Task: Look for Airbnb options in Dondo, Mozambique from 10th December, 2023 to 15th December, 2023 for 7 adults.4 bedrooms having 7 beds and 4 bathrooms. Property type can be house. Amenities needed are: wifi, TV, free parkinig on premises, gym, breakfast. Look for 3 properties as per requirement.
Action: Mouse moved to (532, 159)
Screenshot: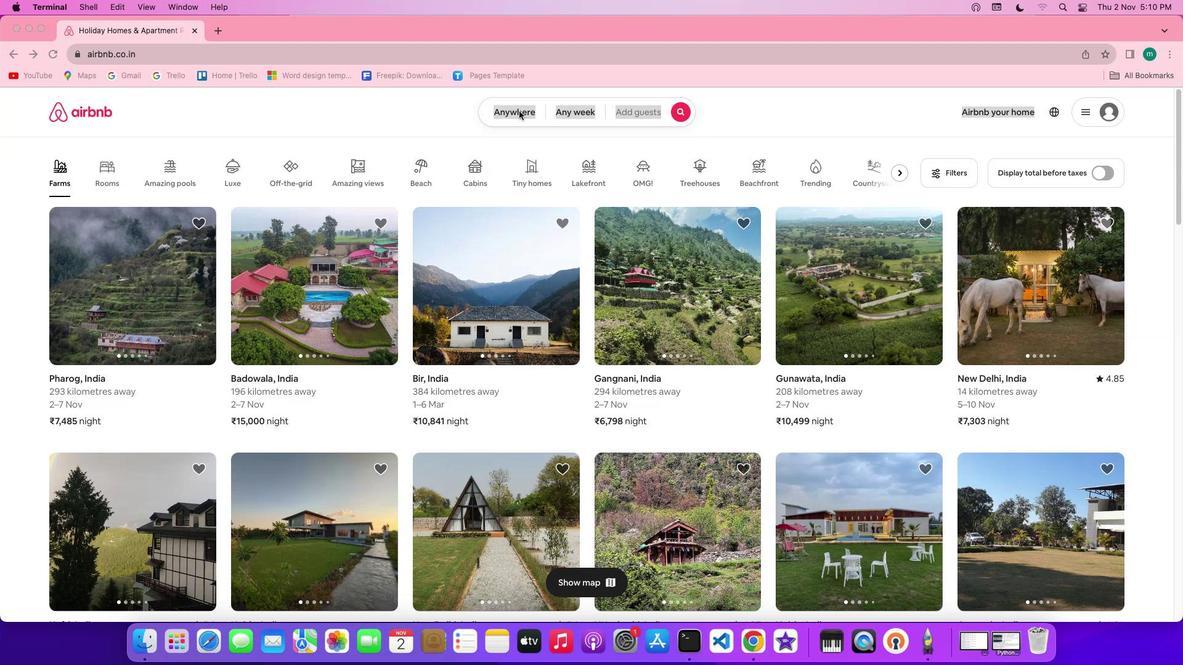 
Action: Mouse pressed left at (532, 159)
Screenshot: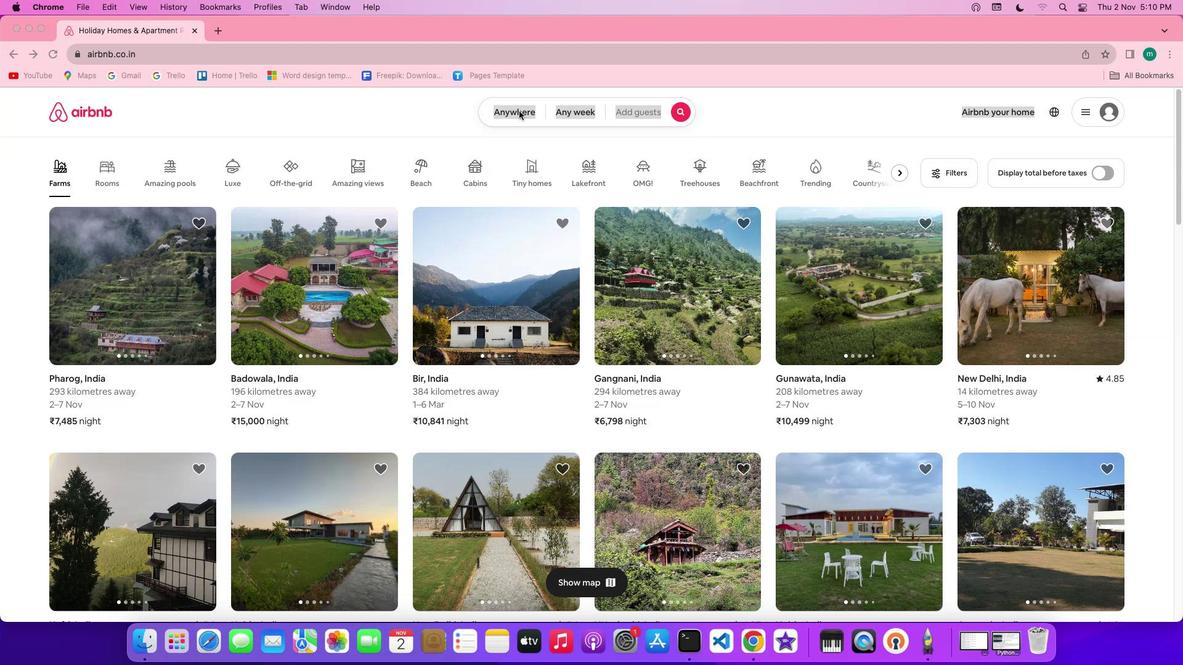
Action: Mouse pressed left at (532, 159)
Screenshot: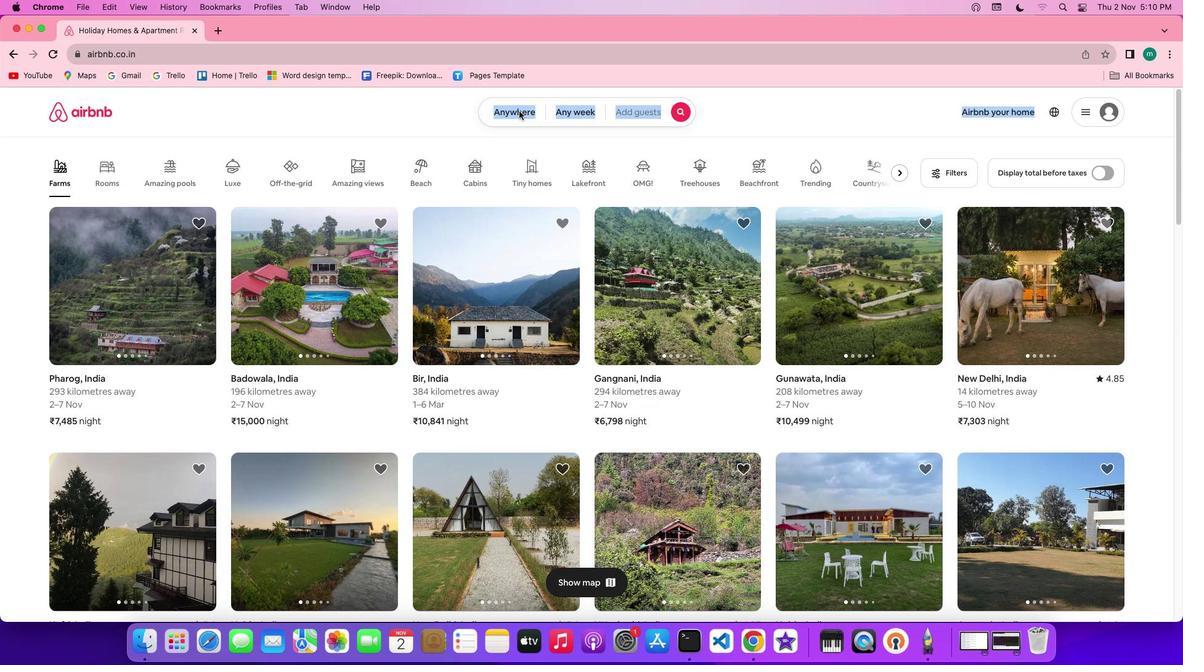 
Action: Key pressed Key.shift'D''O''N'Key.backspaceKey.backspace'o''n''d''o'','Key.spaceKey.shift'M''o''z''a''m''b''i''q''u''e'
Screenshot: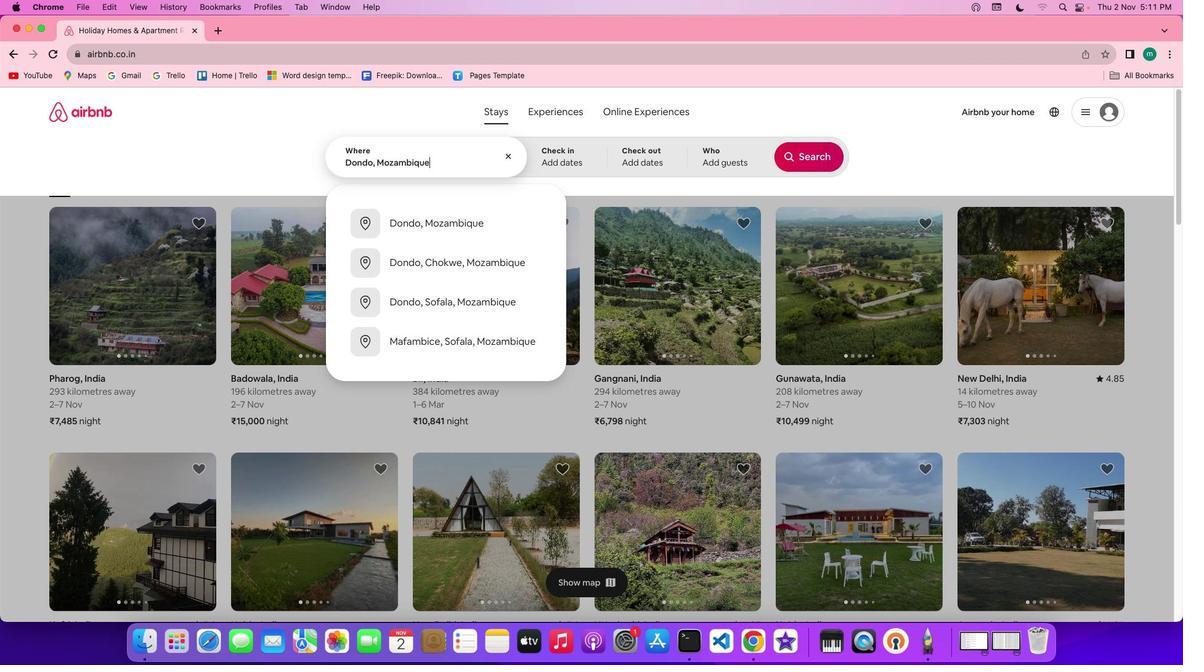 
Action: Mouse moved to (584, 207)
Screenshot: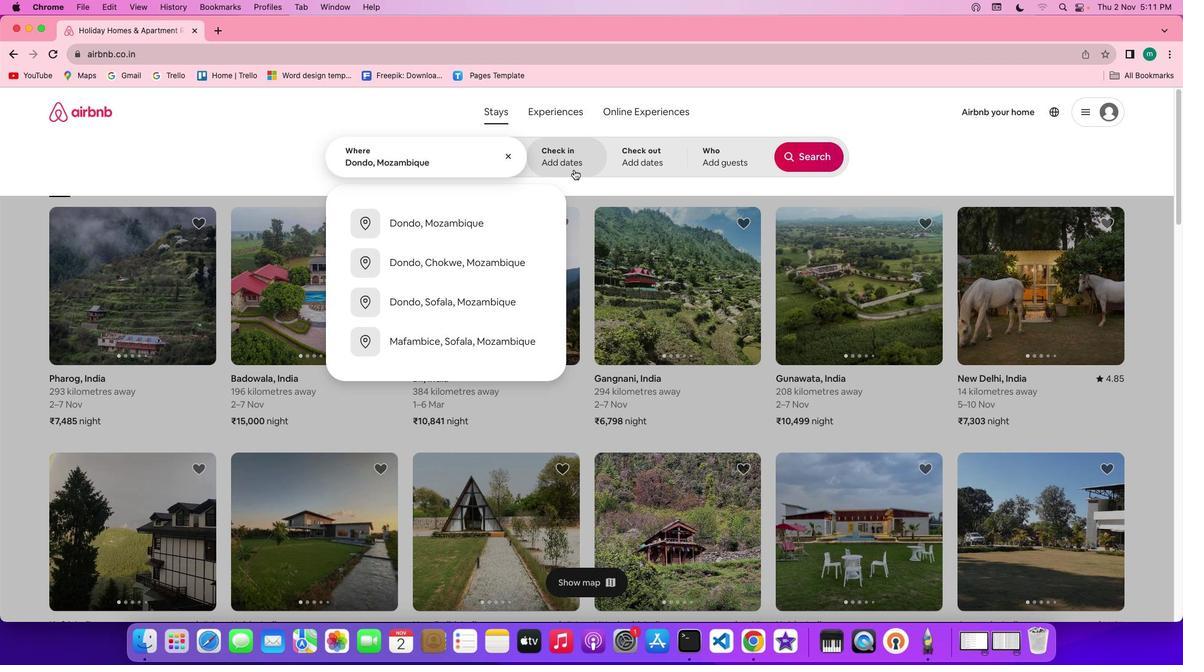 
Action: Mouse pressed left at (584, 207)
Screenshot: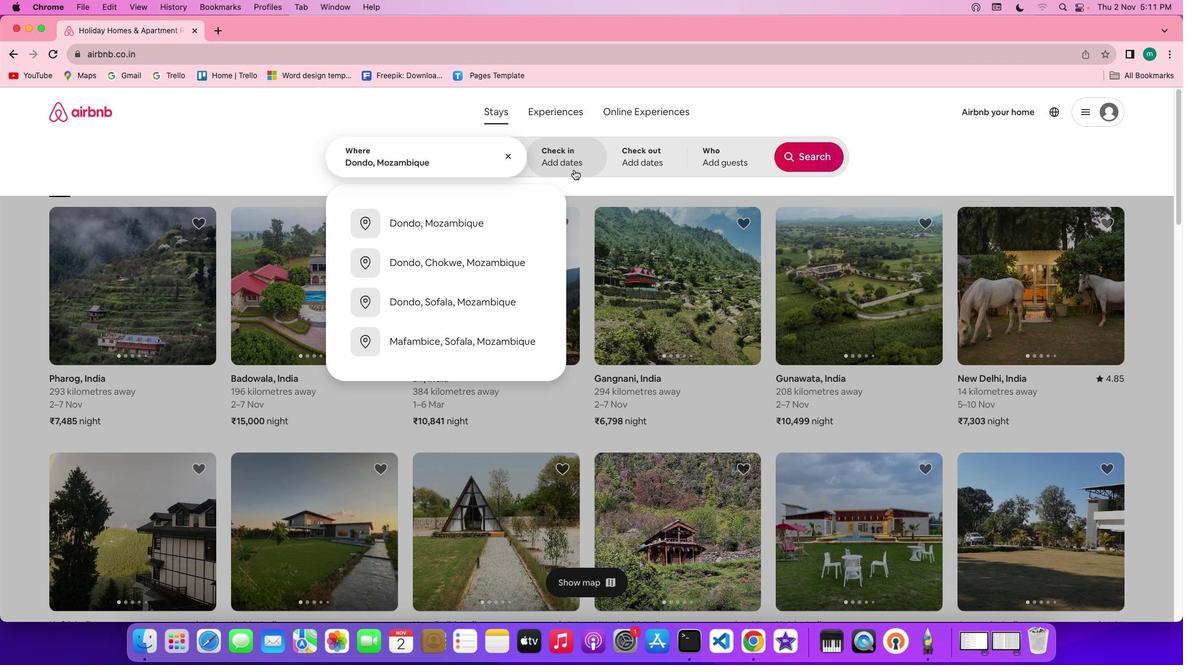 
Action: Mouse moved to (629, 361)
Screenshot: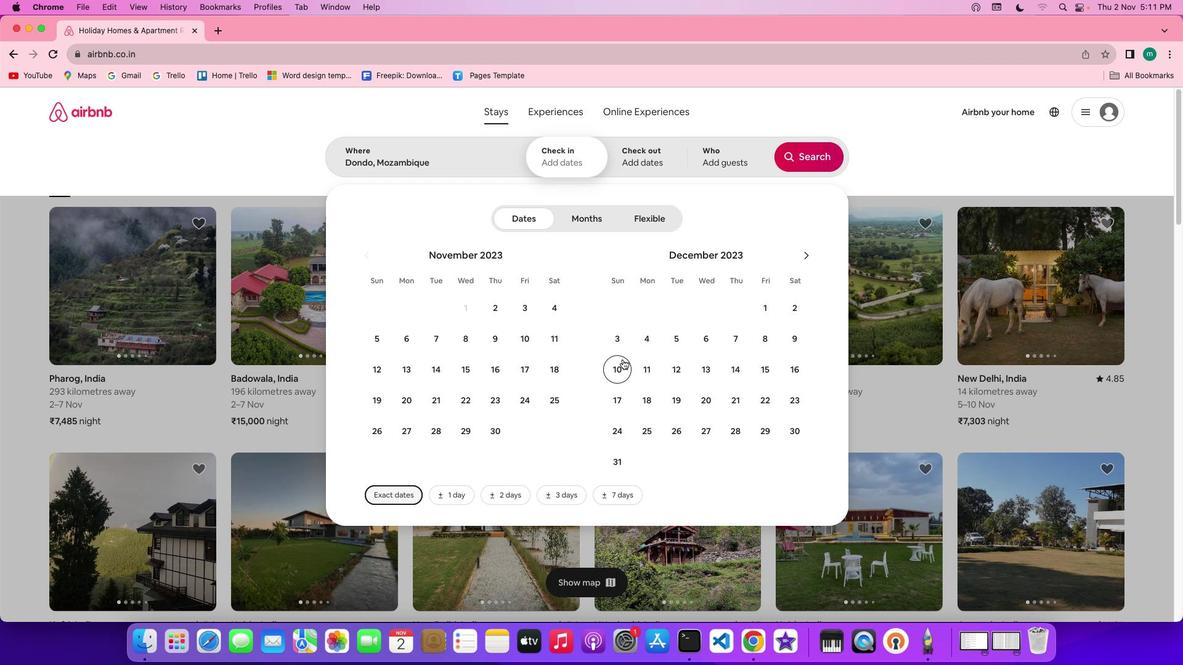 
Action: Mouse pressed left at (629, 361)
Screenshot: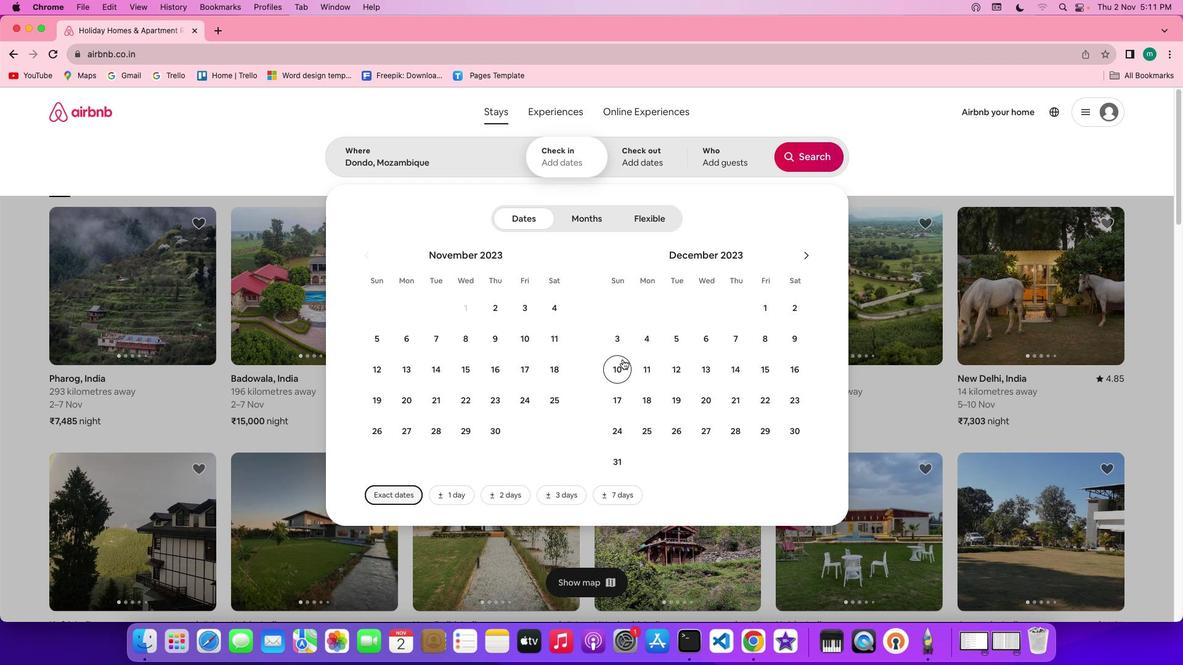 
Action: Mouse moved to (764, 366)
Screenshot: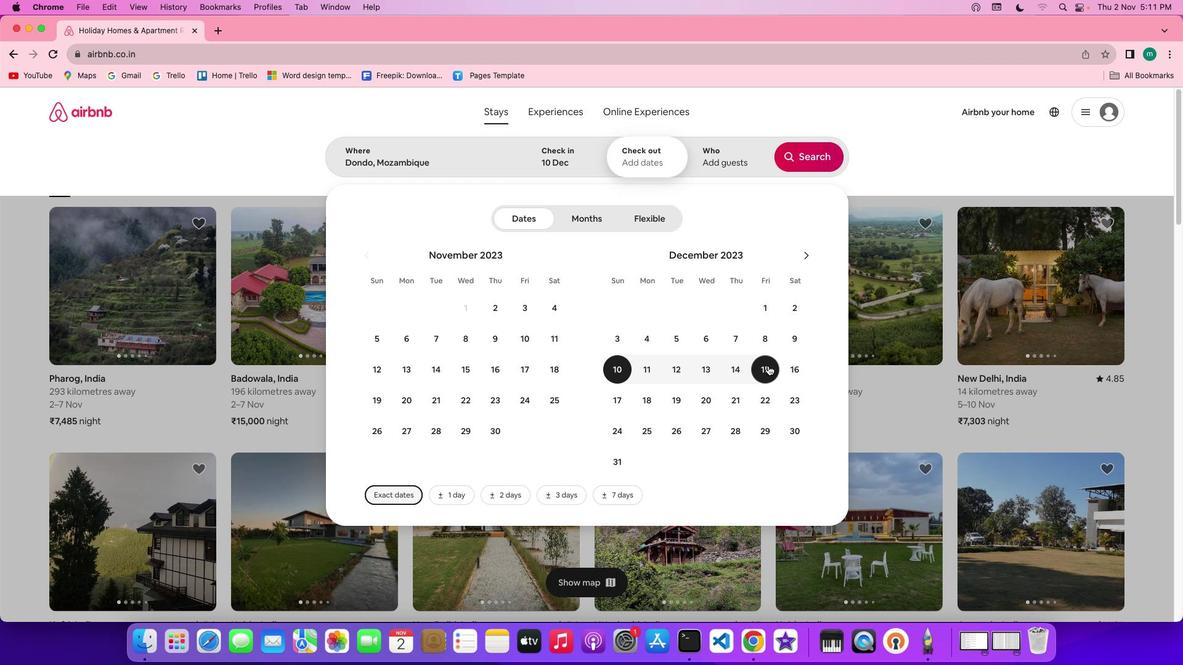 
Action: Mouse pressed left at (764, 366)
Screenshot: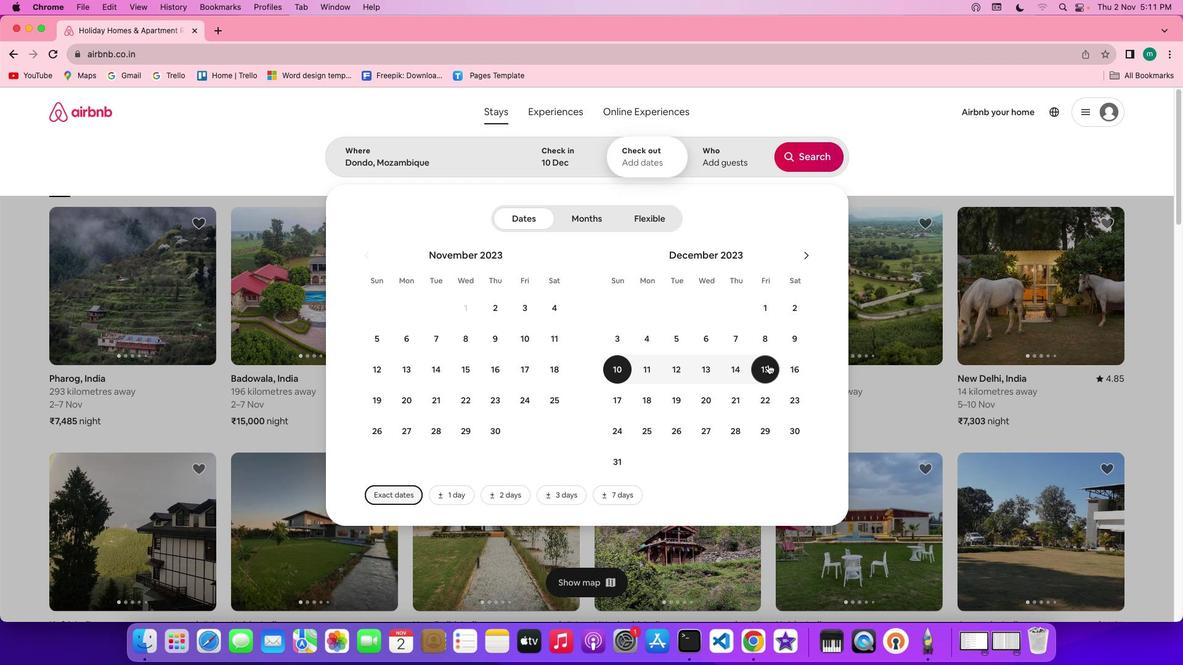 
Action: Mouse moved to (748, 202)
Screenshot: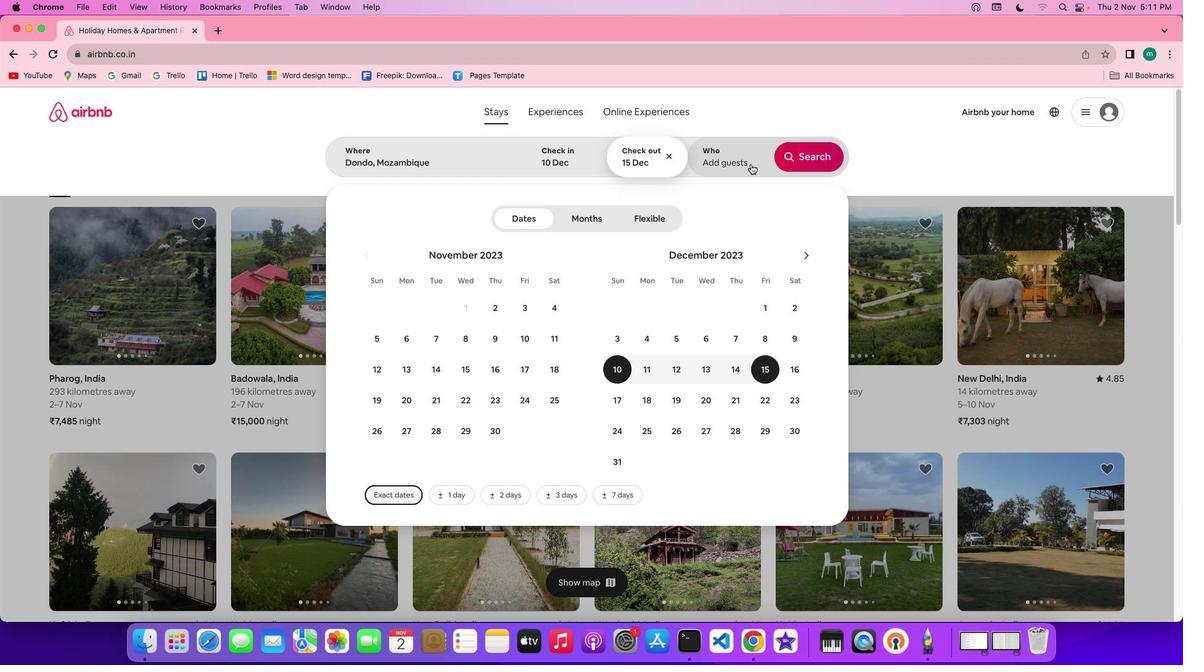 
Action: Mouse pressed left at (748, 202)
Screenshot: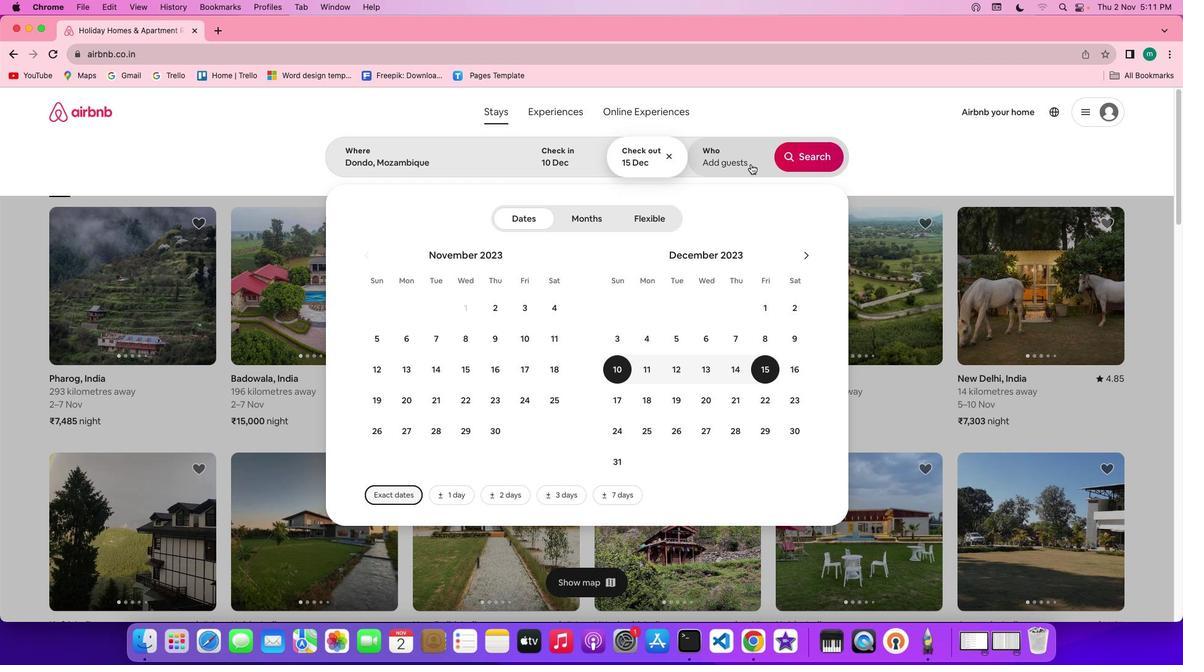 
Action: Mouse moved to (807, 251)
Screenshot: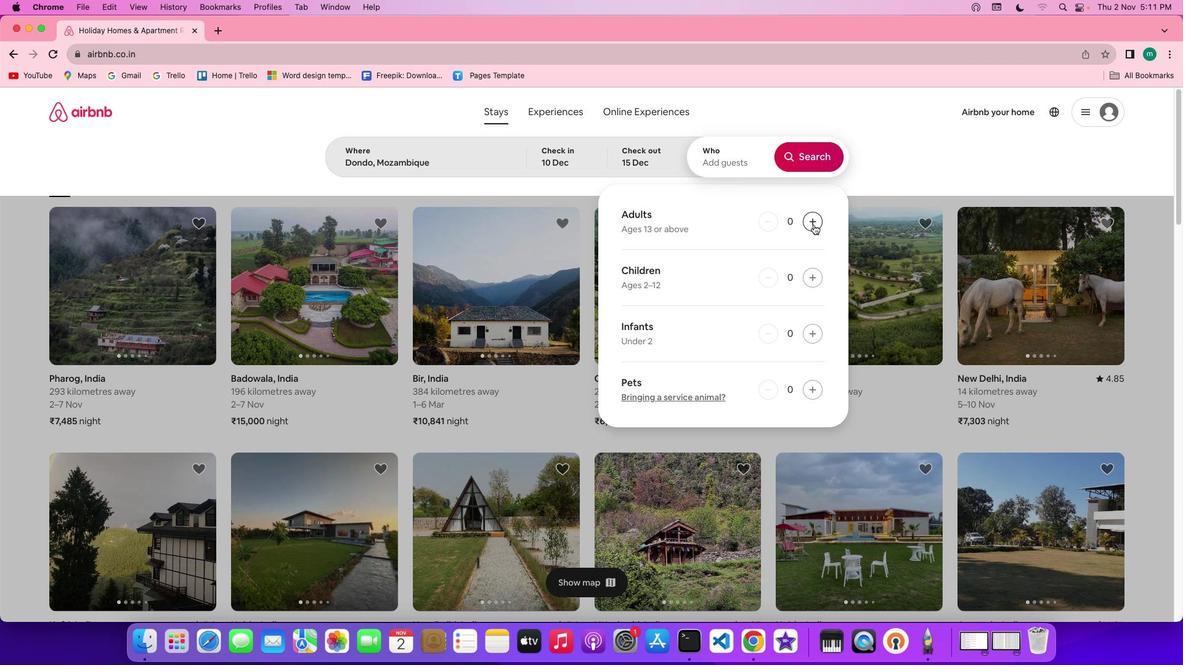 
Action: Mouse pressed left at (807, 251)
Screenshot: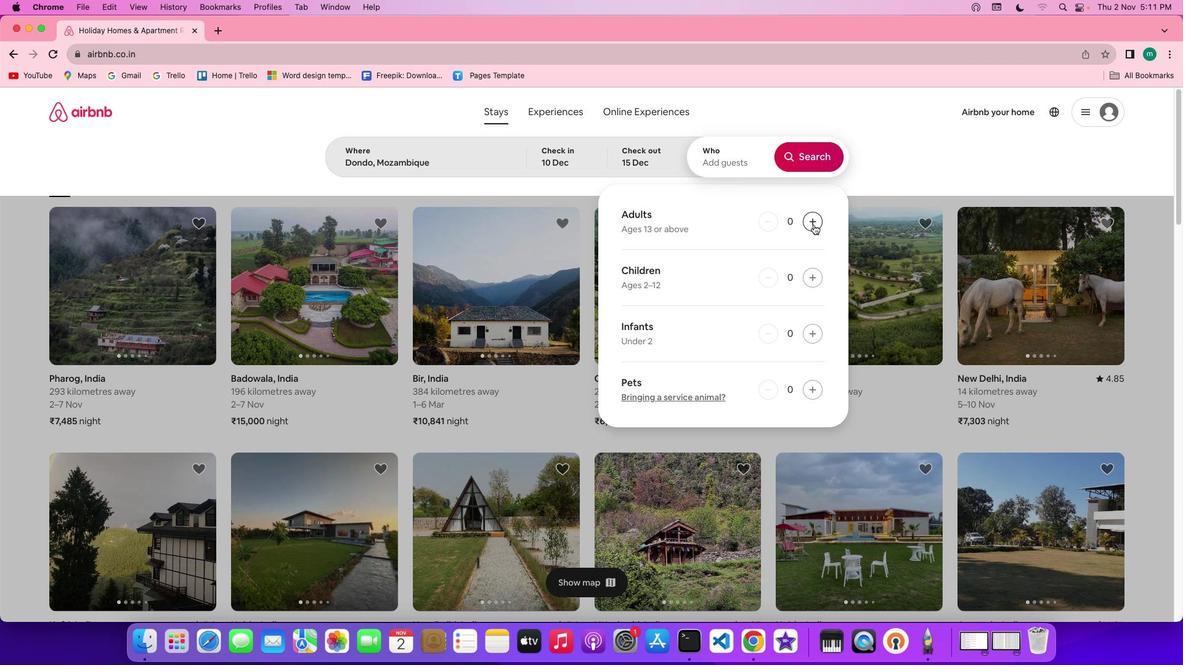 
Action: Mouse pressed left at (807, 251)
Screenshot: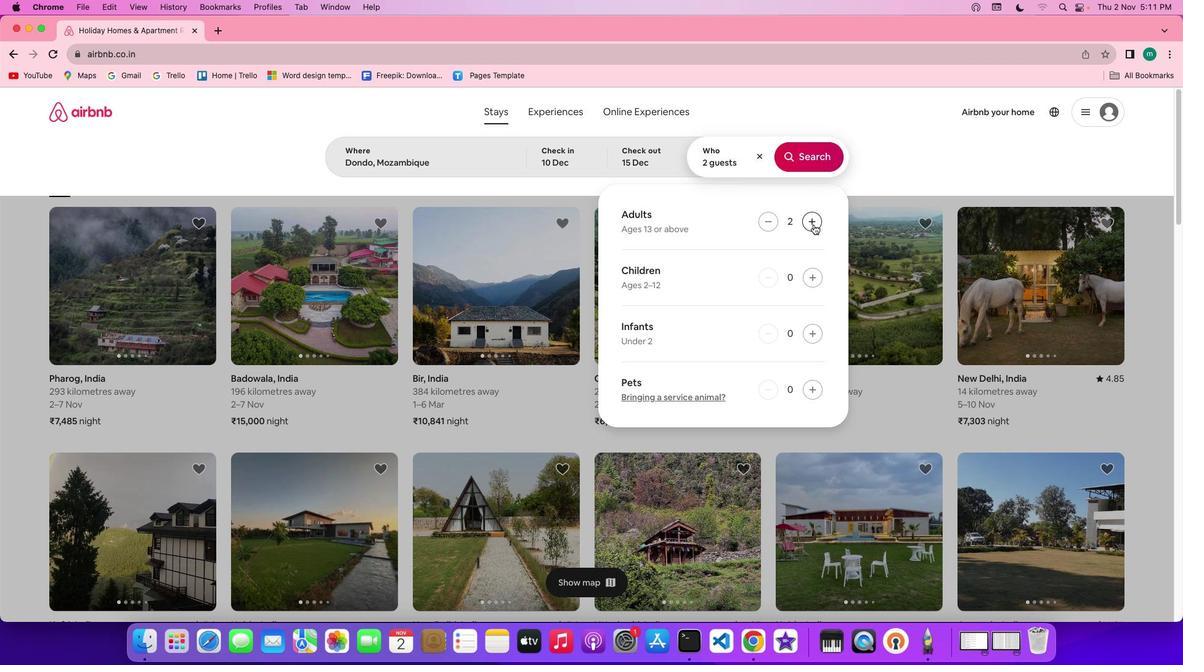 
Action: Mouse pressed left at (807, 251)
Screenshot: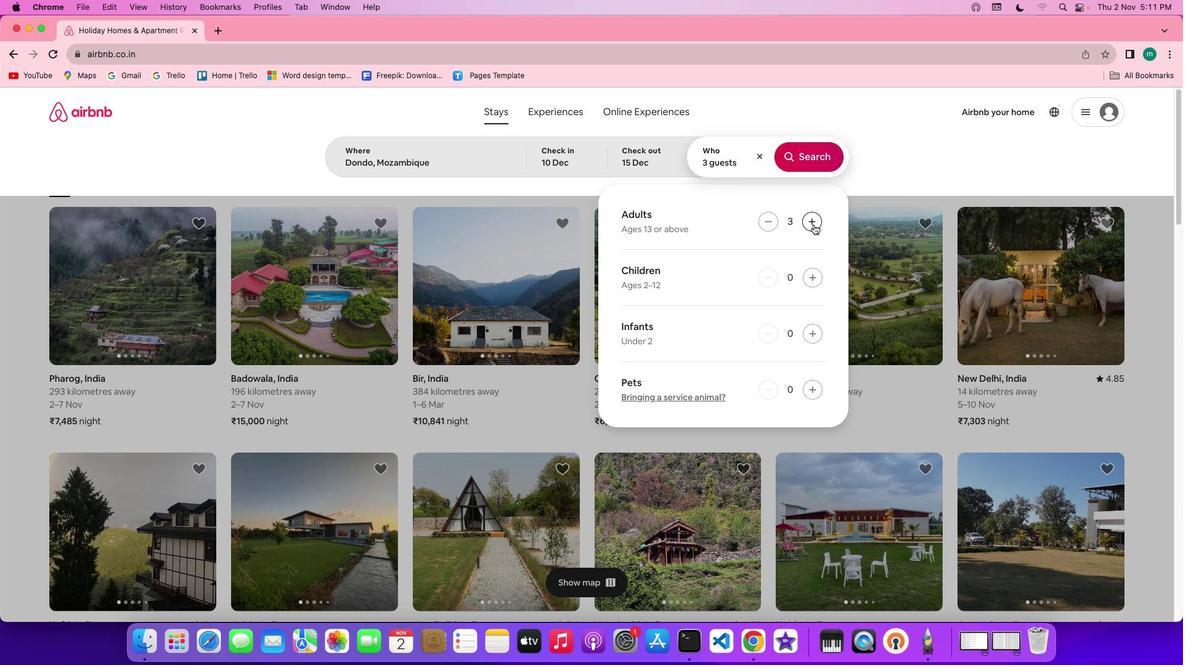 
Action: Mouse pressed left at (807, 251)
Screenshot: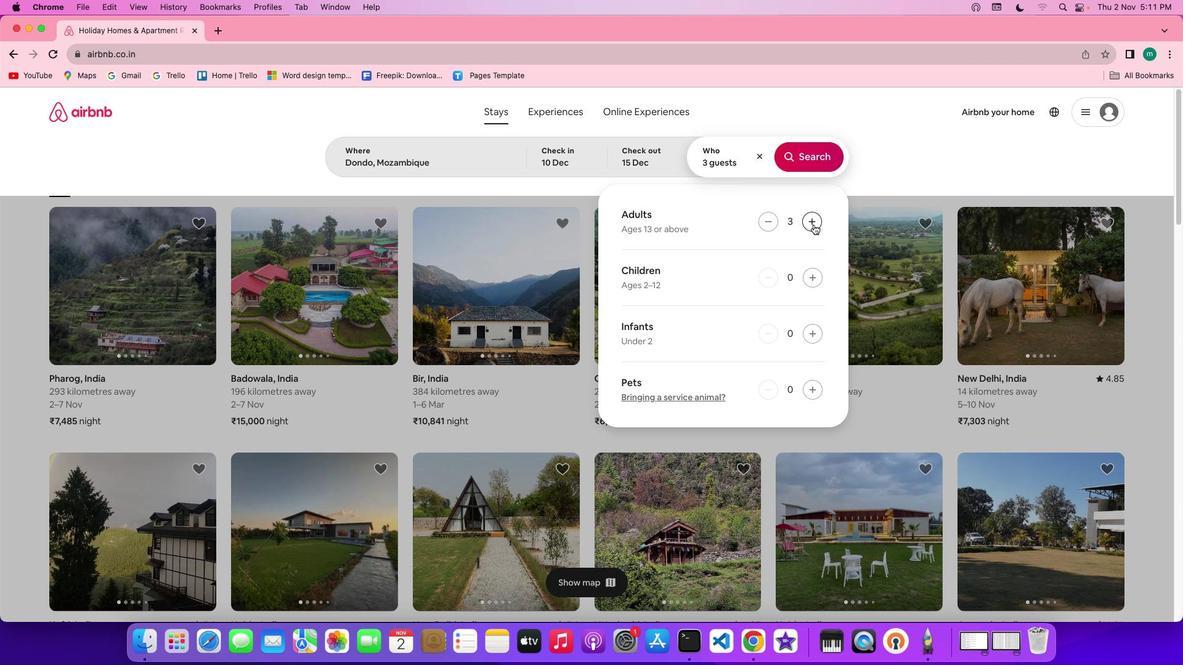 
Action: Mouse pressed left at (807, 251)
Screenshot: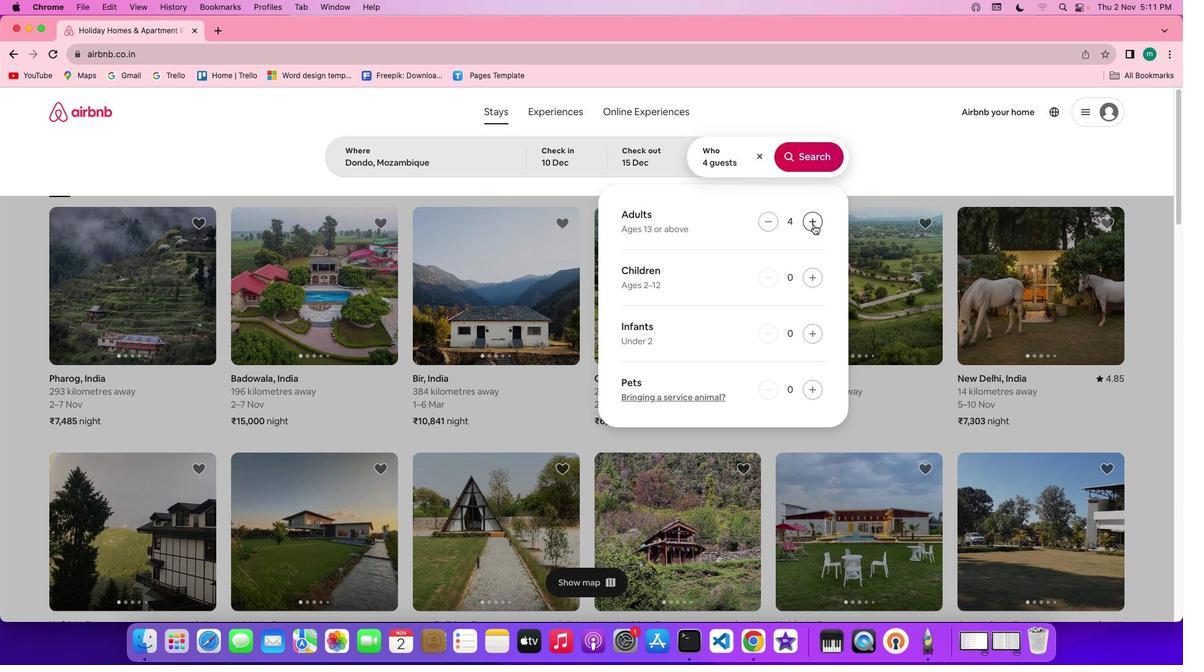 
Action: Mouse pressed left at (807, 251)
Screenshot: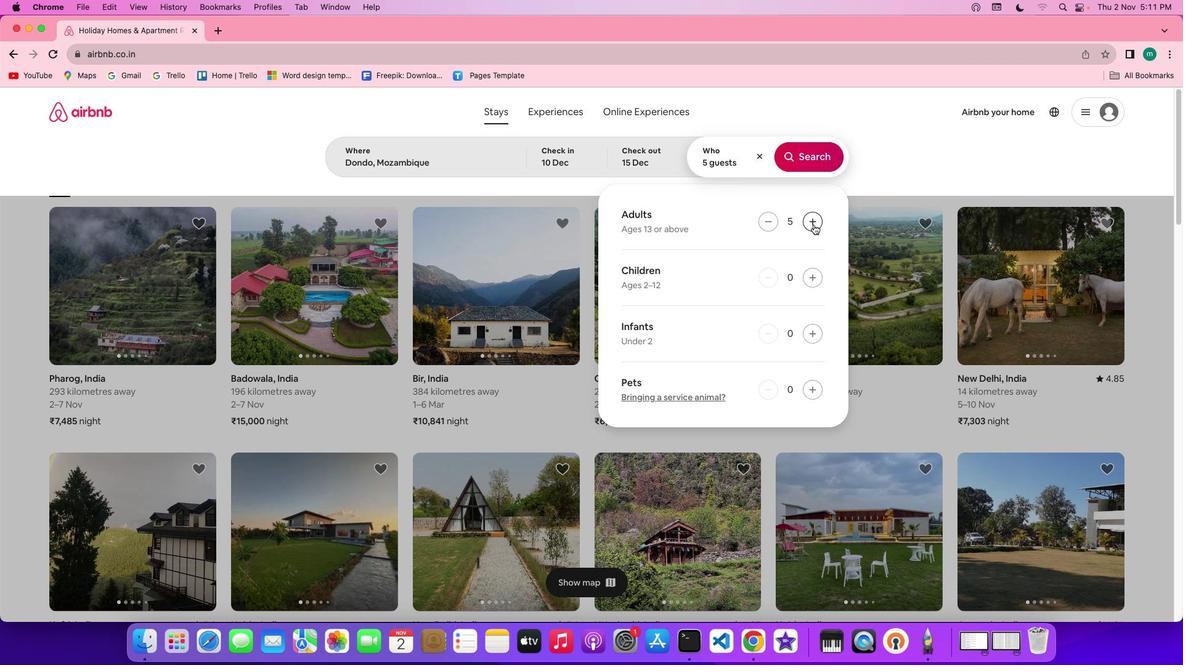 
Action: Mouse moved to (806, 253)
Screenshot: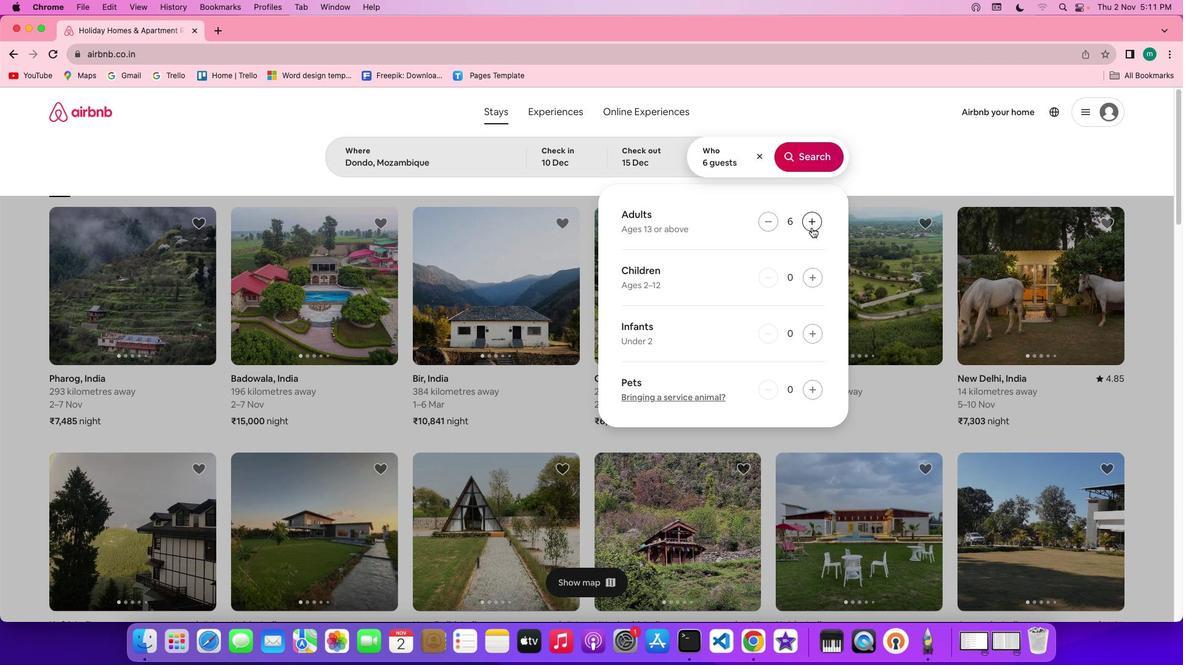 
Action: Mouse pressed left at (806, 253)
Screenshot: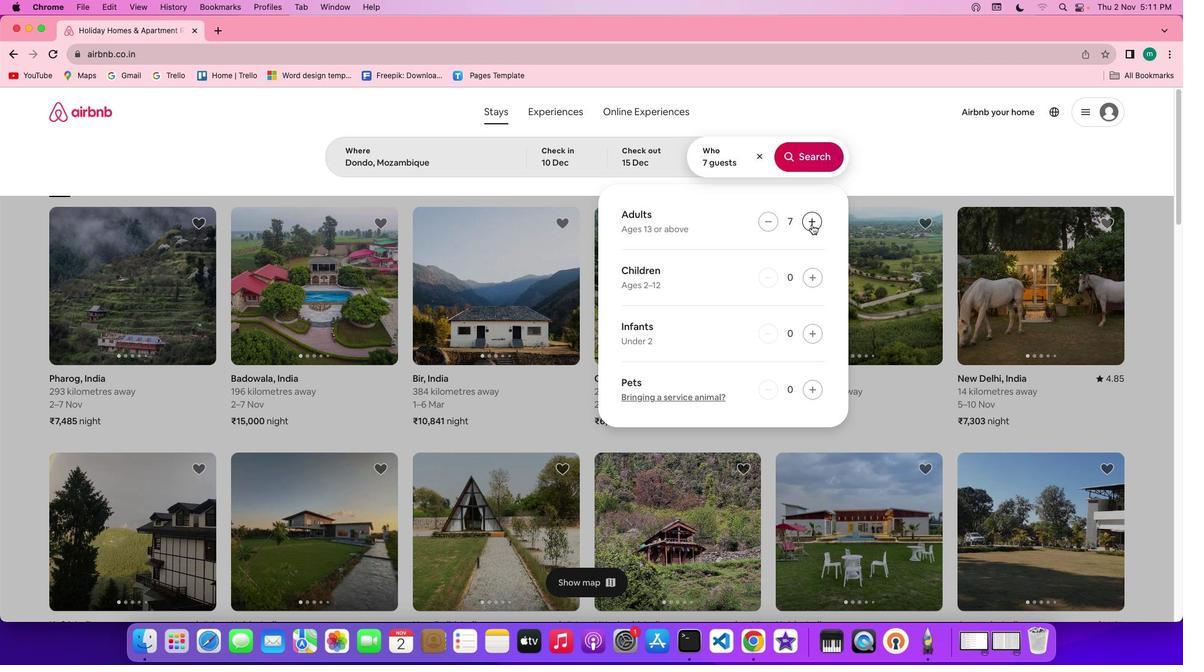
Action: Mouse moved to (801, 193)
Screenshot: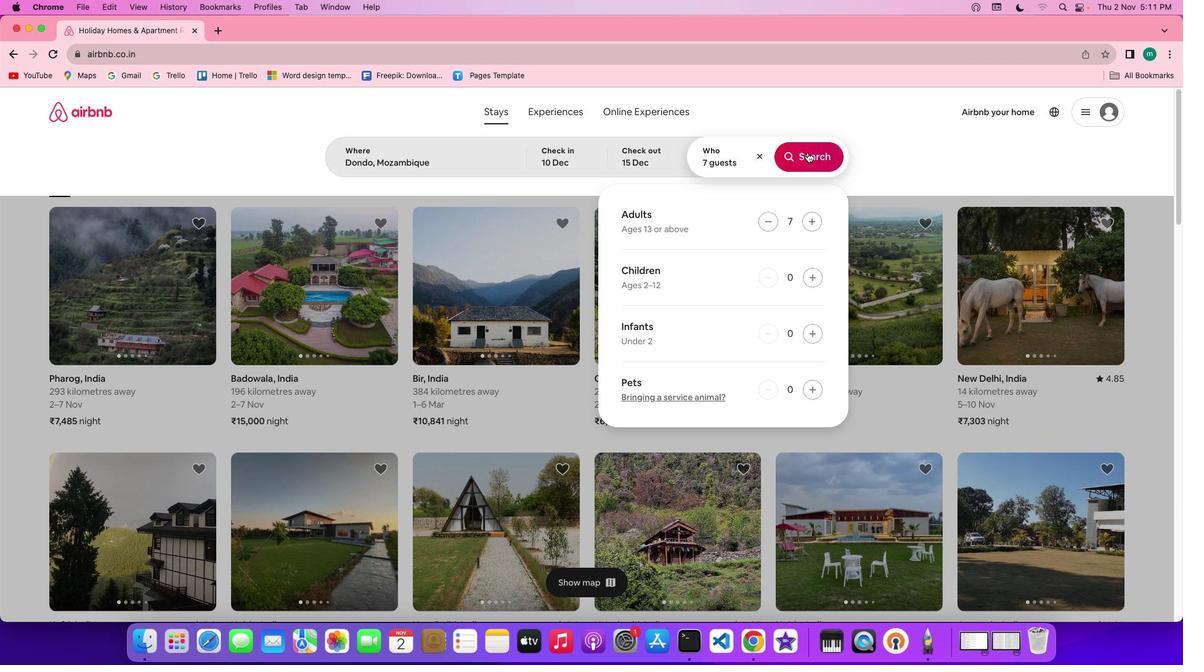 
Action: Mouse pressed left at (801, 193)
Screenshot: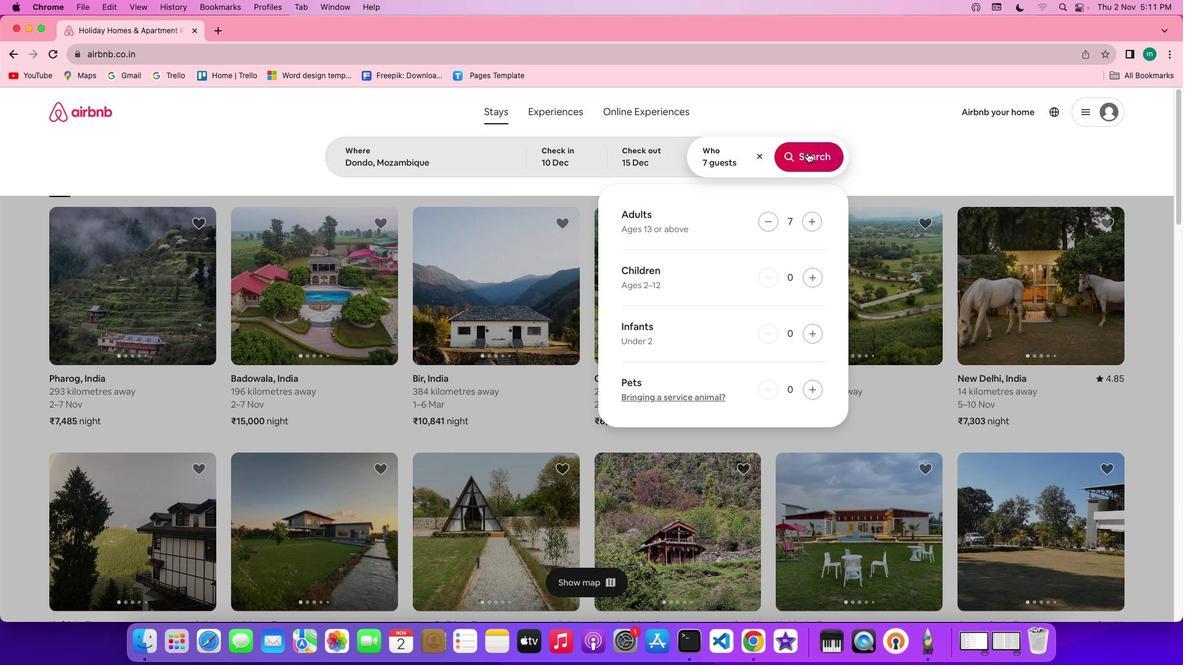 
Action: Mouse moved to (968, 202)
Screenshot: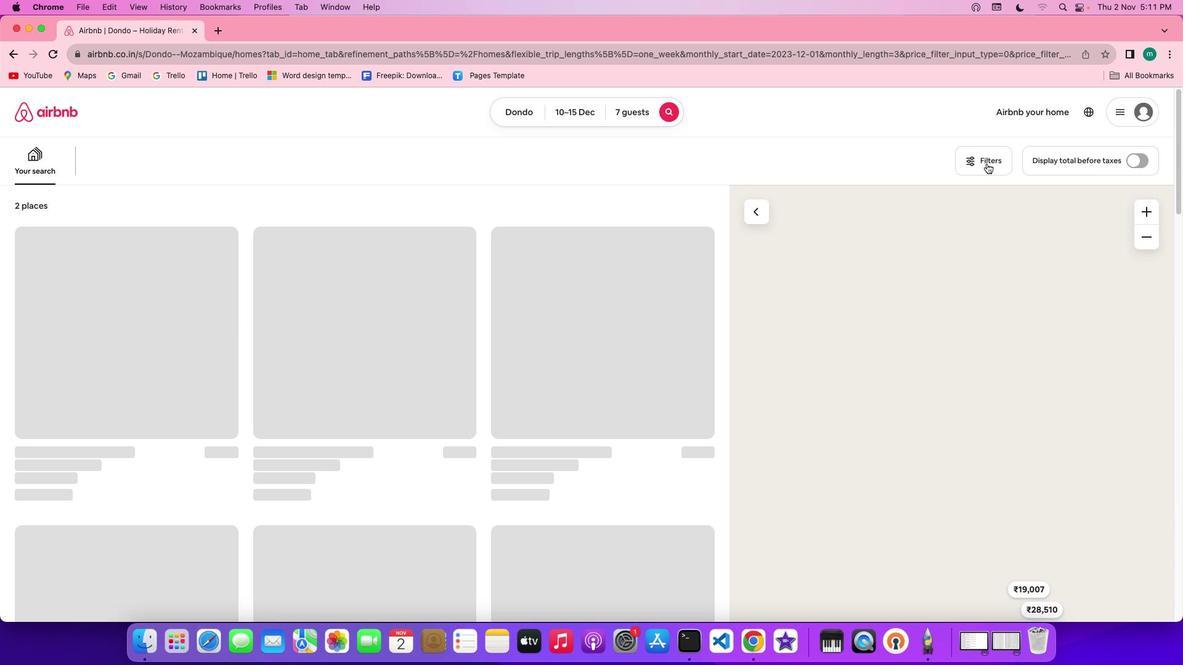 
Action: Mouse pressed left at (968, 202)
Screenshot: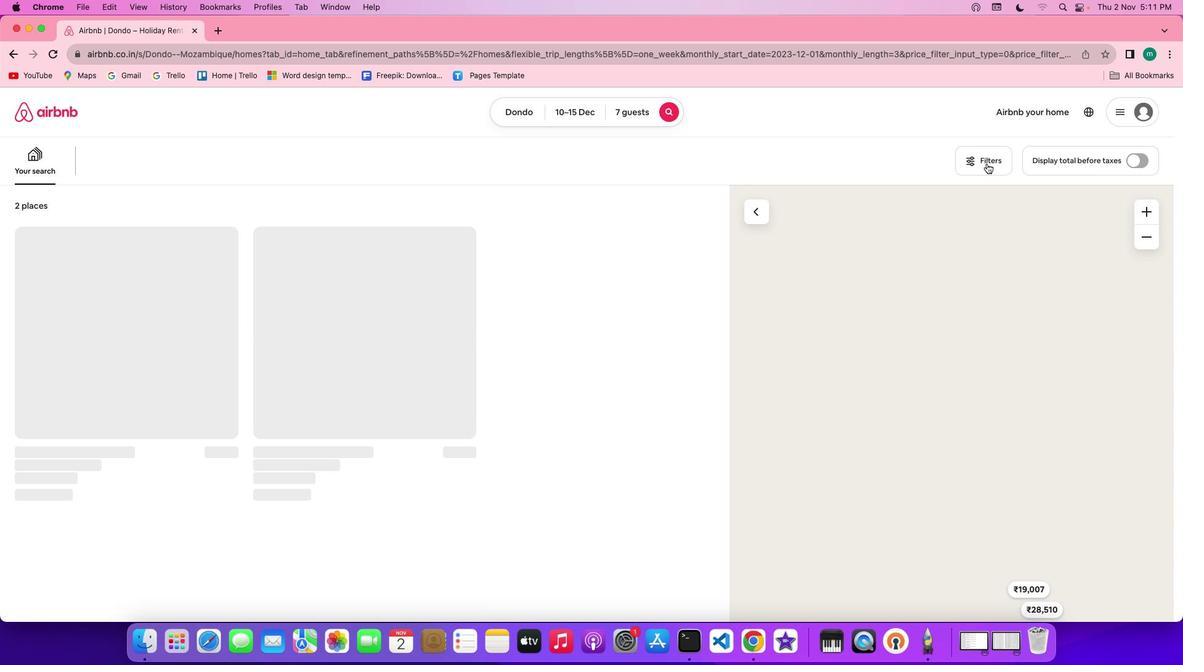 
Action: Mouse moved to (955, 198)
Screenshot: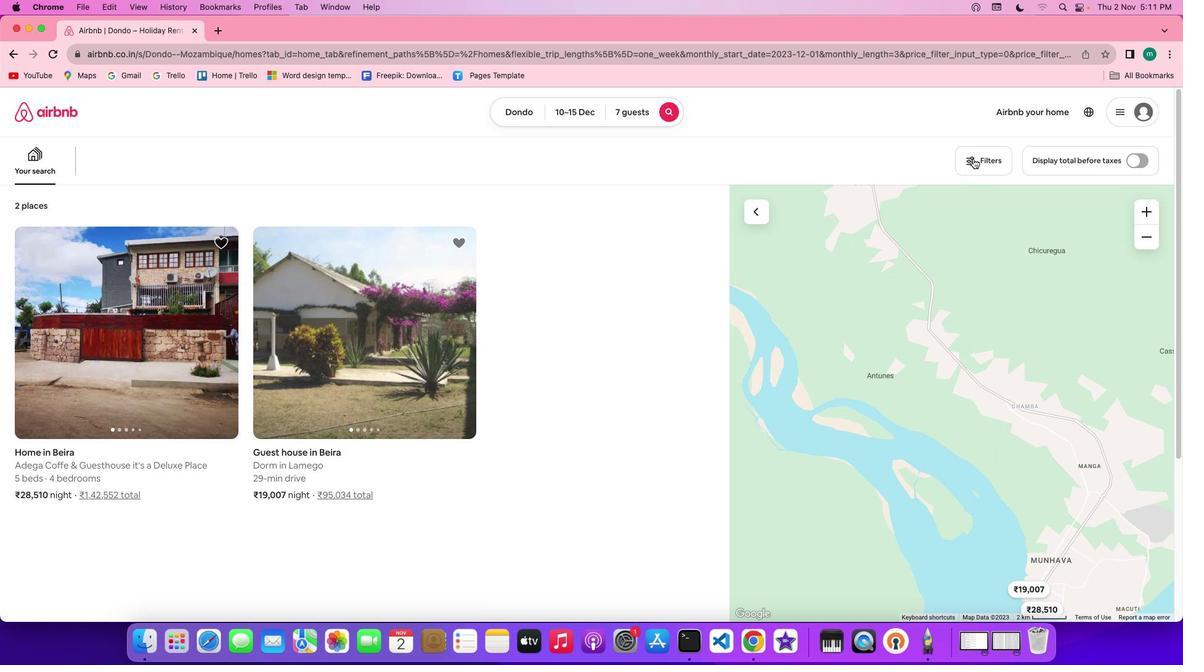 
Action: Mouse pressed left at (955, 198)
Screenshot: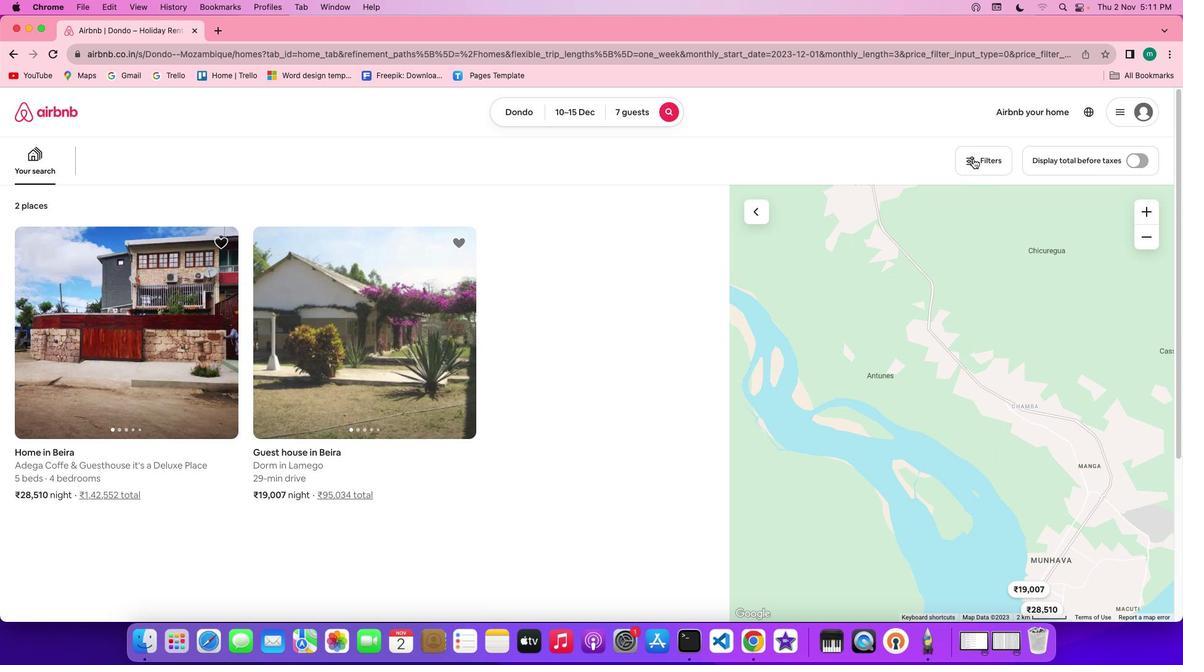 
Action: Mouse moved to (698, 409)
Screenshot: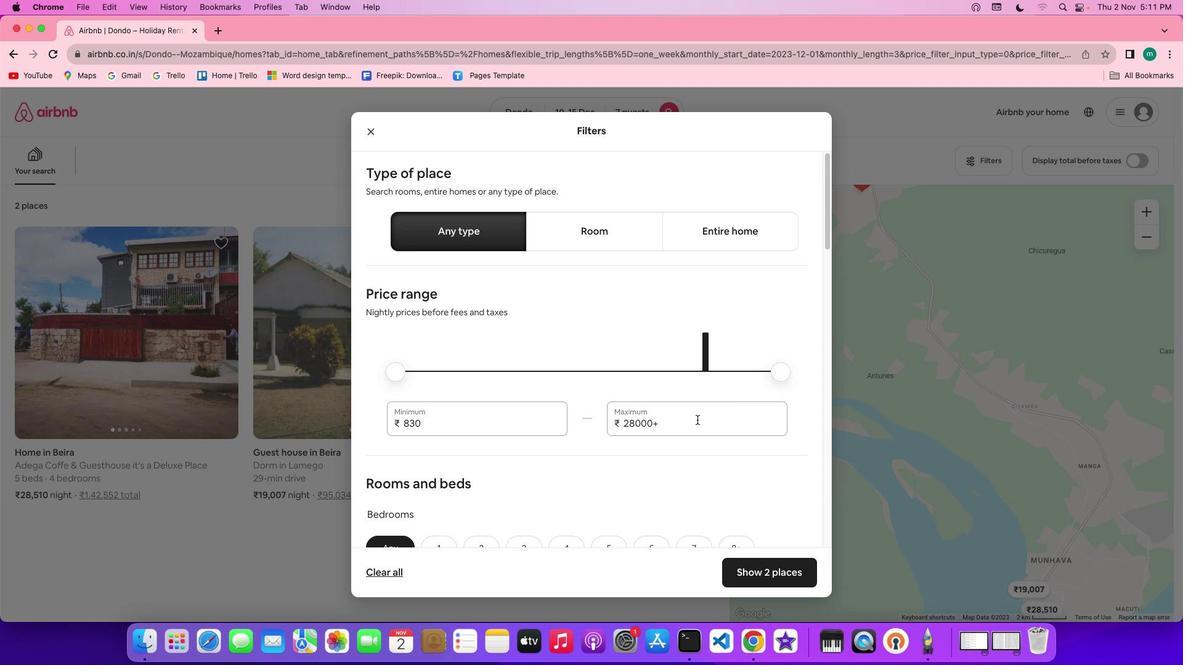 
Action: Mouse scrolled (698, 409) with delta (48, 69)
Screenshot: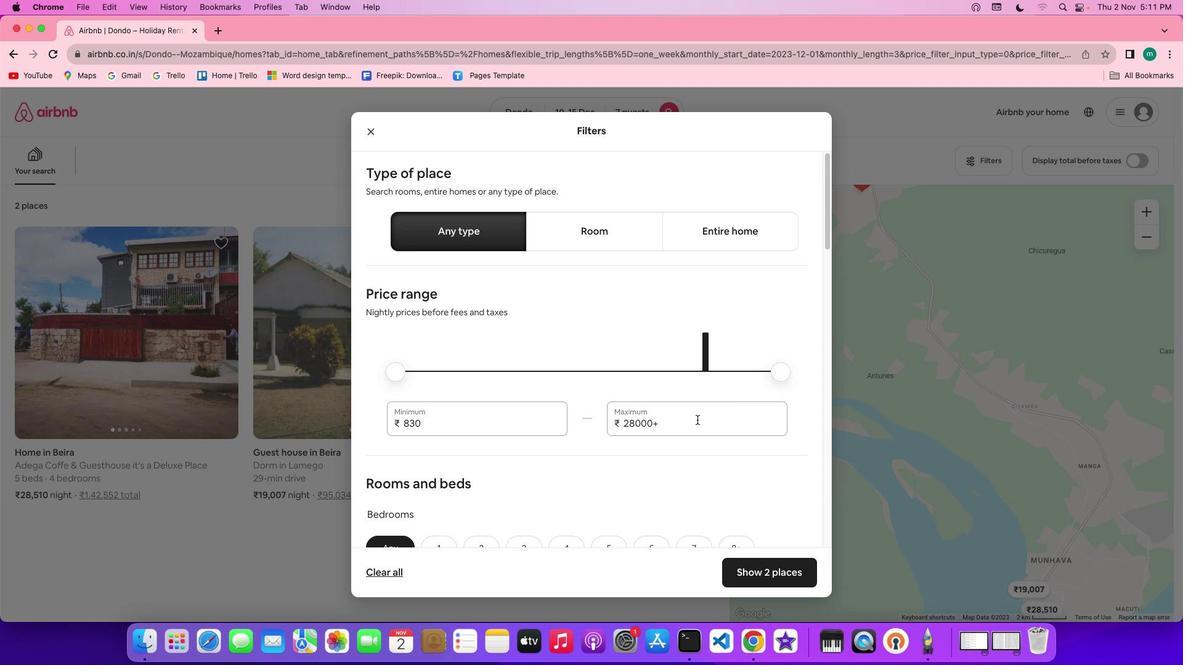 
Action: Mouse scrolled (698, 409) with delta (48, 69)
Screenshot: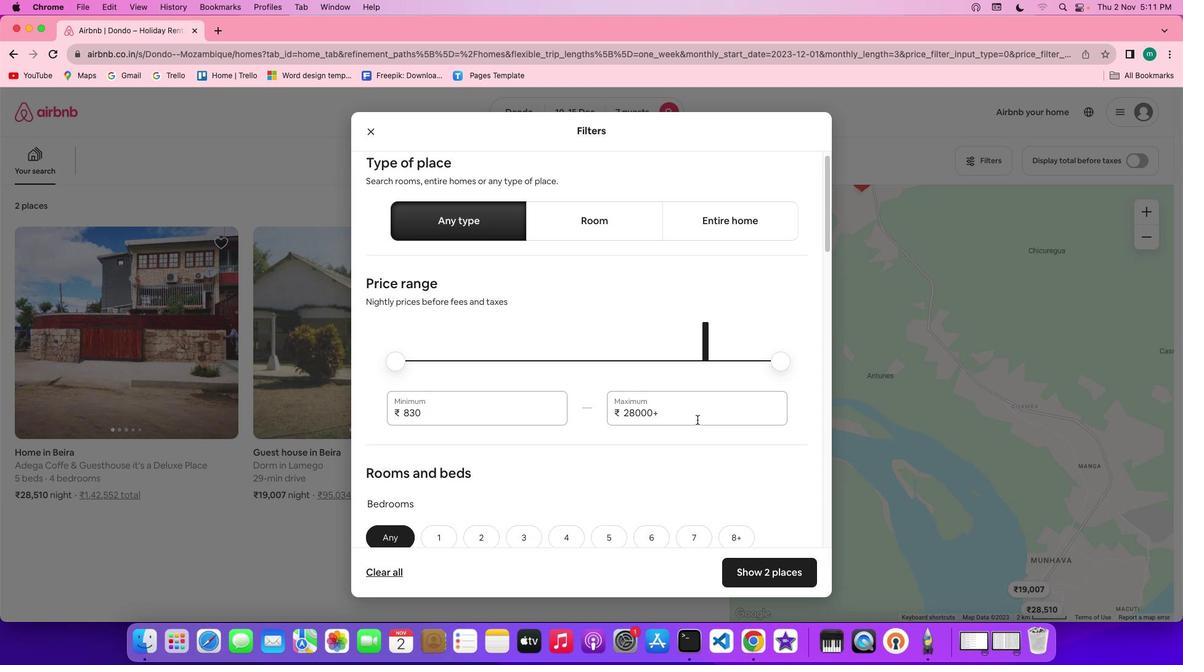 
Action: Mouse scrolled (698, 409) with delta (48, 68)
Screenshot: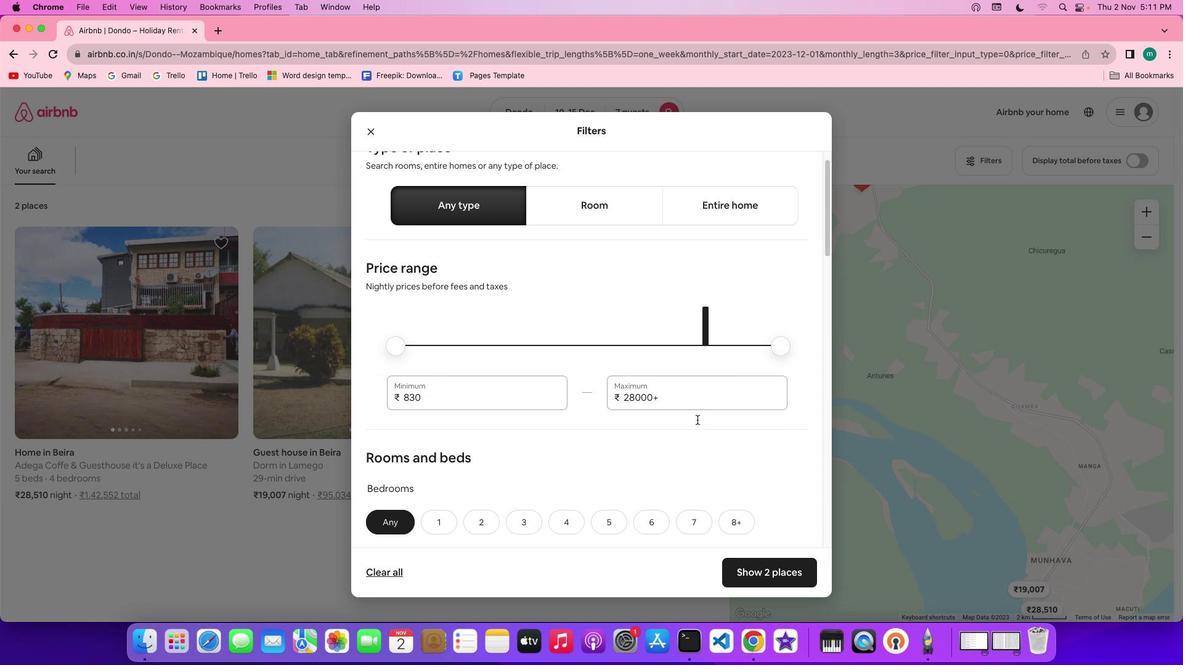 
Action: Mouse scrolled (698, 409) with delta (48, 67)
Screenshot: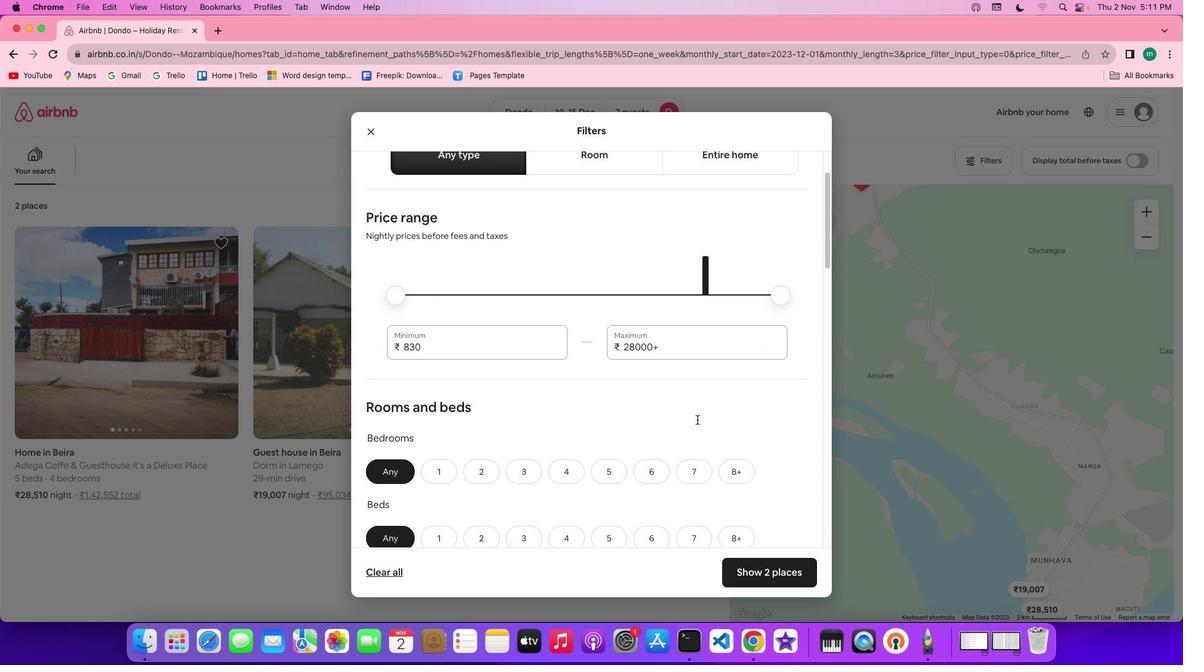 
Action: Mouse scrolled (698, 409) with delta (48, 69)
Screenshot: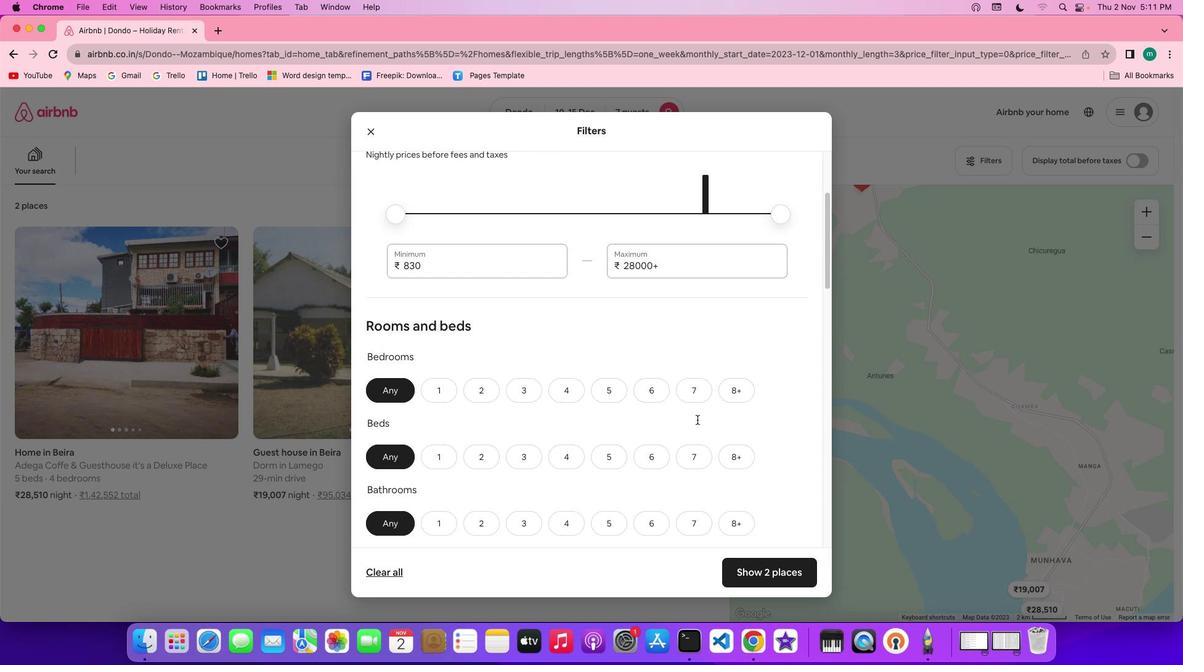 
Action: Mouse scrolled (698, 409) with delta (48, 69)
Screenshot: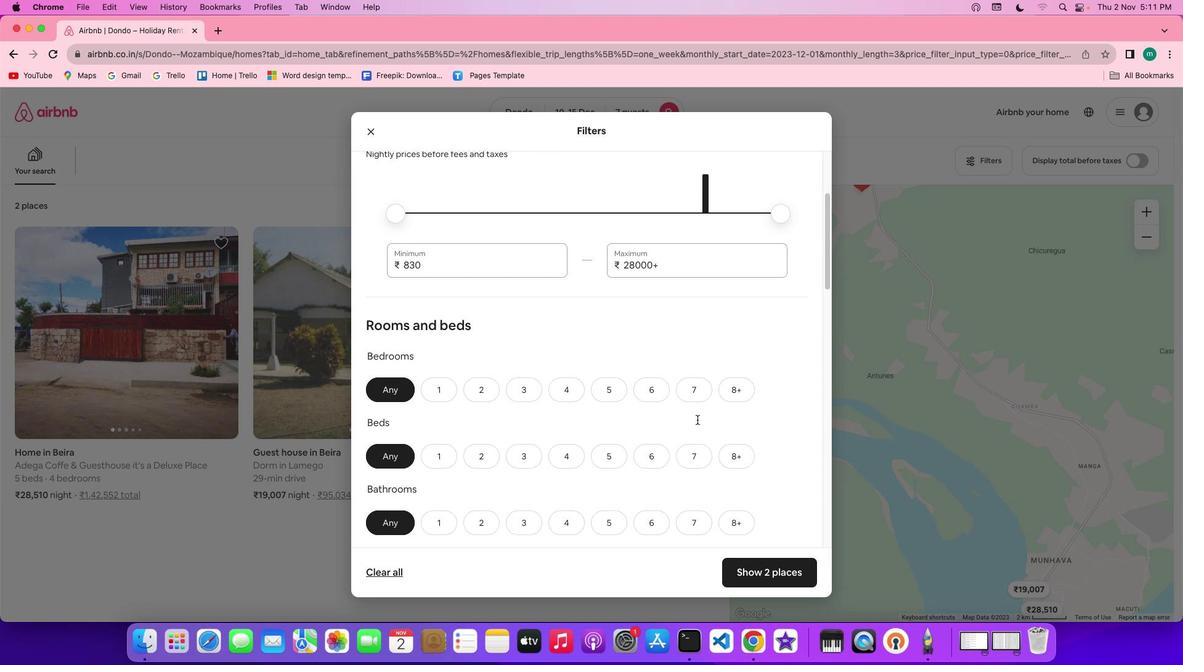 
Action: Mouse scrolled (698, 409) with delta (48, 69)
Screenshot: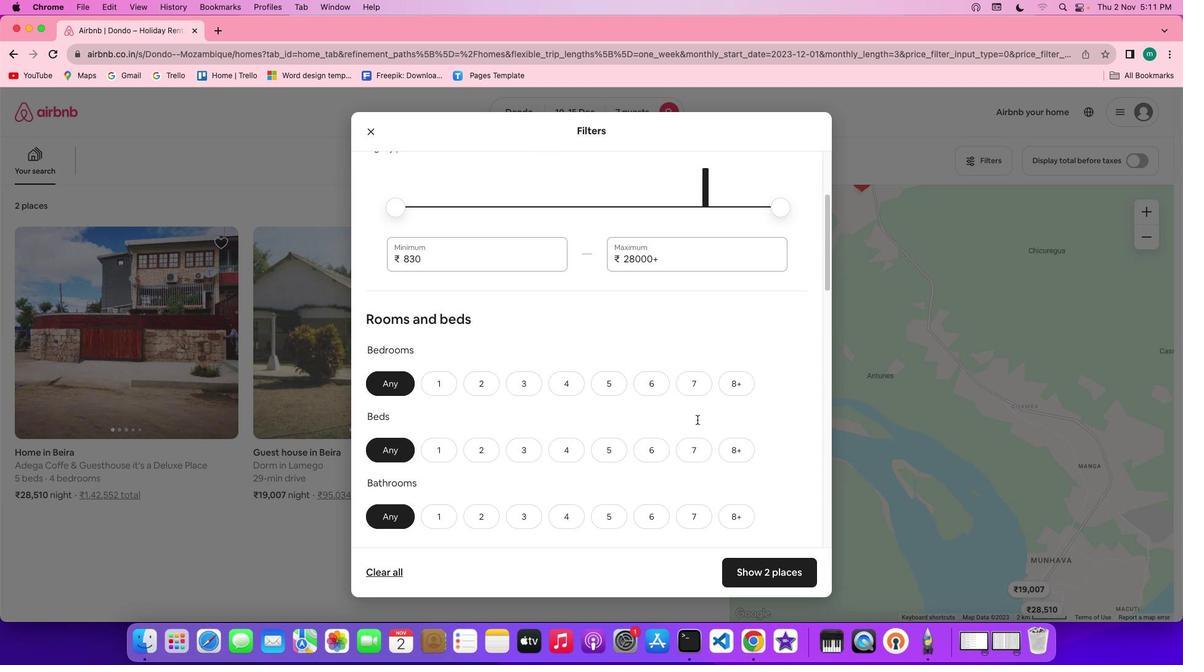 
Action: Mouse scrolled (698, 409) with delta (48, 69)
Screenshot: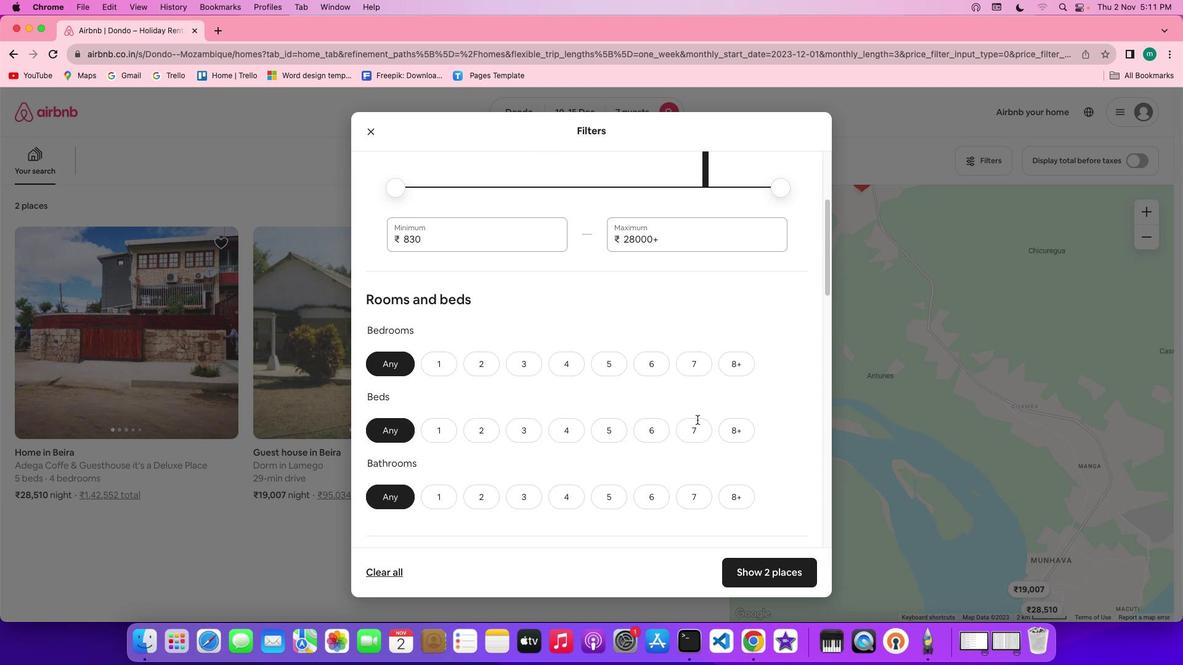 
Action: Mouse scrolled (698, 409) with delta (48, 69)
Screenshot: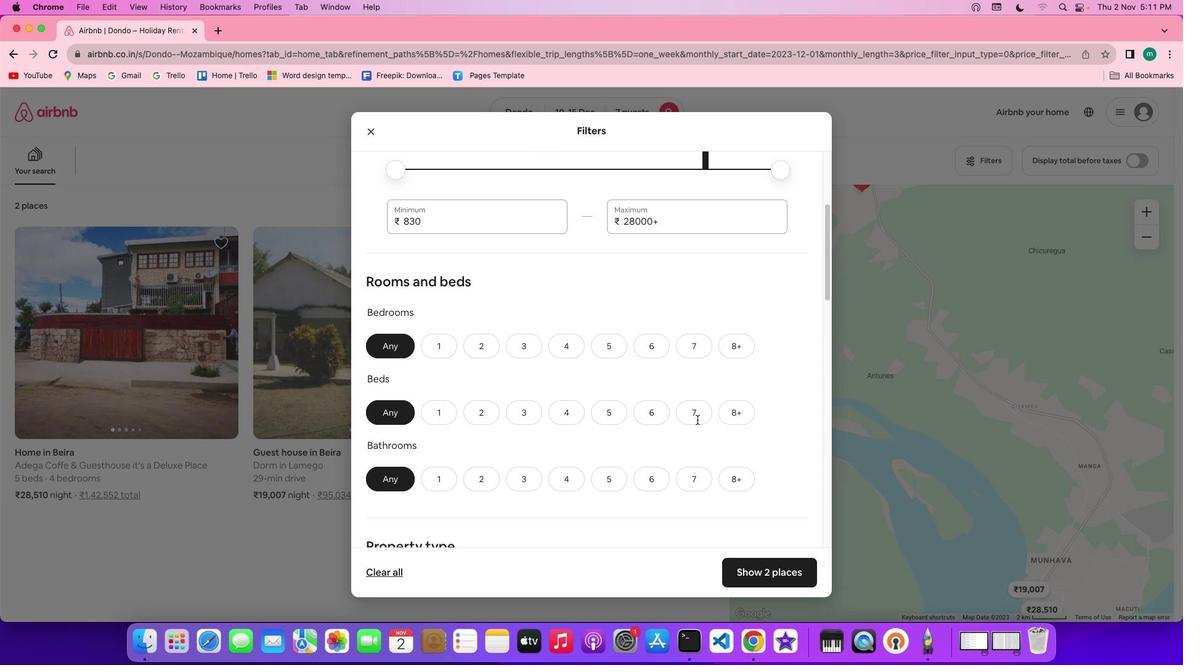 
Action: Mouse scrolled (698, 409) with delta (48, 69)
Screenshot: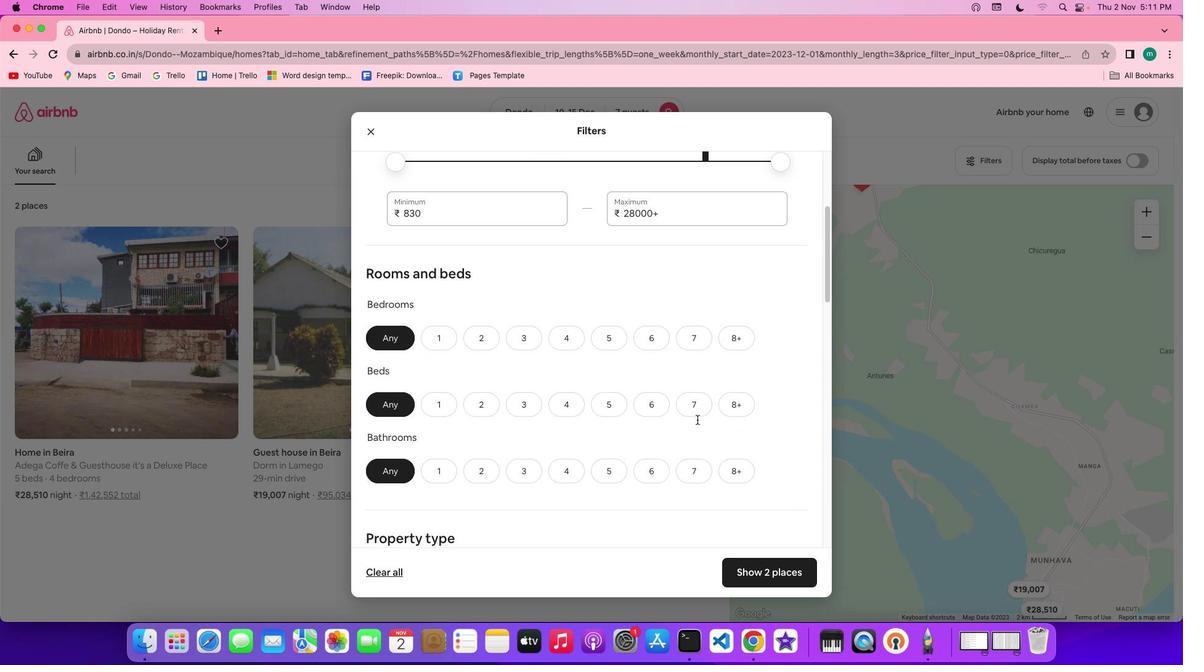 
Action: Mouse scrolled (698, 409) with delta (48, 68)
Screenshot: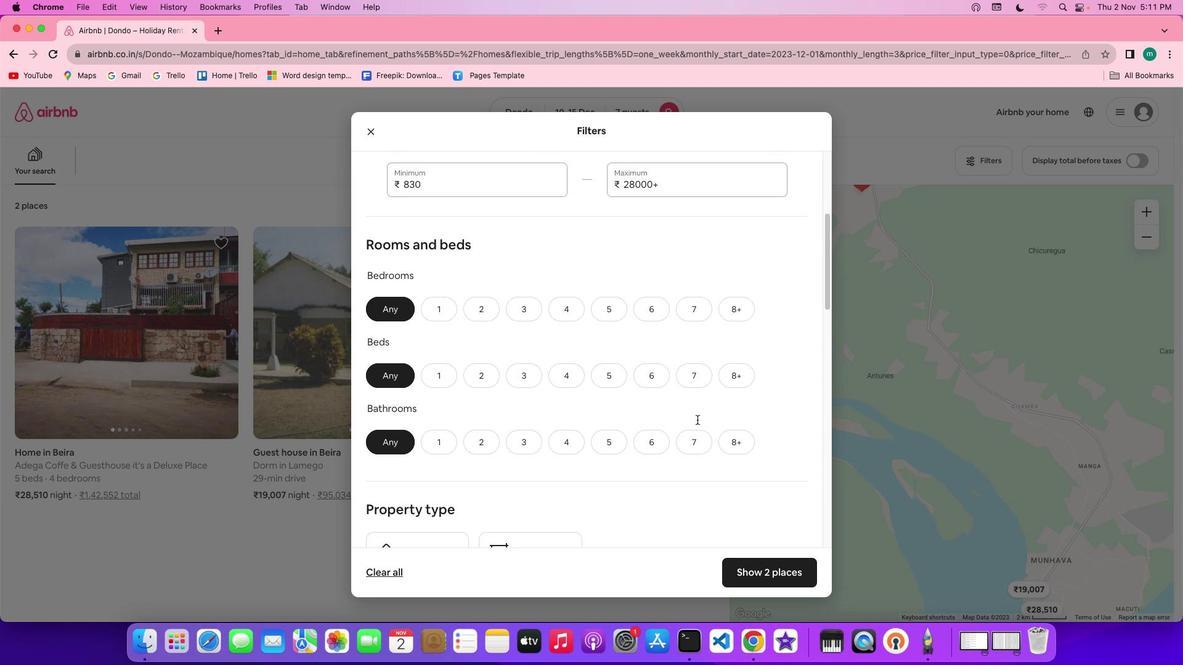 
Action: Mouse scrolled (698, 409) with delta (48, 69)
Screenshot: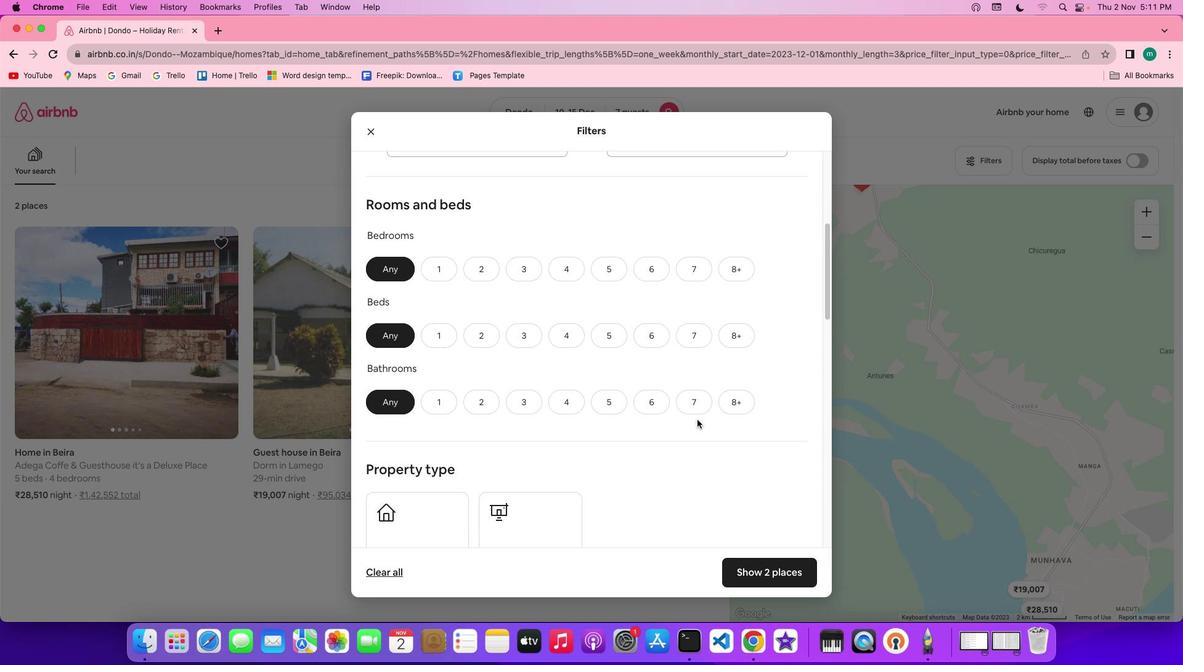 
Action: Mouse scrolled (698, 409) with delta (48, 69)
Screenshot: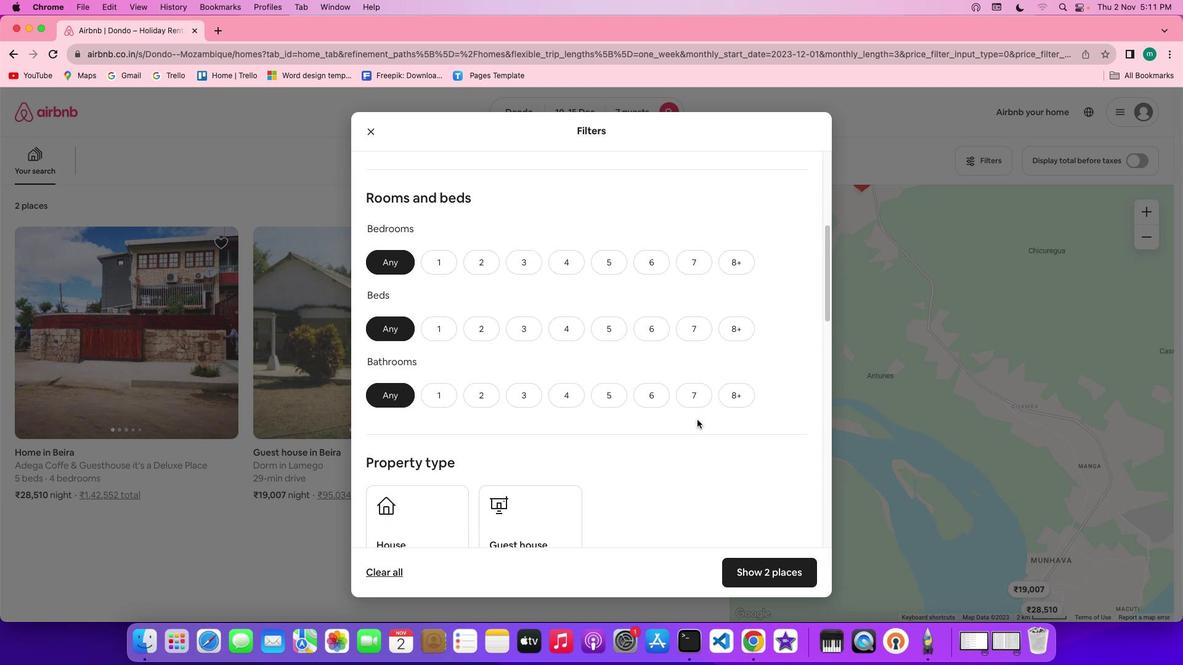 
Action: Mouse scrolled (698, 409) with delta (48, 69)
Screenshot: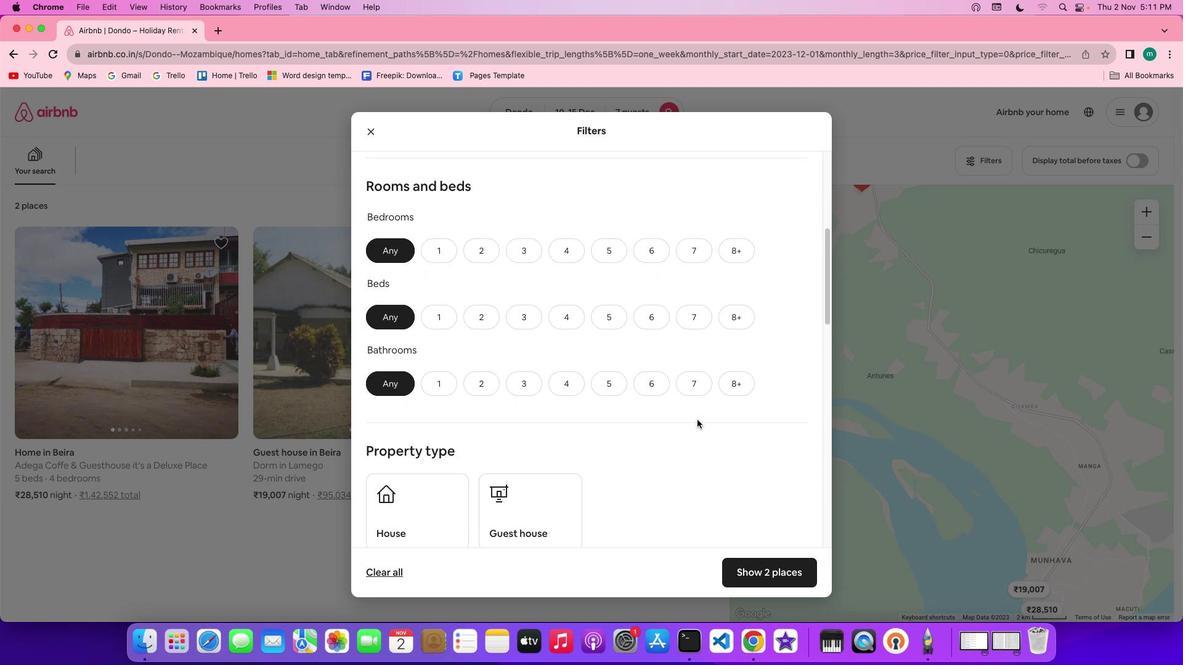 
Action: Mouse scrolled (698, 409) with delta (48, 69)
Screenshot: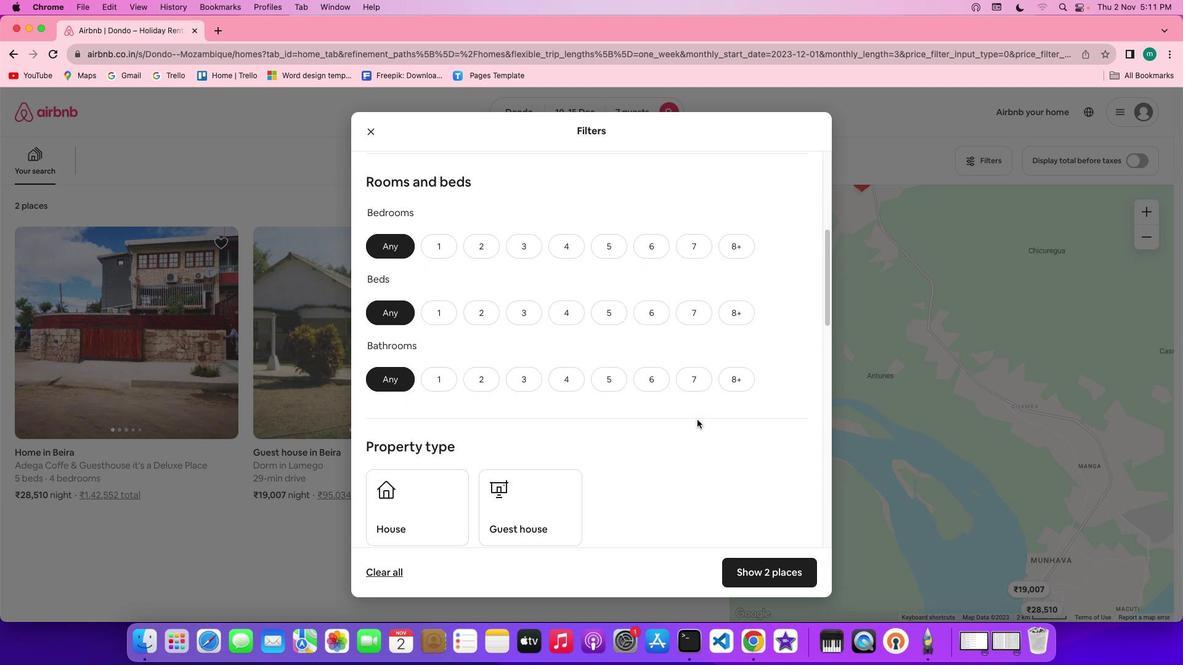 
Action: Mouse scrolled (698, 409) with delta (48, 69)
Screenshot: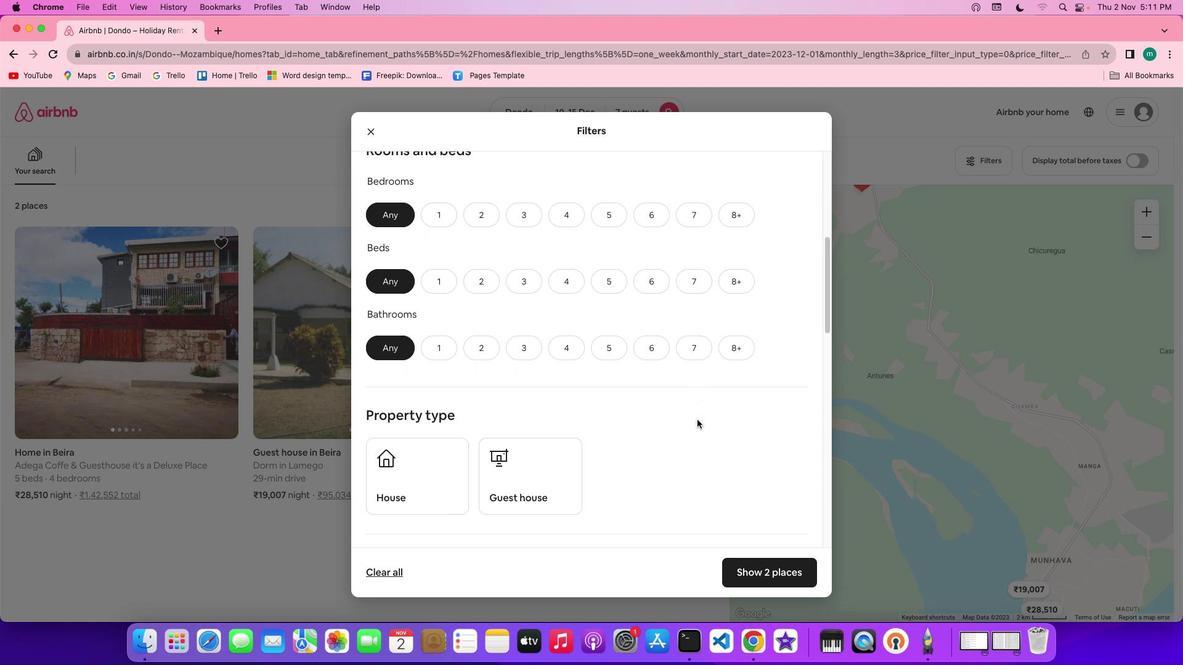
Action: Mouse moved to (581, 216)
Screenshot: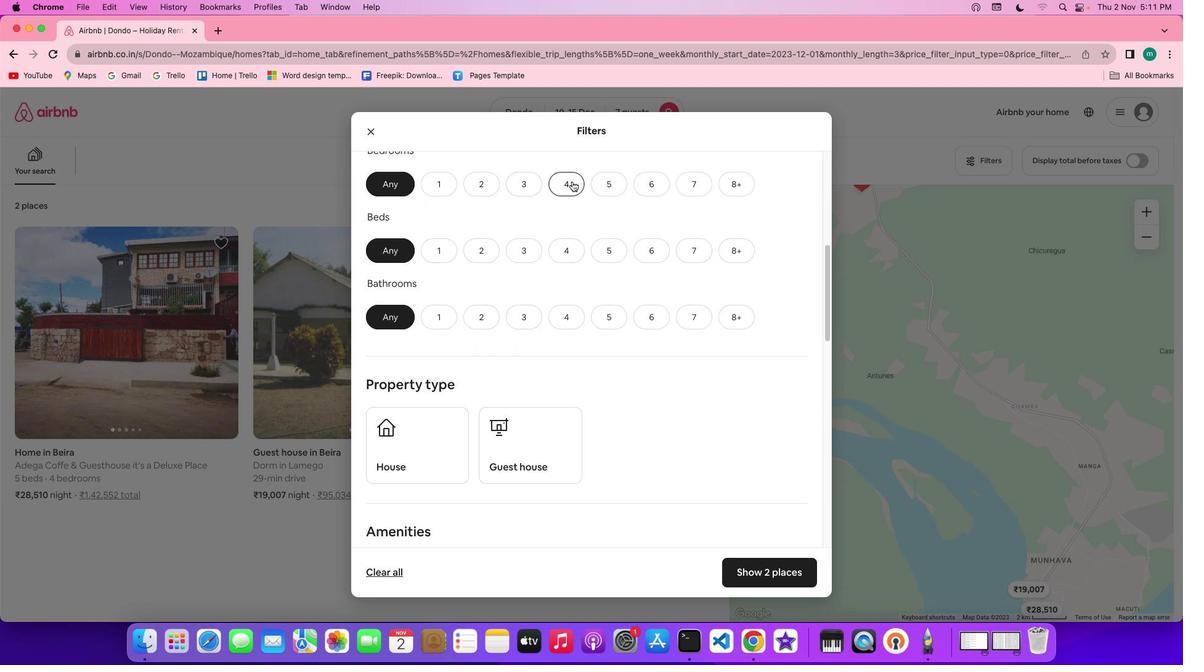 
Action: Mouse pressed left at (581, 216)
Screenshot: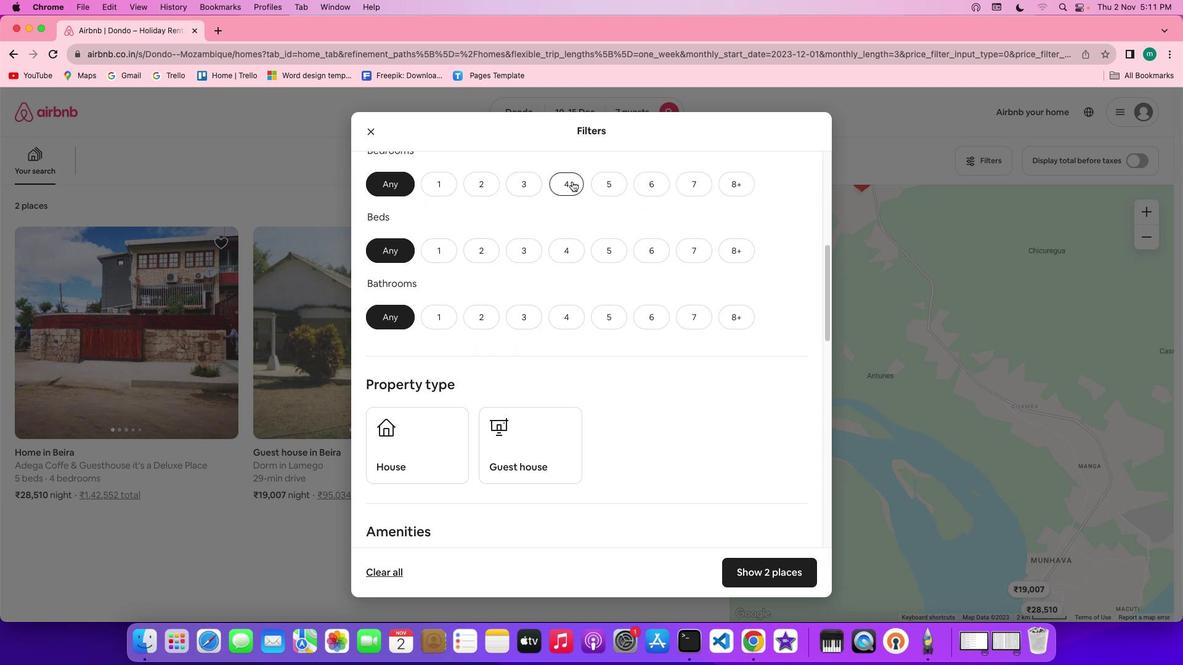 
Action: Mouse moved to (703, 268)
Screenshot: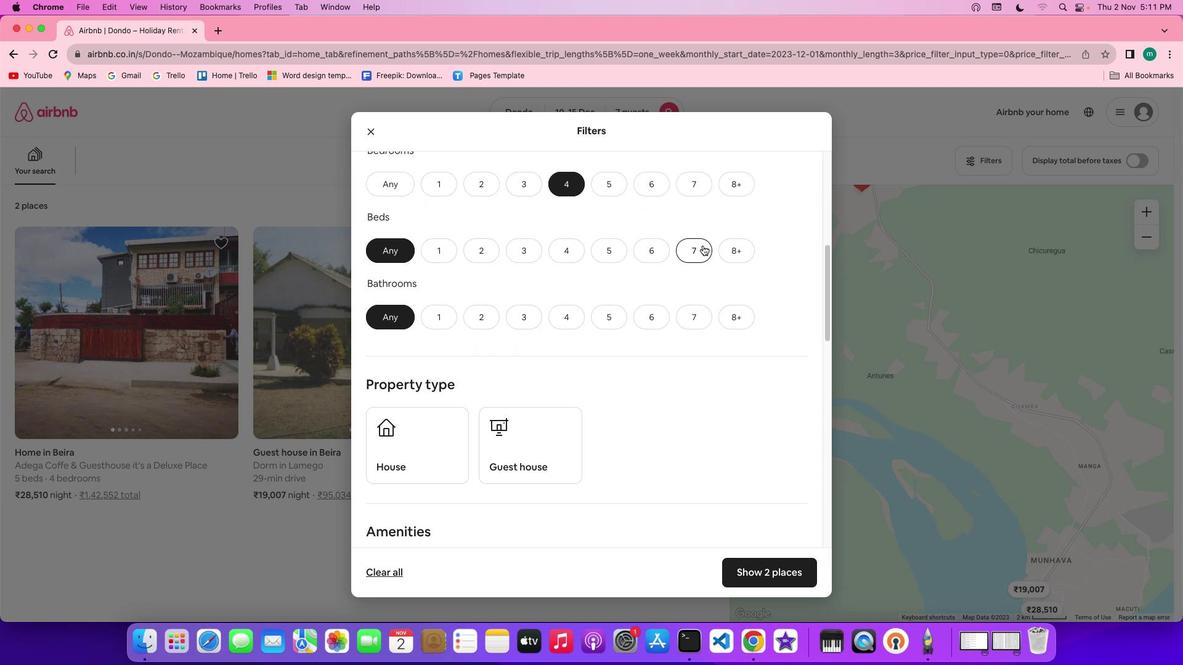 
Action: Mouse pressed left at (703, 268)
Screenshot: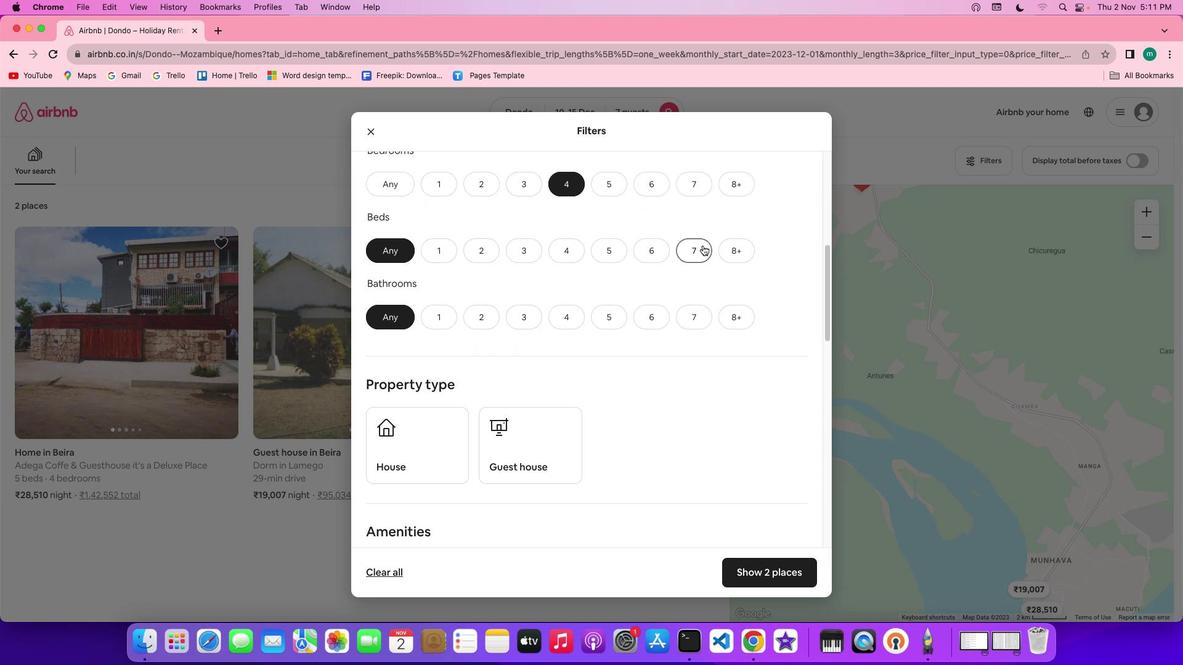 
Action: Mouse moved to (569, 323)
Screenshot: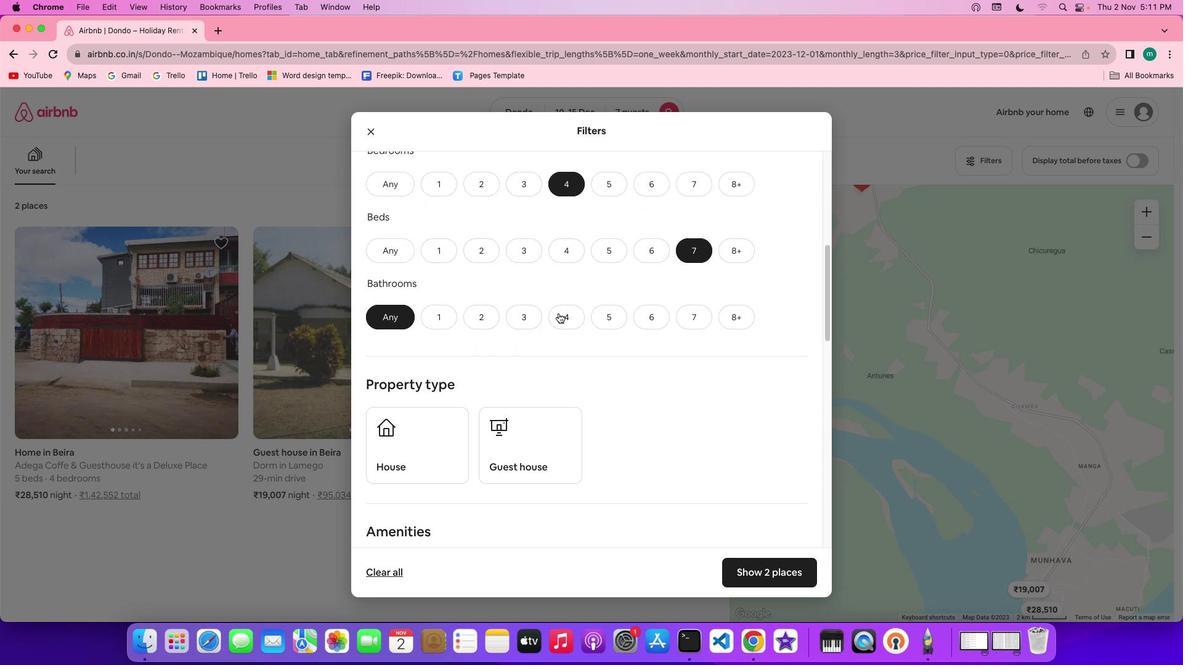 
Action: Mouse pressed left at (569, 323)
Screenshot: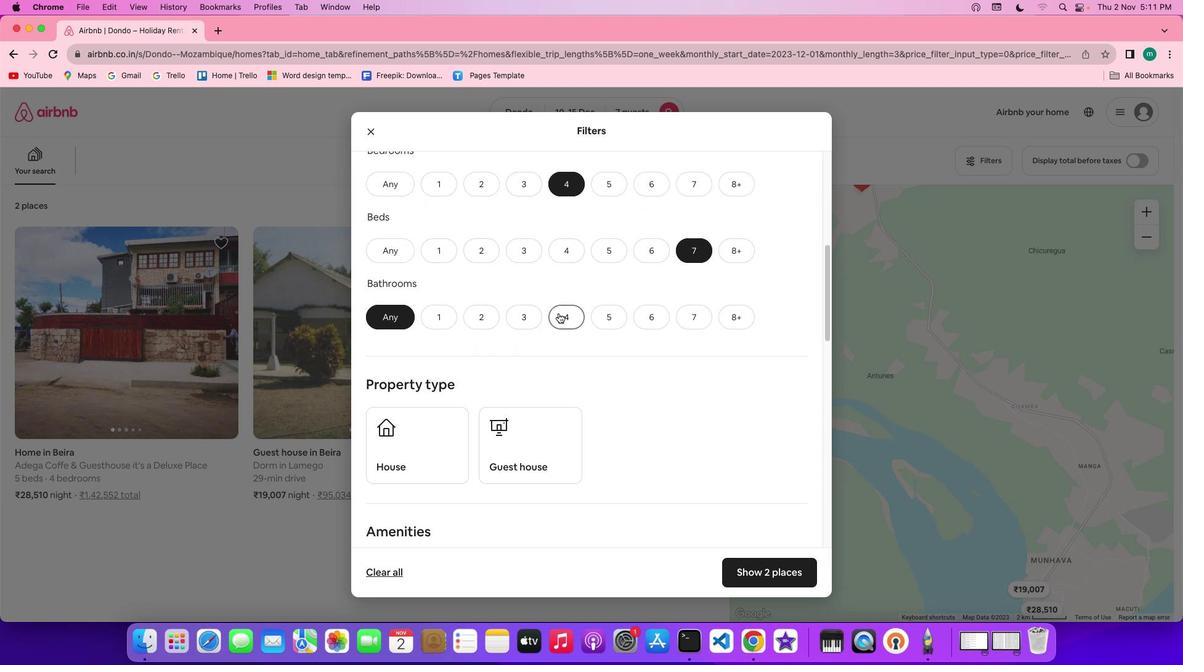 
Action: Mouse moved to (667, 350)
Screenshot: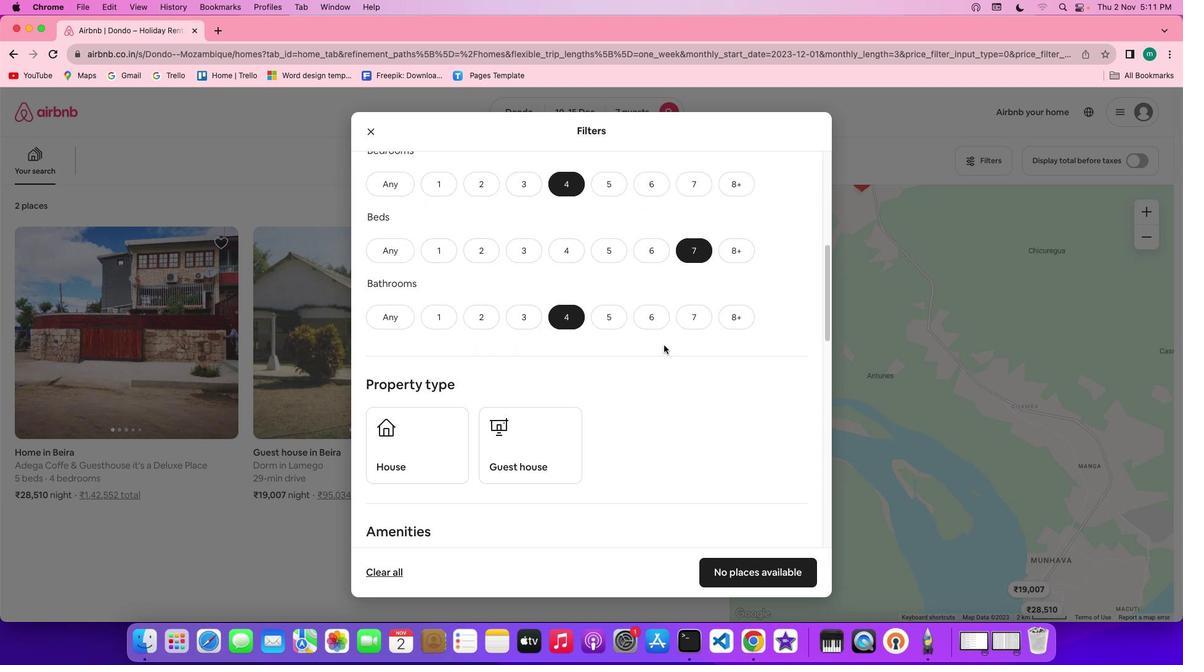 
Action: Mouse scrolled (667, 350) with delta (48, 69)
Screenshot: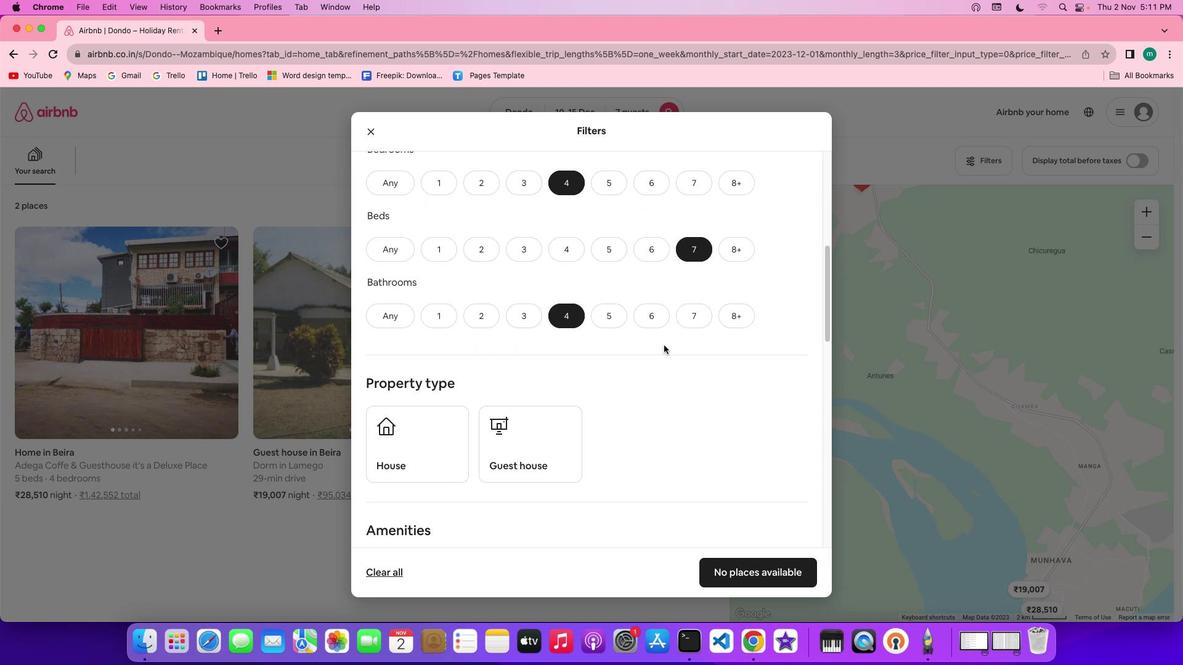 
Action: Mouse moved to (667, 350)
Screenshot: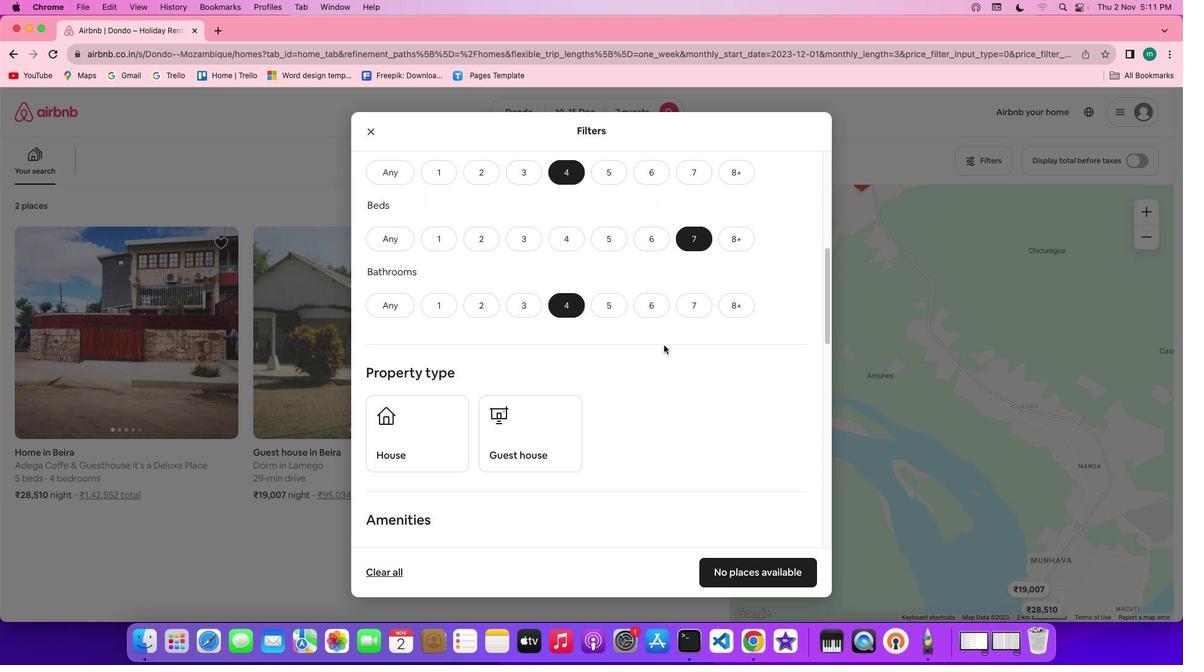 
Action: Mouse scrolled (667, 350) with delta (48, 69)
Screenshot: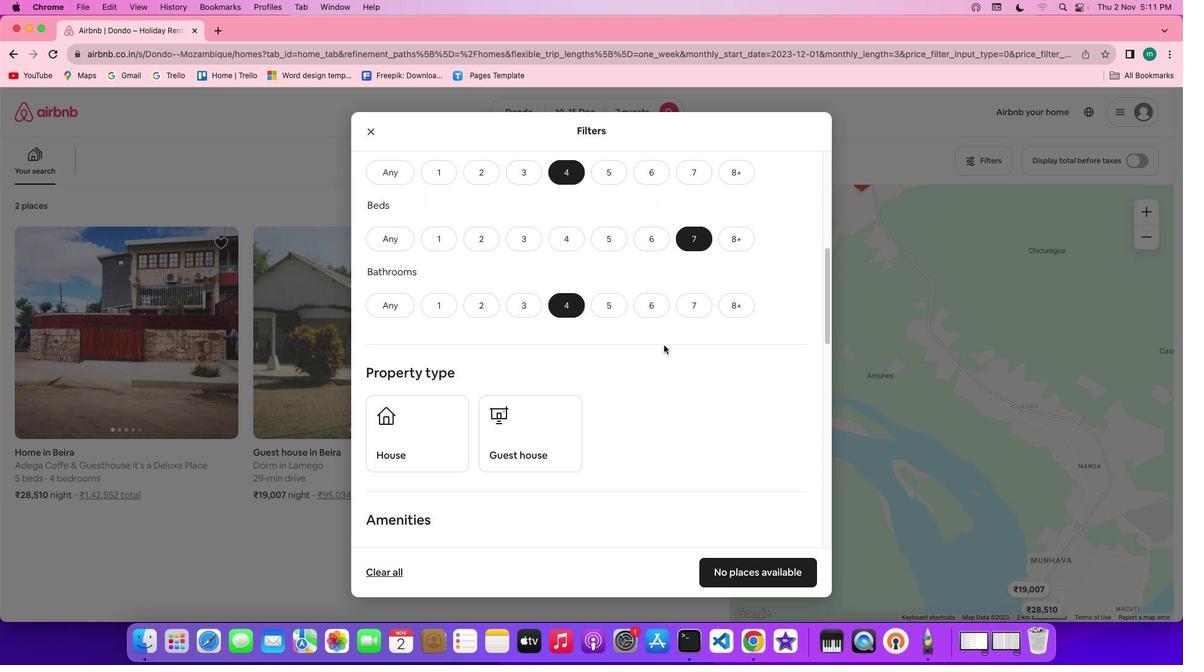 
Action: Mouse scrolled (667, 350) with delta (48, 68)
Screenshot: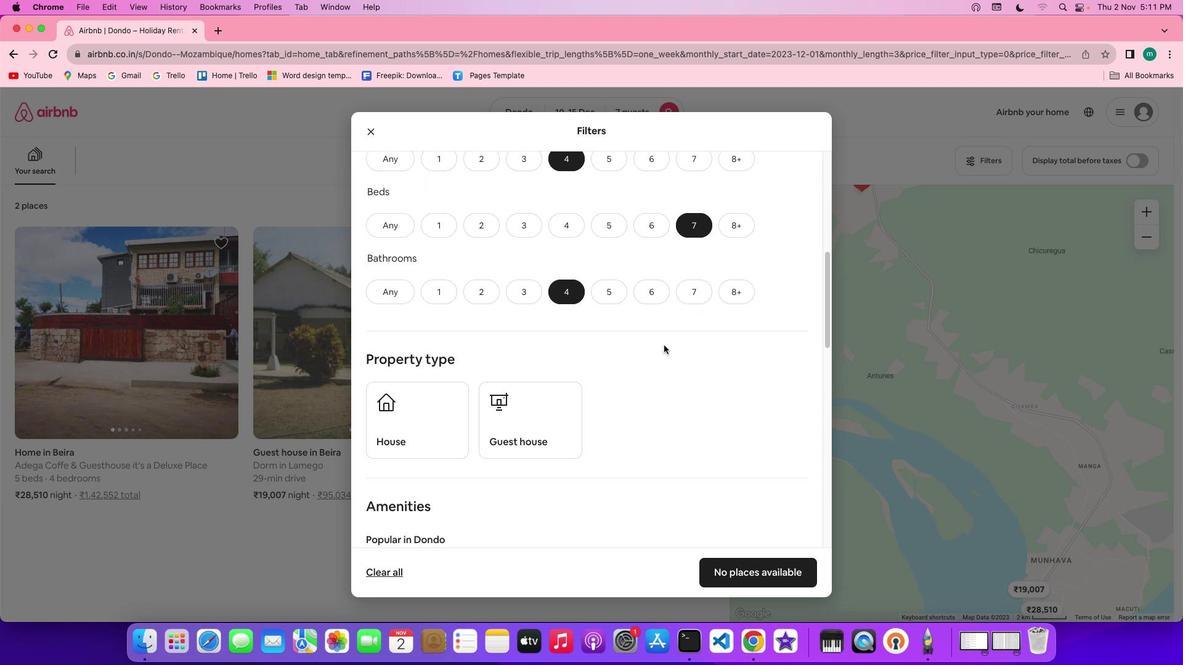 
Action: Mouse scrolled (667, 350) with delta (48, 68)
Screenshot: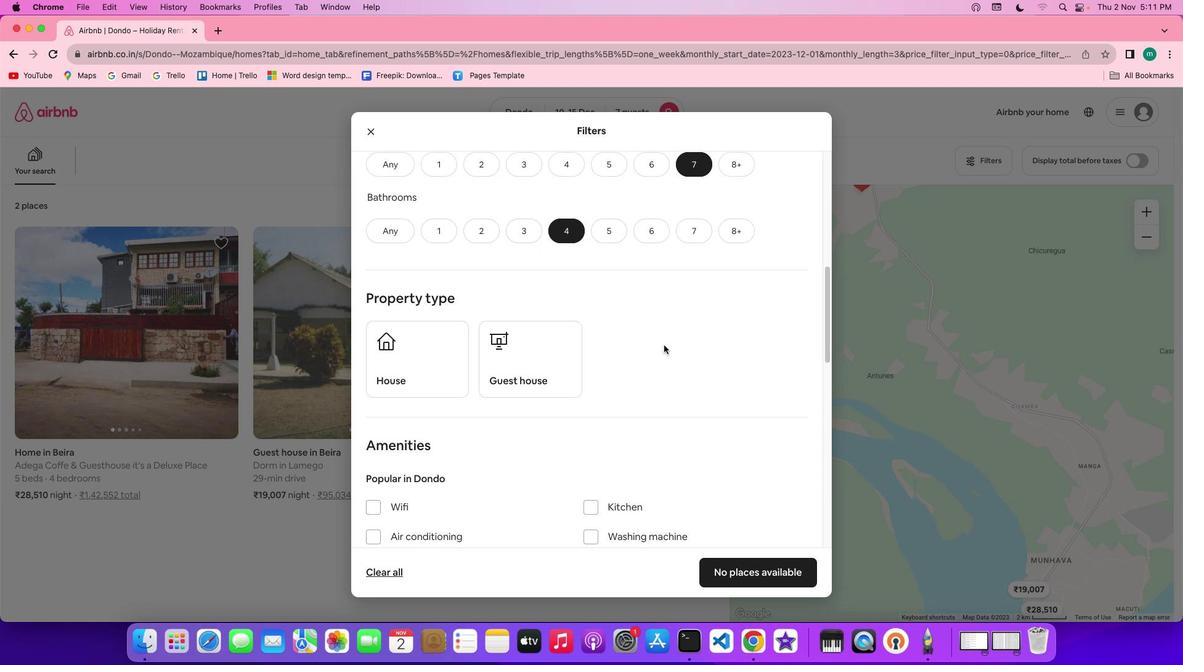 
Action: Mouse scrolled (667, 350) with delta (48, 69)
Screenshot: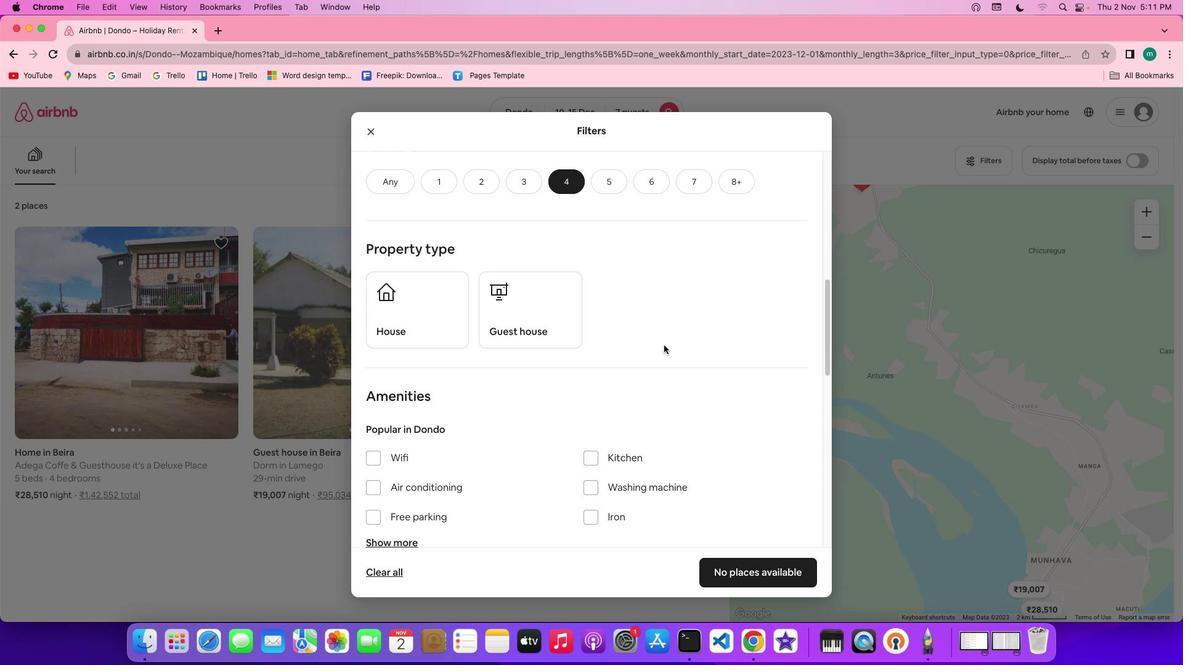 
Action: Mouse scrolled (667, 350) with delta (48, 69)
Screenshot: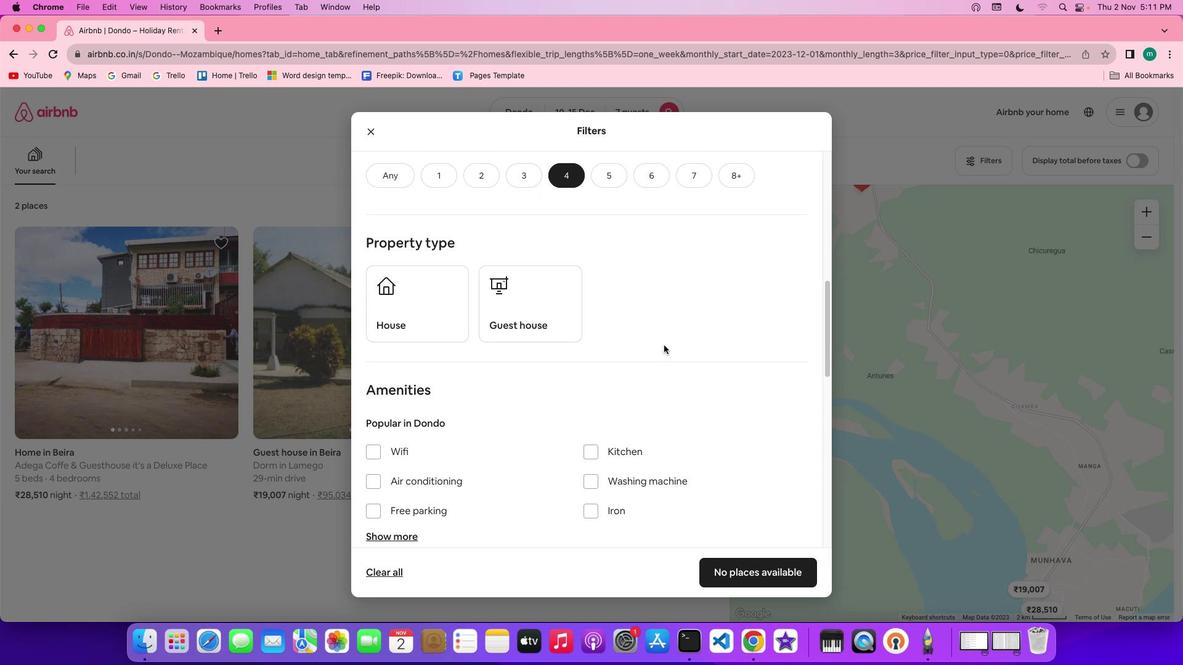
Action: Mouse scrolled (667, 350) with delta (48, 69)
Screenshot: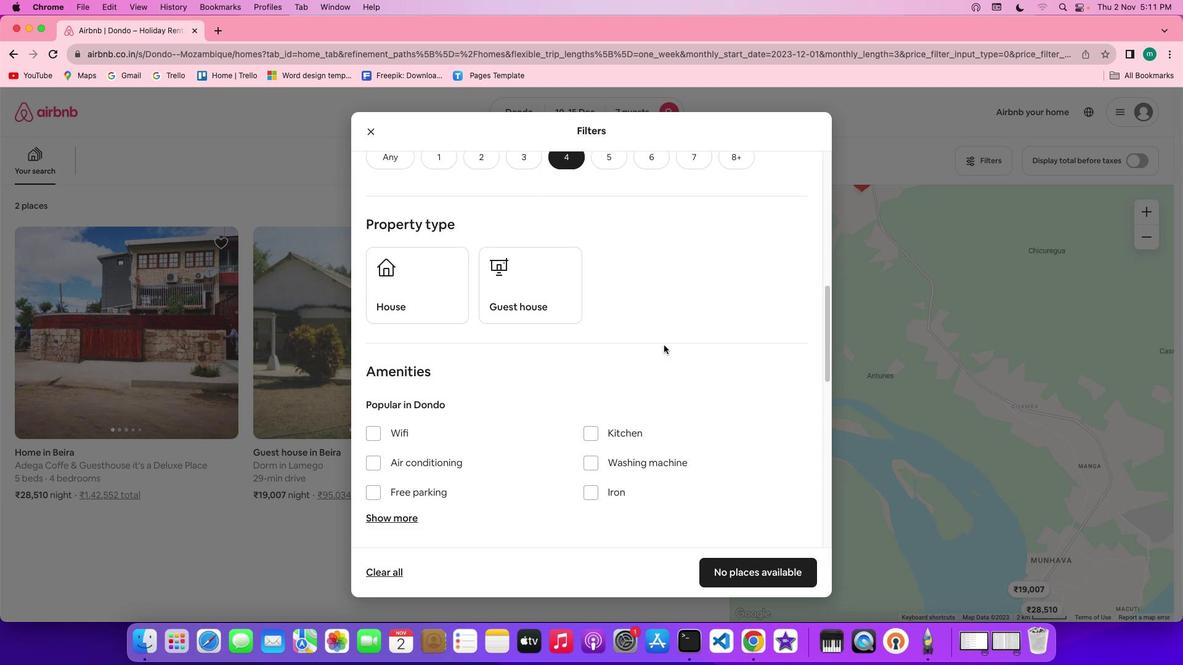 
Action: Mouse scrolled (667, 350) with delta (48, 69)
Screenshot: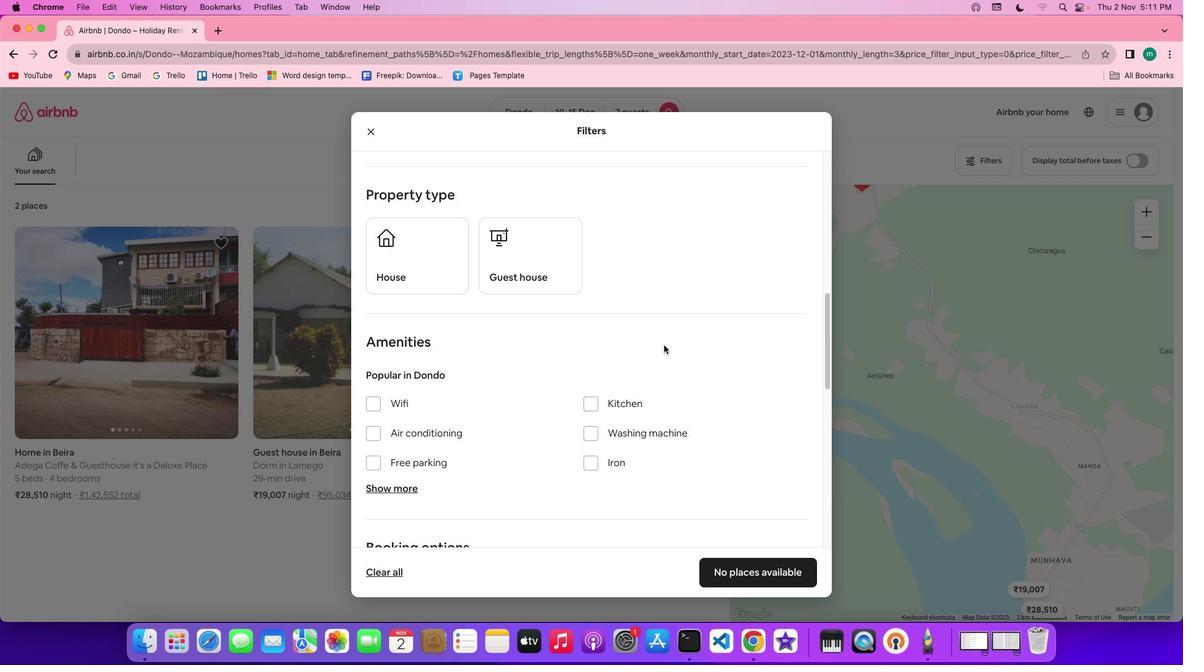
Action: Mouse scrolled (667, 350) with delta (48, 69)
Screenshot: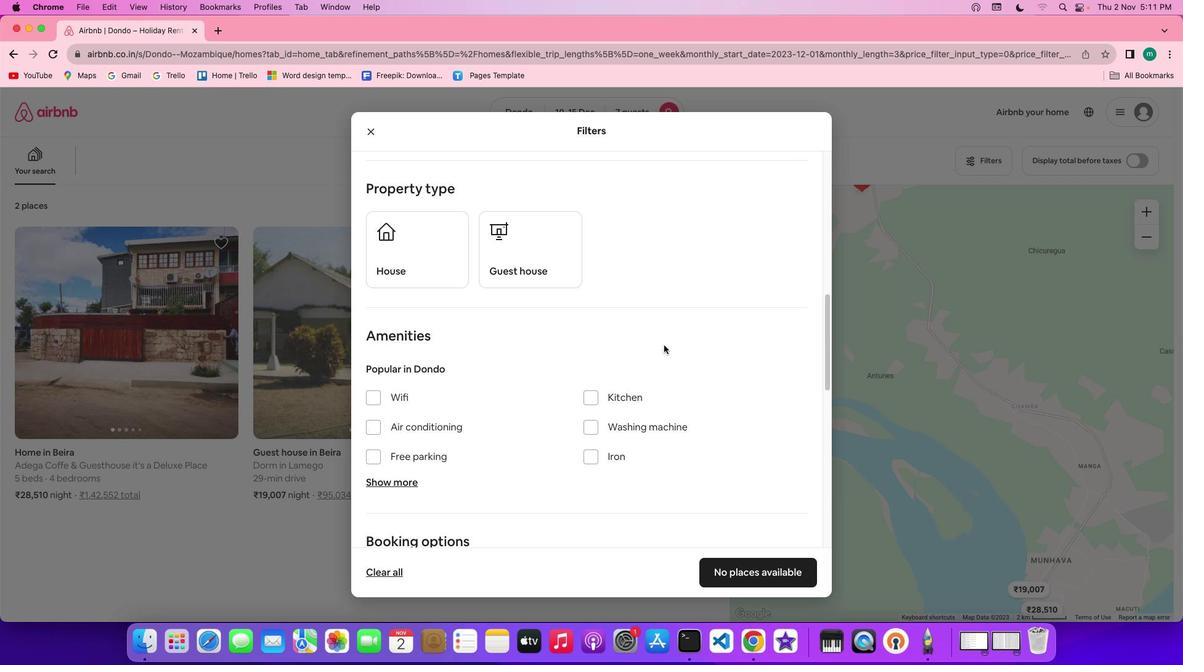 
Action: Mouse scrolled (667, 350) with delta (48, 69)
Screenshot: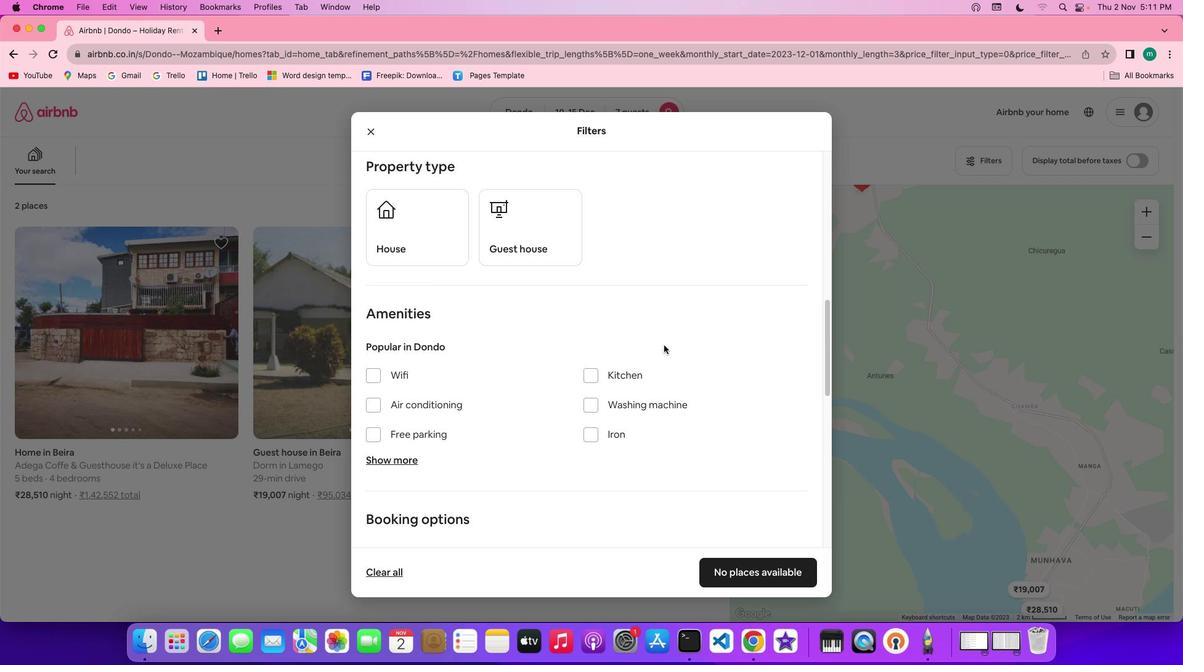 
Action: Mouse scrolled (667, 350) with delta (48, 68)
Screenshot: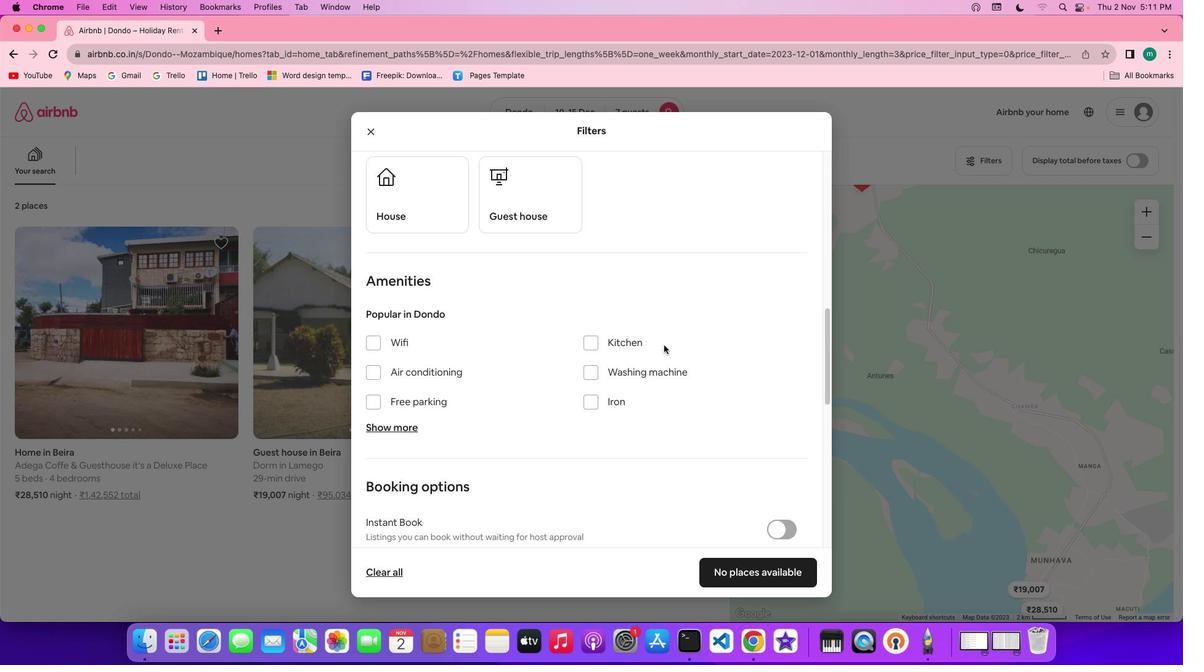 
Action: Mouse moved to (650, 348)
Screenshot: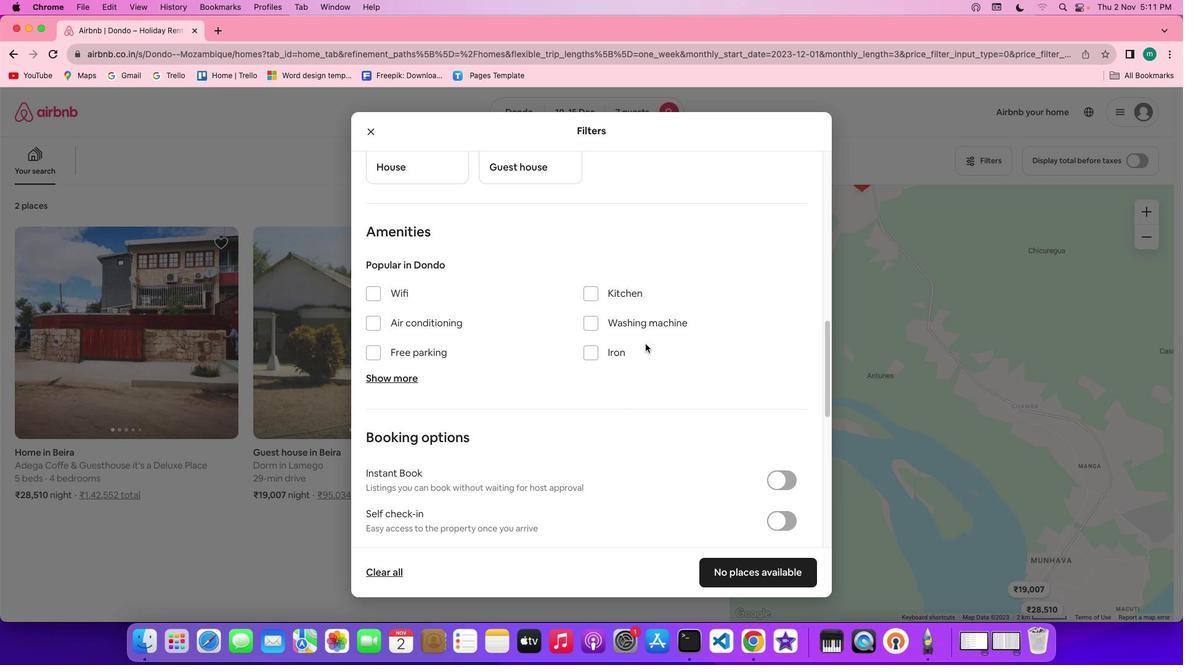 
Action: Mouse scrolled (650, 348) with delta (48, 69)
Screenshot: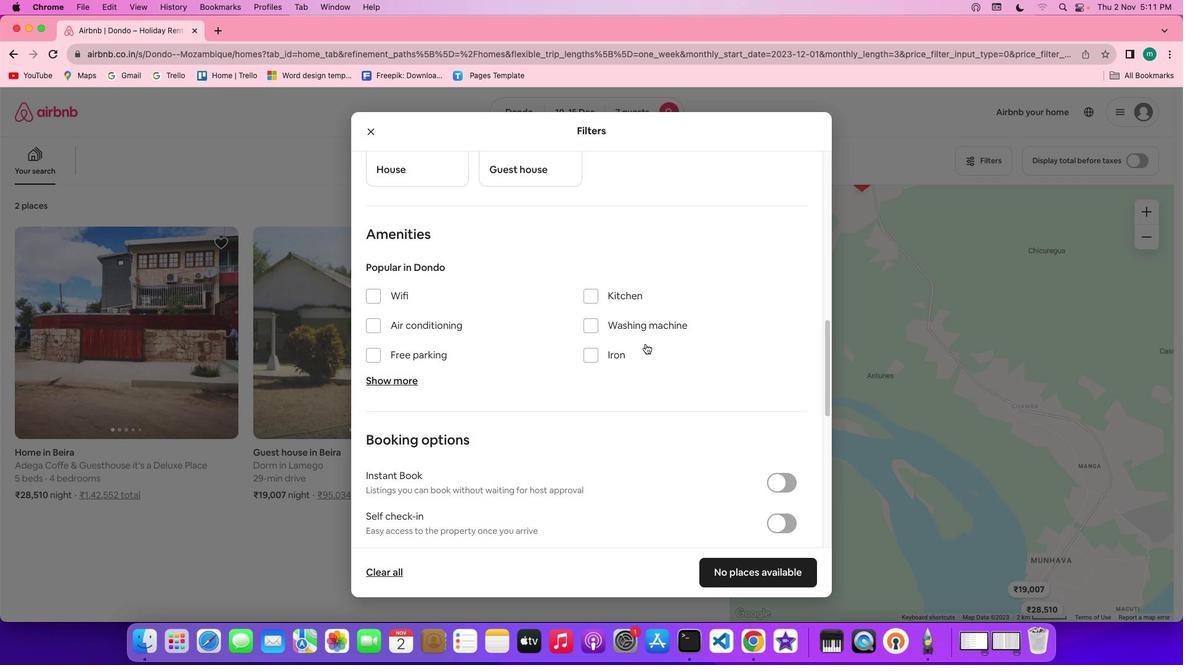 
Action: Mouse scrolled (650, 348) with delta (48, 69)
Screenshot: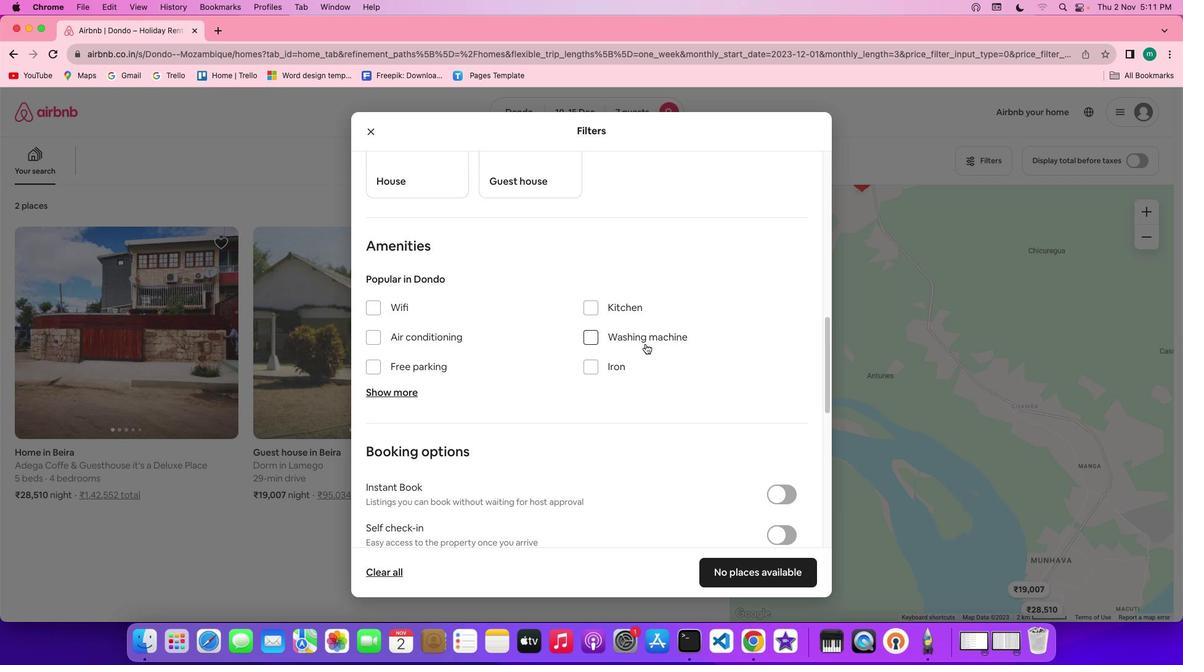 
Action: Mouse scrolled (650, 348) with delta (48, 70)
Screenshot: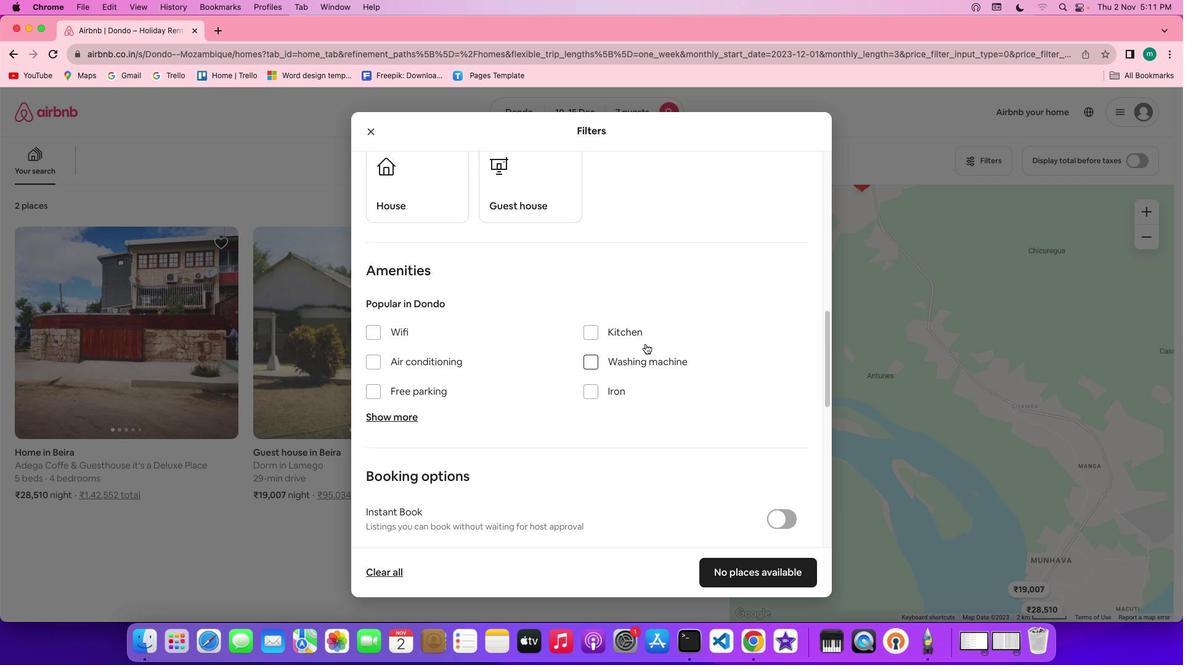 
Action: Mouse moved to (422, 289)
Screenshot: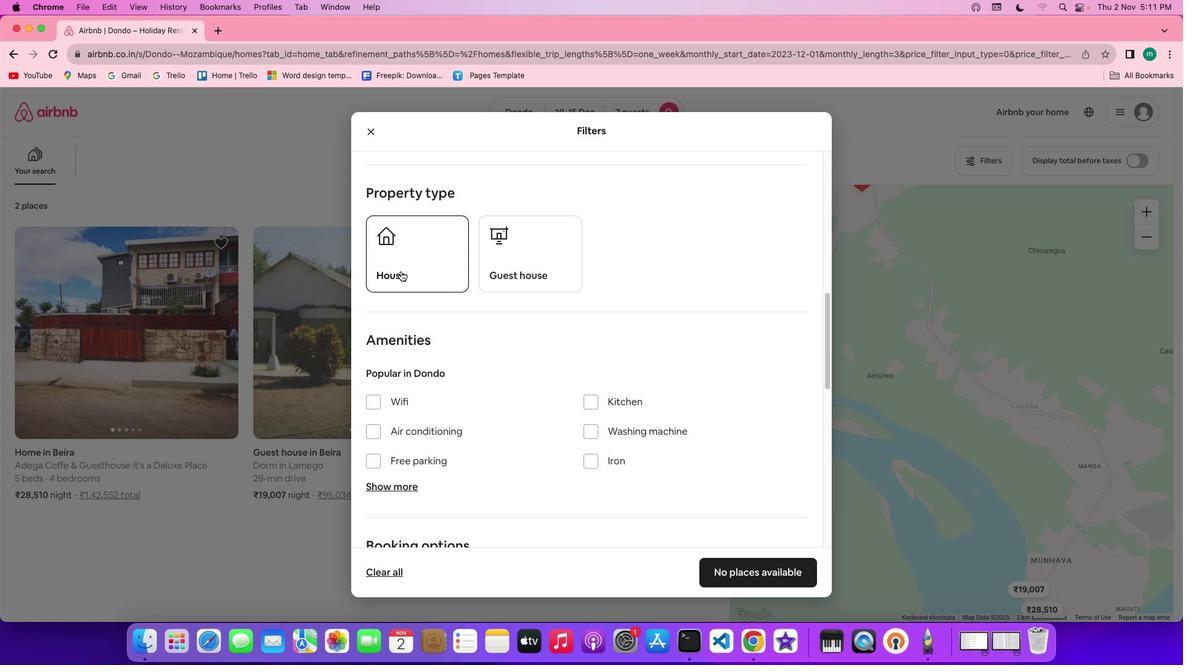 
Action: Mouse pressed left at (422, 289)
Screenshot: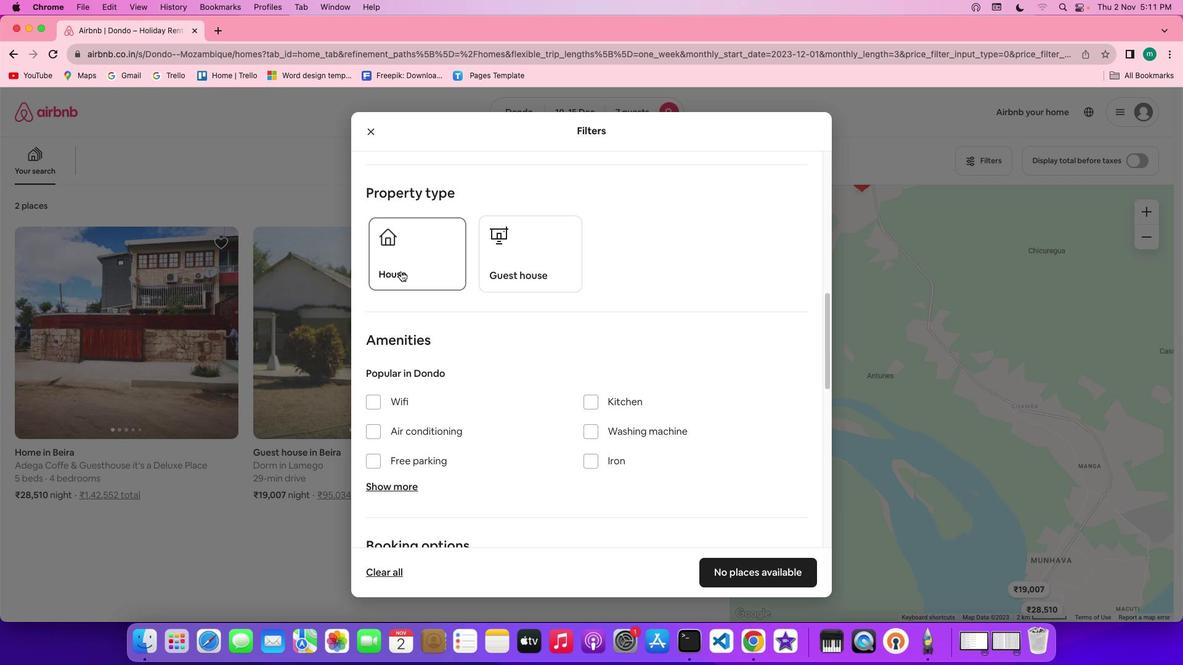 
Action: Mouse moved to (672, 353)
Screenshot: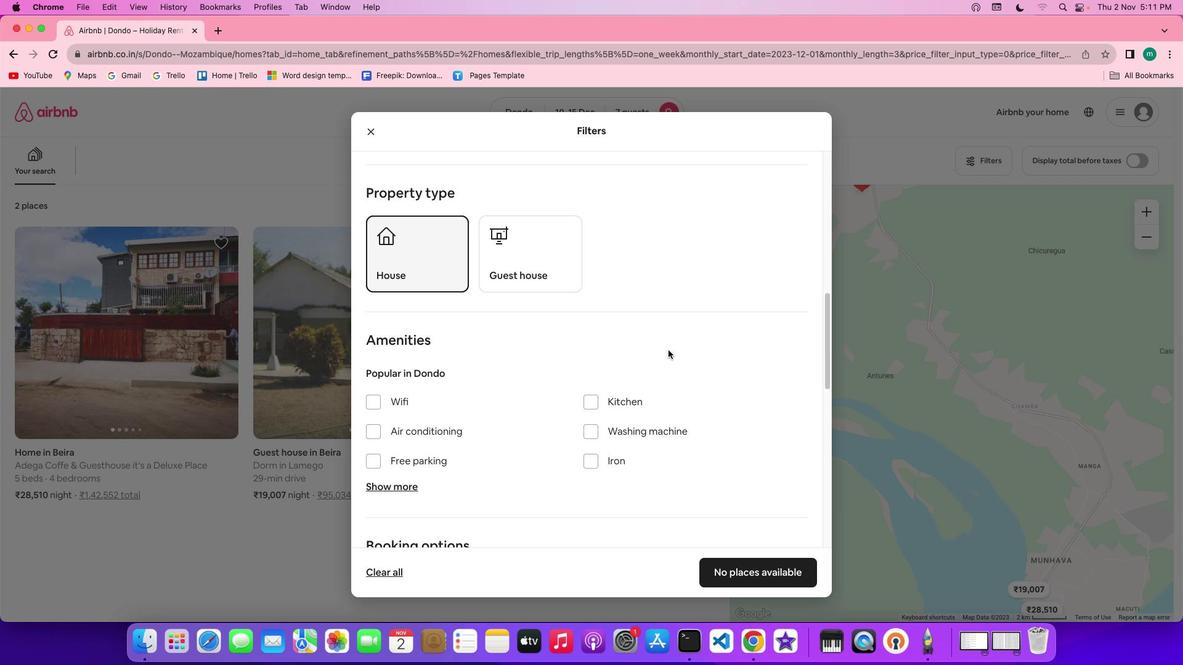 
Action: Mouse scrolled (672, 353) with delta (48, 69)
Screenshot: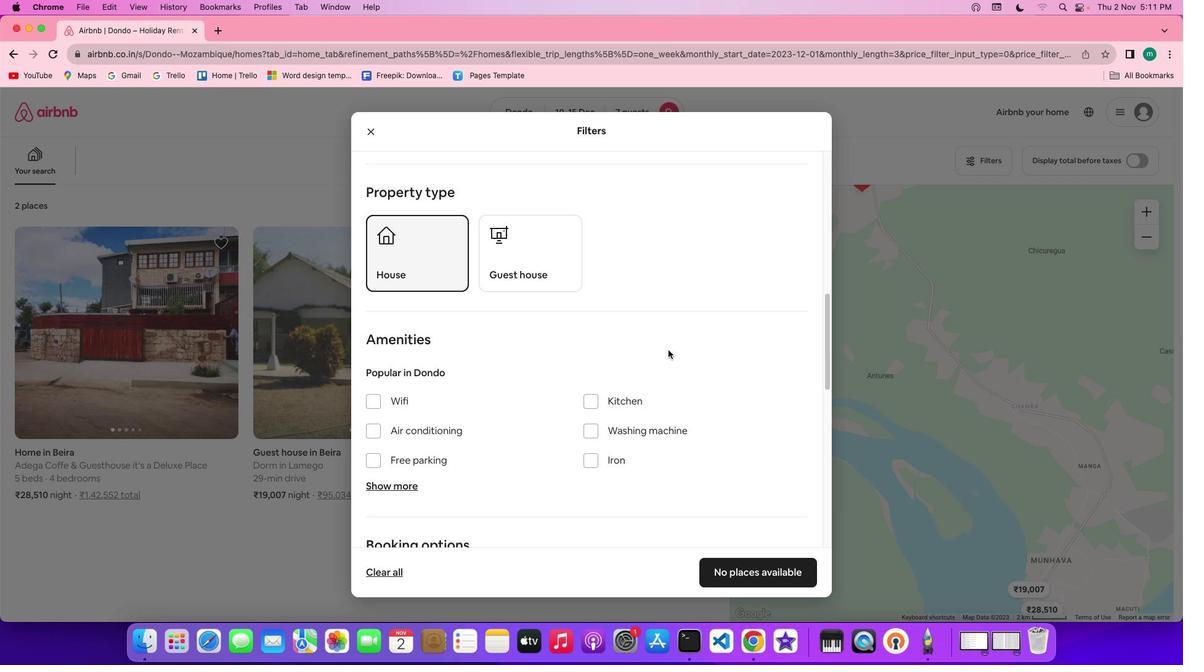 
Action: Mouse scrolled (672, 353) with delta (48, 69)
Screenshot: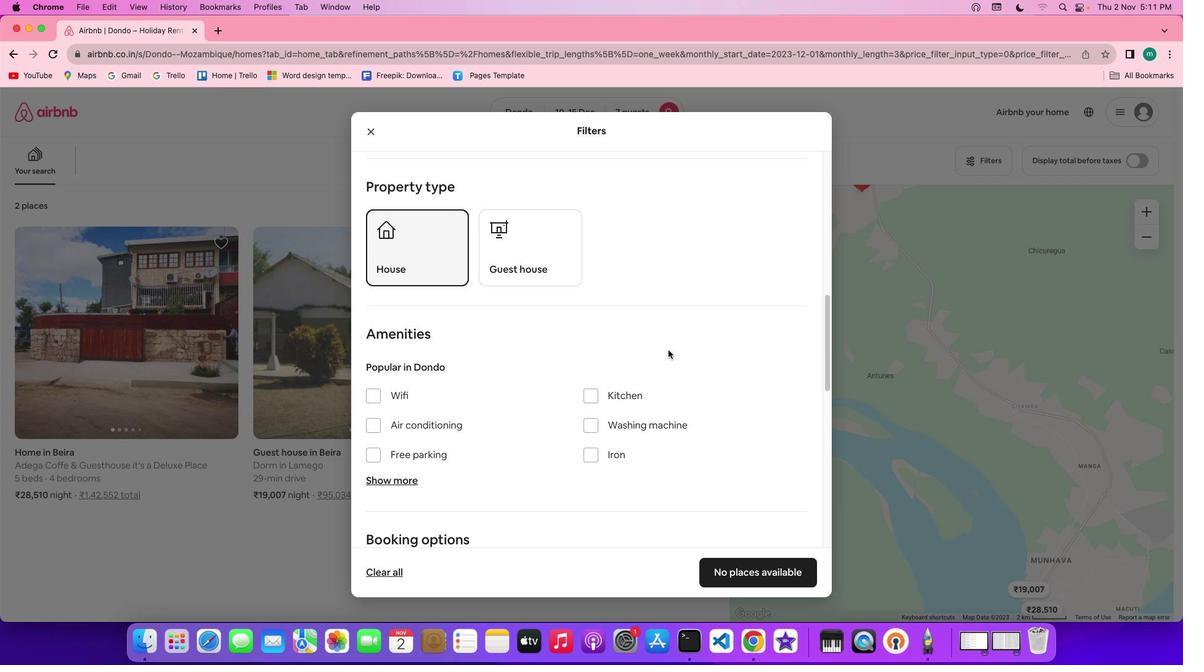 
Action: Mouse scrolled (672, 353) with delta (48, 68)
Screenshot: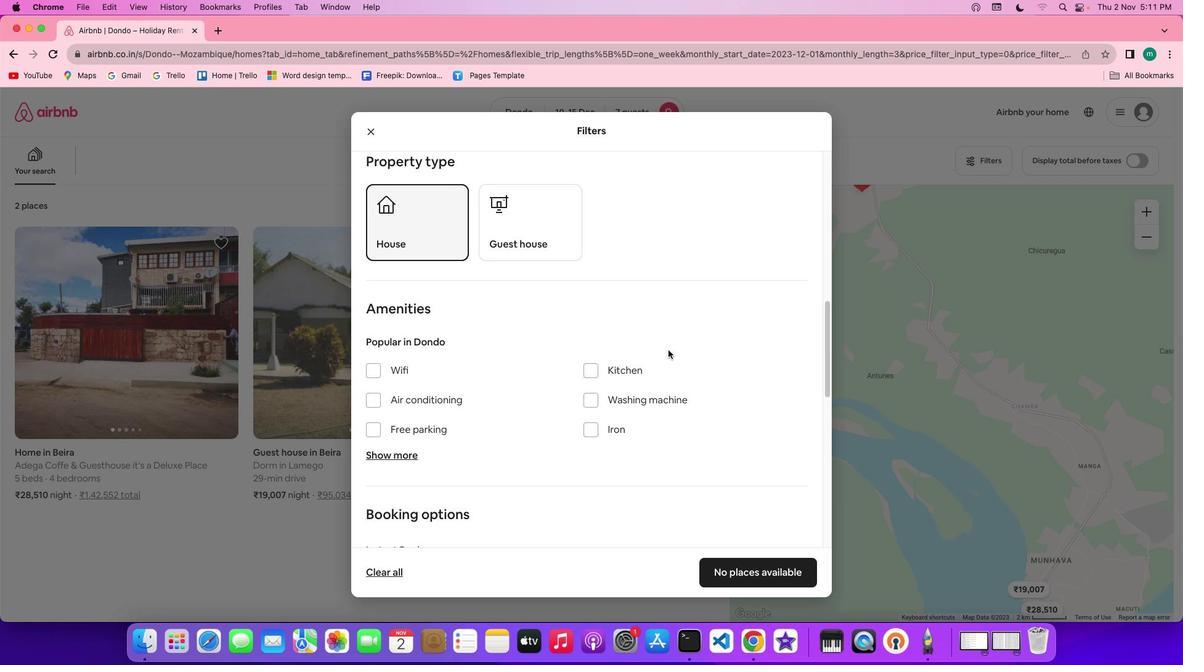 
Action: Mouse scrolled (672, 353) with delta (48, 69)
Screenshot: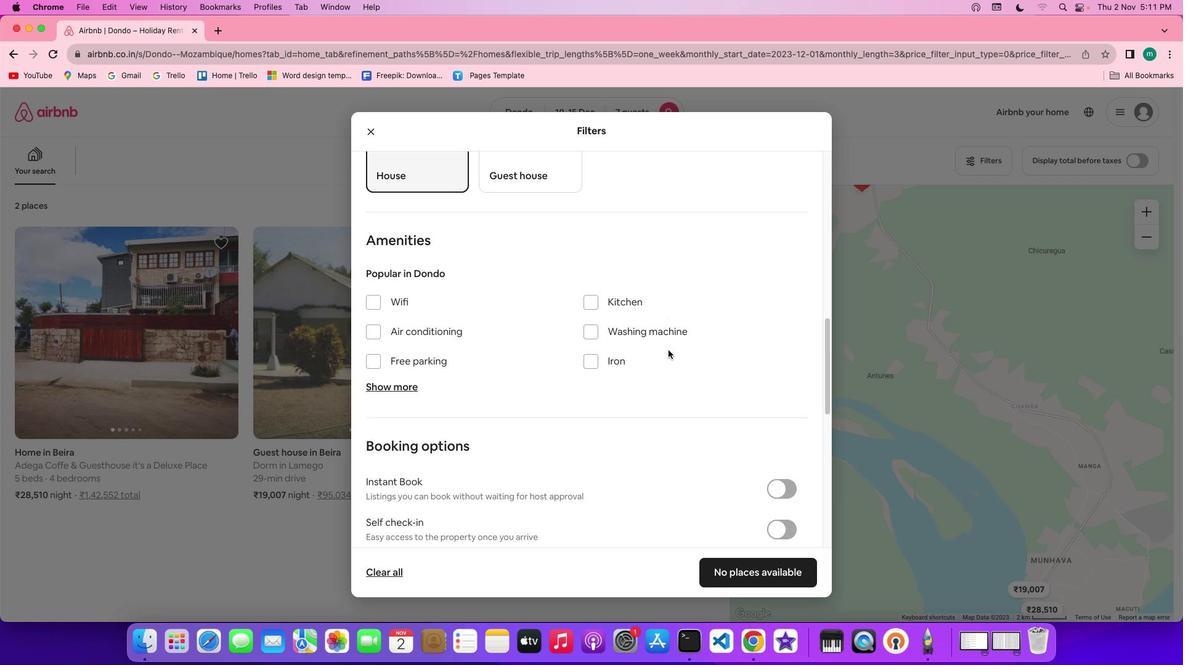 
Action: Mouse scrolled (672, 353) with delta (48, 69)
Screenshot: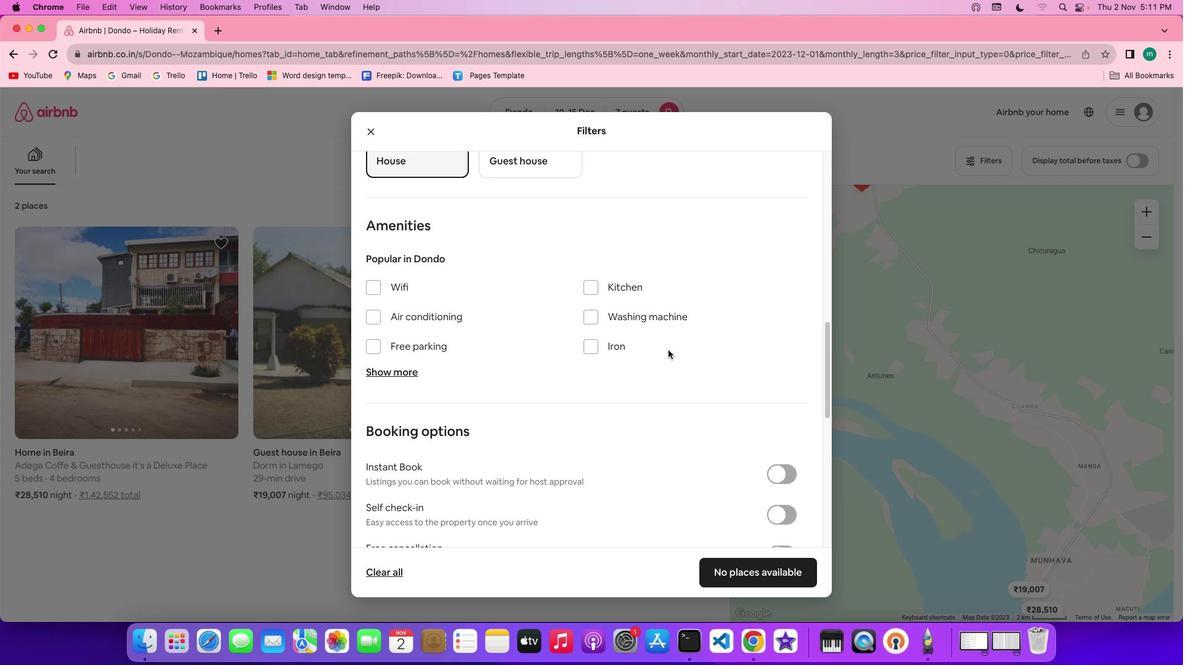 
Action: Mouse scrolled (672, 353) with delta (48, 69)
Screenshot: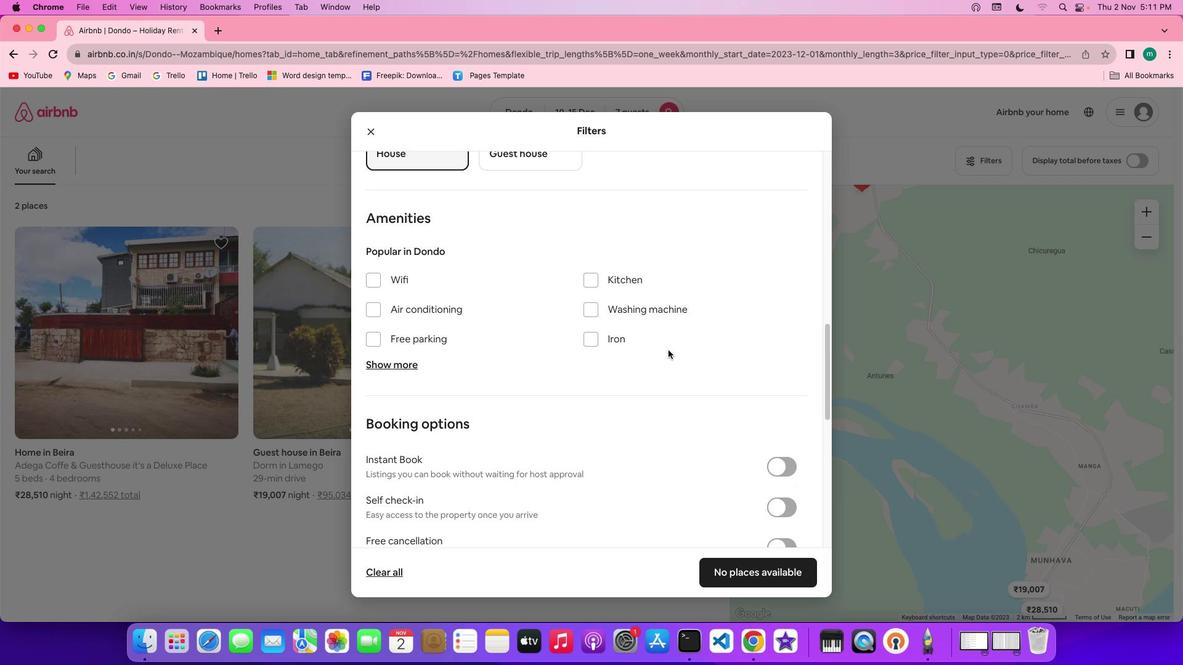 
Action: Mouse scrolled (672, 353) with delta (48, 69)
Screenshot: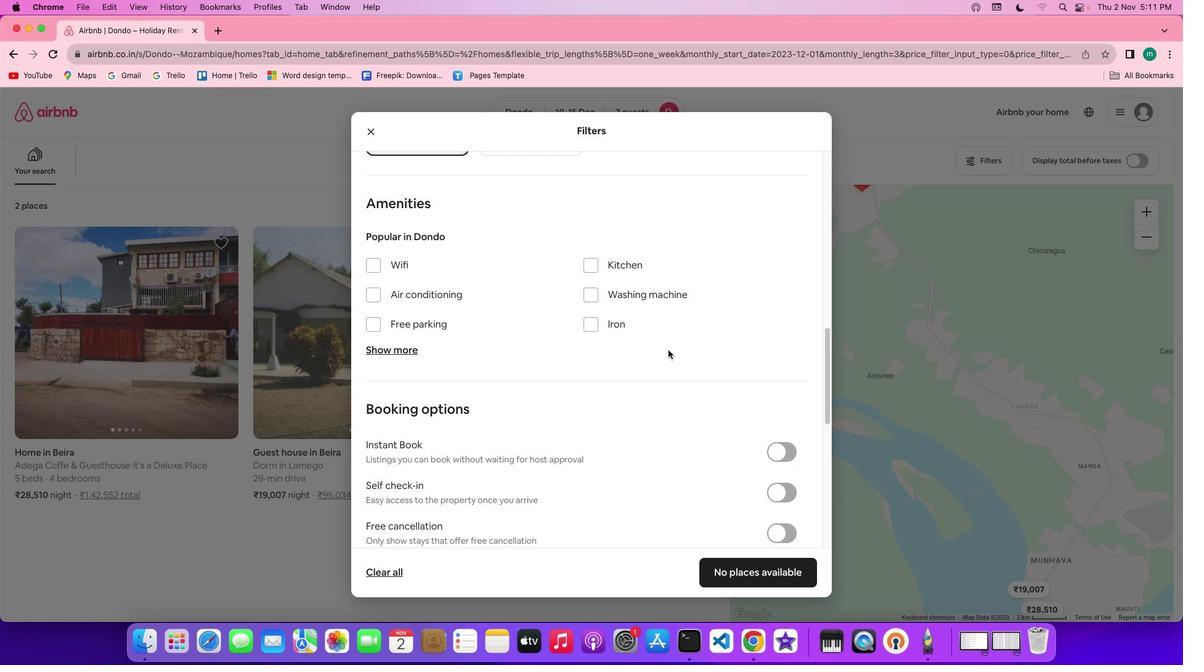
Action: Mouse moved to (415, 260)
Screenshot: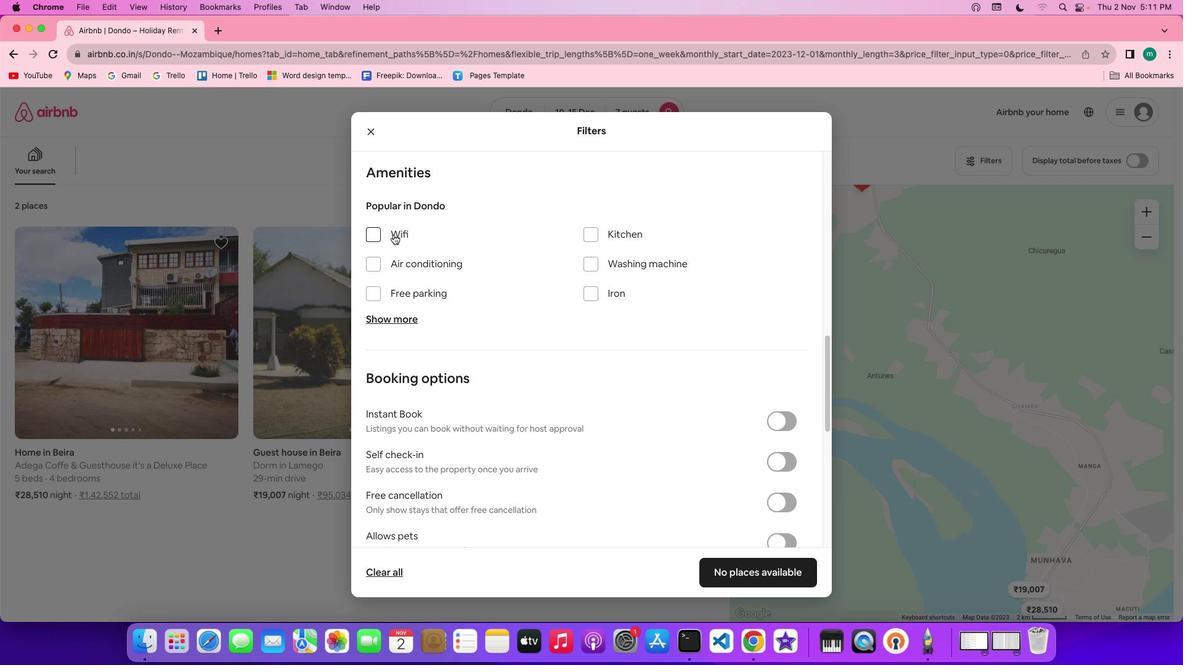 
Action: Mouse pressed left at (415, 260)
Screenshot: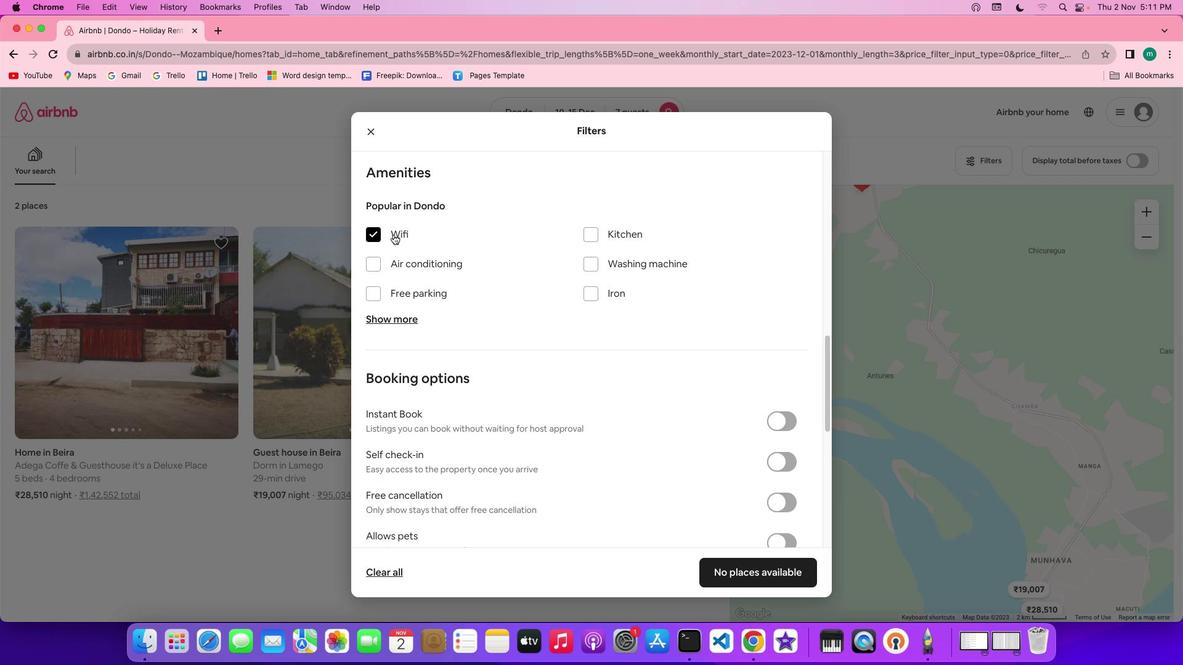 
Action: Mouse moved to (549, 340)
Screenshot: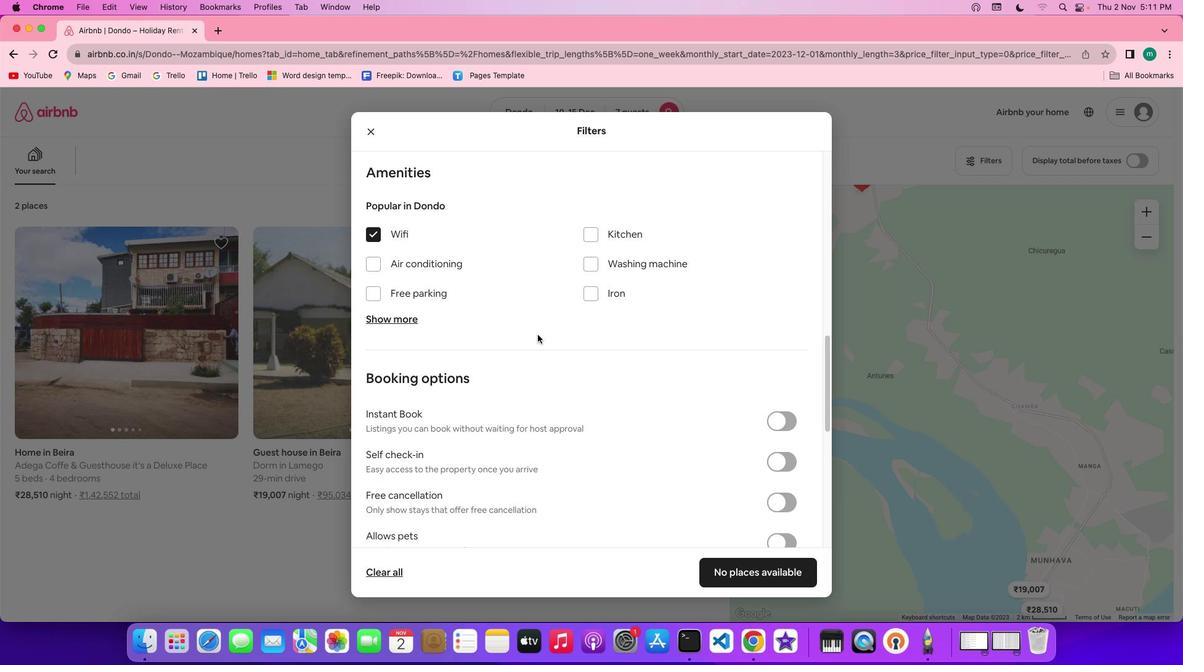 
Action: Mouse scrolled (549, 340) with delta (48, 69)
Screenshot: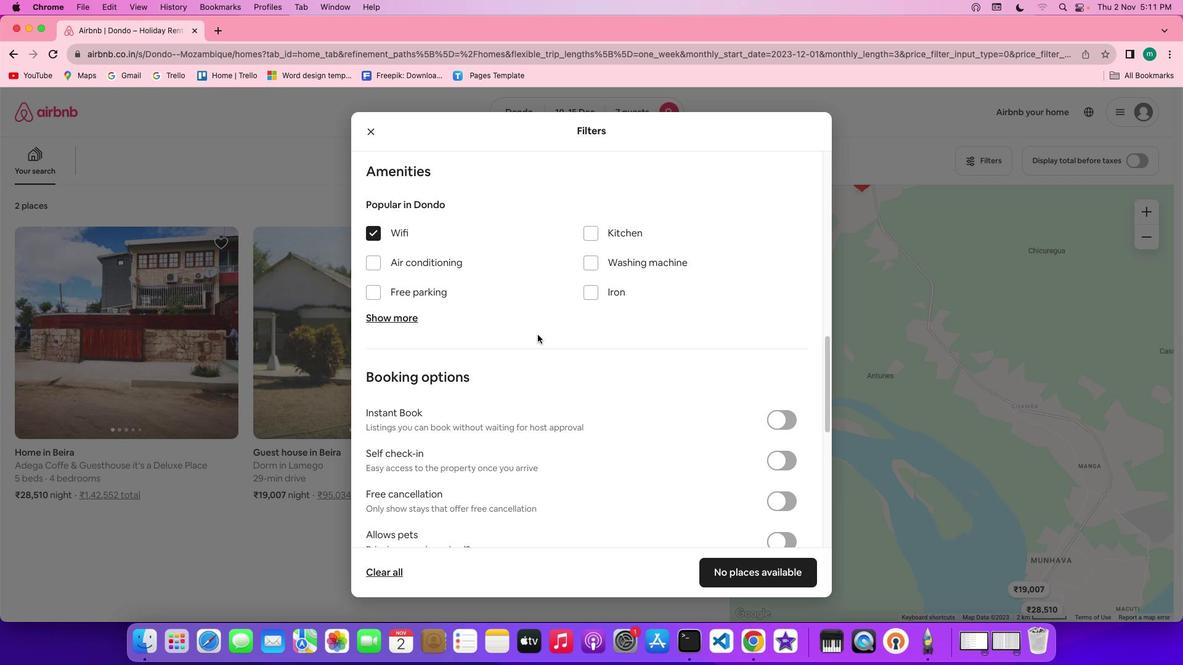 
Action: Mouse scrolled (549, 340) with delta (48, 69)
Screenshot: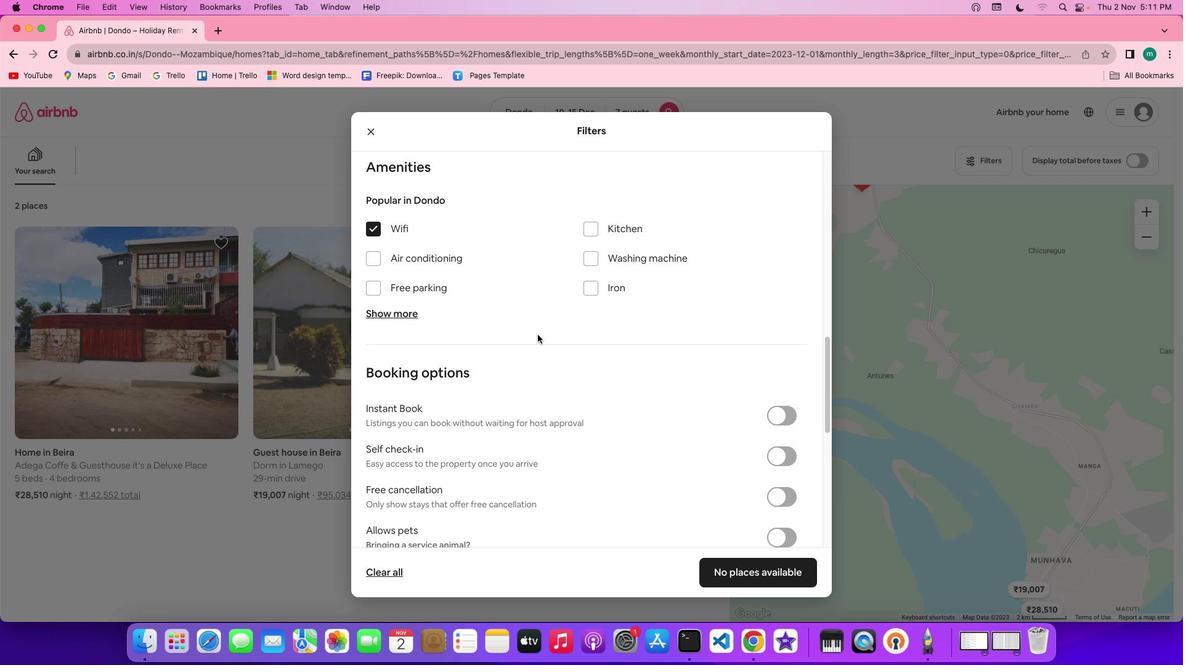 
Action: Mouse moved to (426, 316)
Screenshot: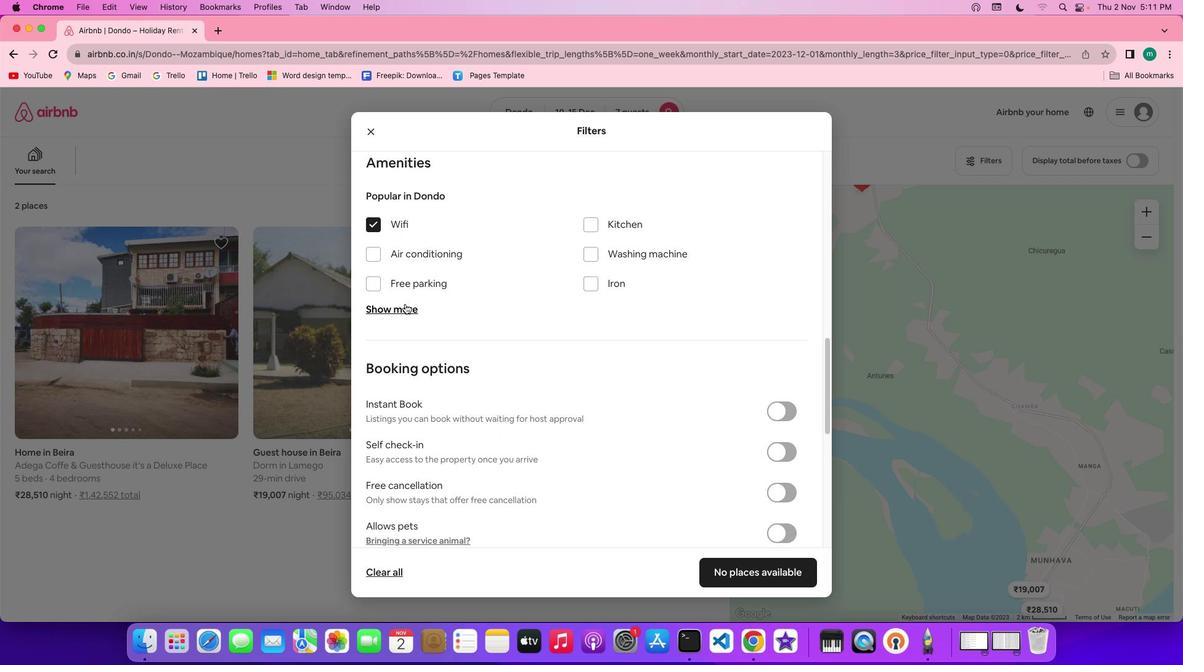 
Action: Mouse pressed left at (426, 316)
Screenshot: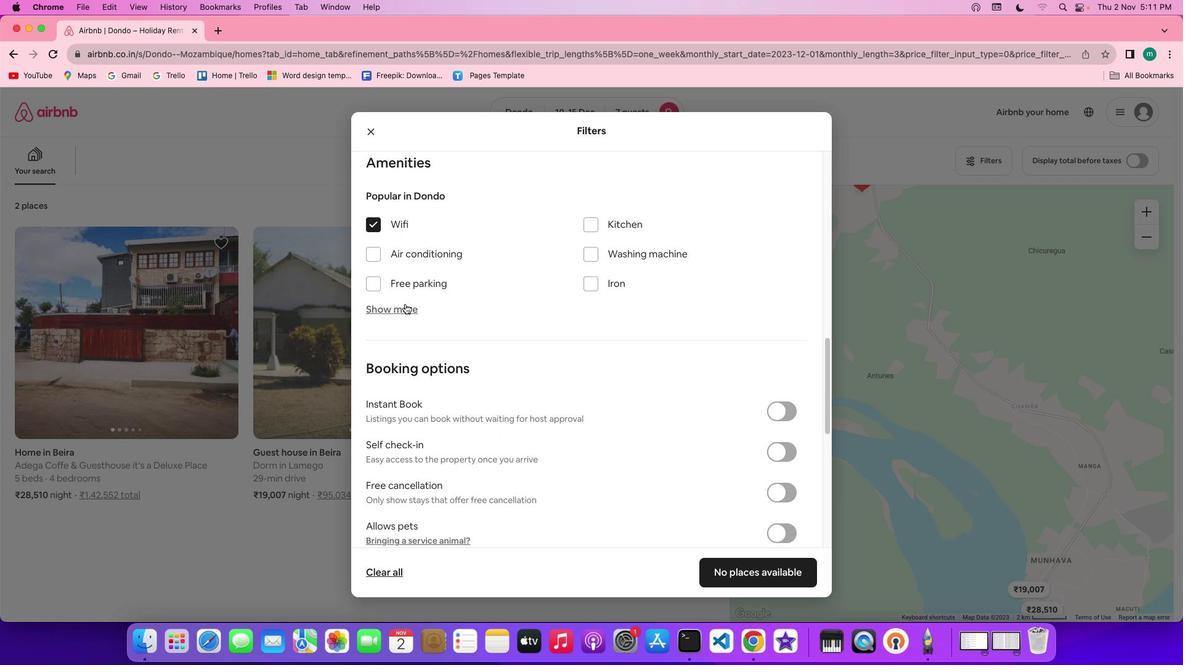 
Action: Mouse moved to (612, 377)
Screenshot: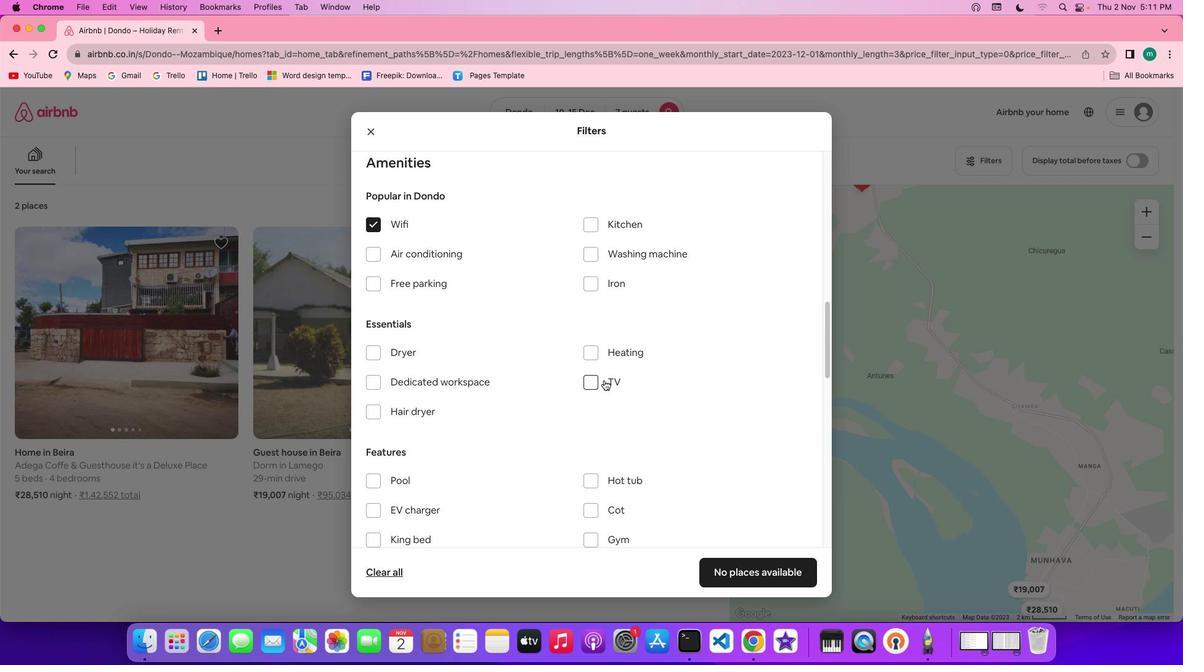 
Action: Mouse pressed left at (612, 377)
Screenshot: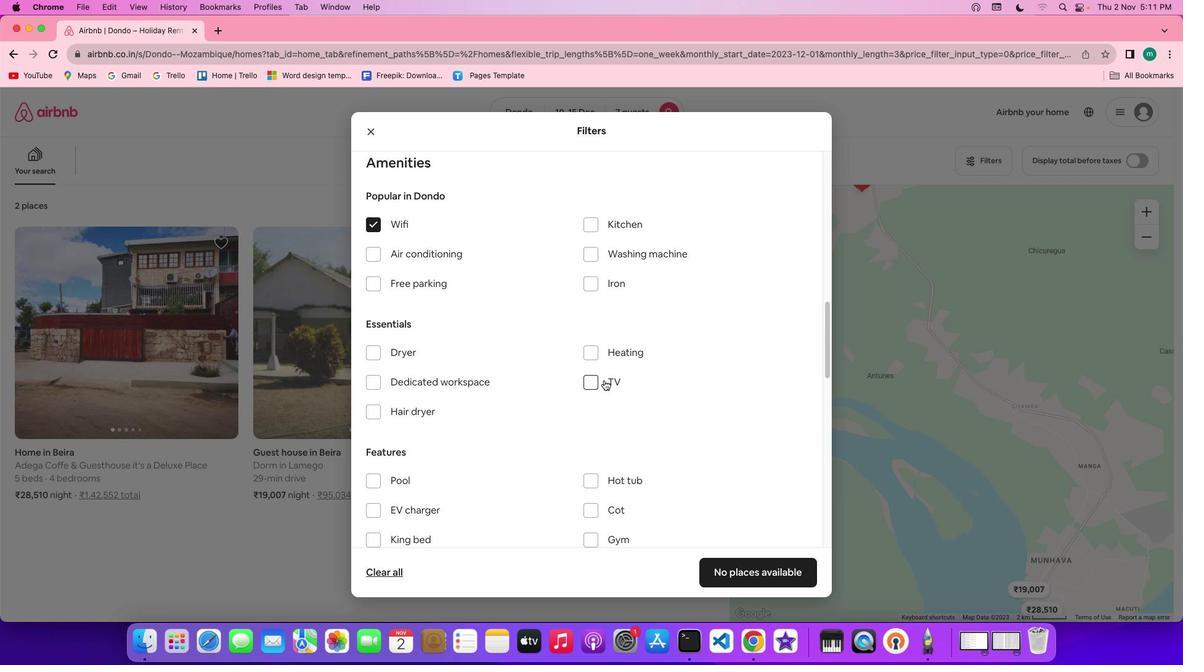 
Action: Mouse moved to (672, 388)
Screenshot: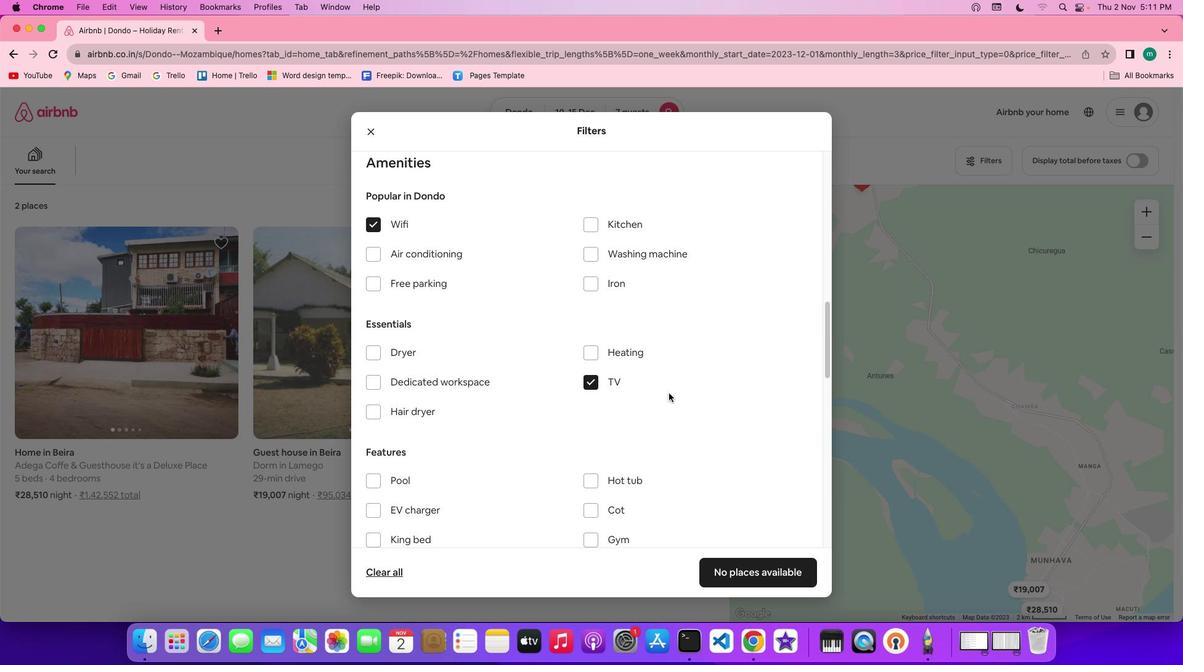 
Action: Mouse scrolled (672, 388) with delta (48, 69)
Screenshot: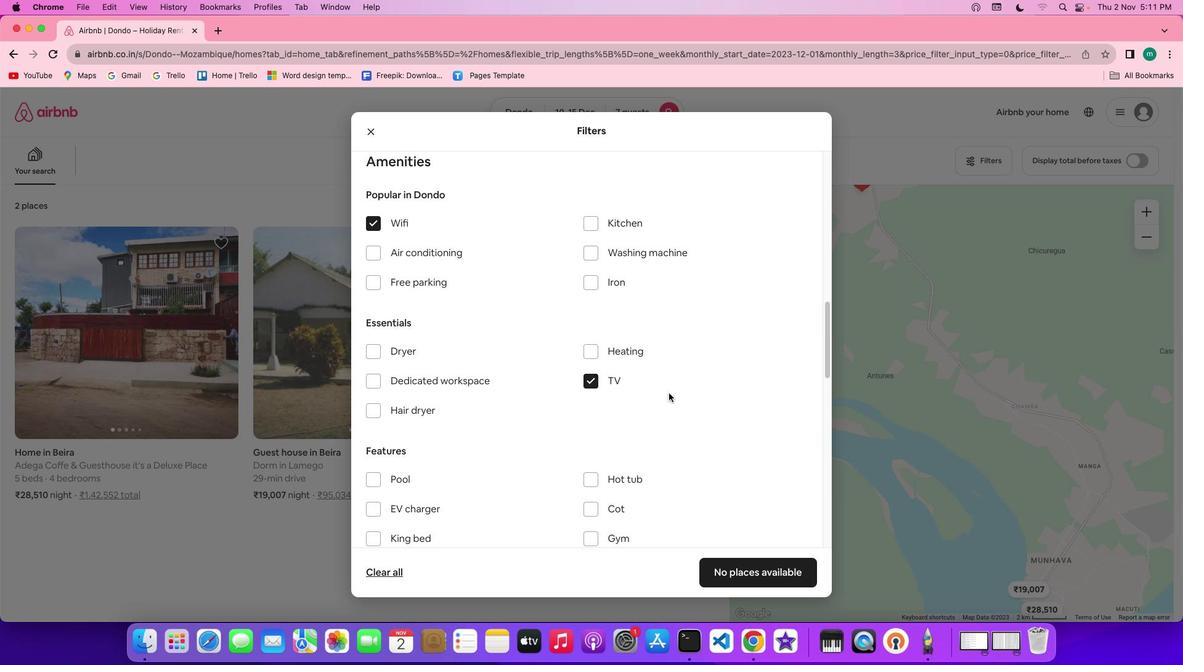 
Action: Mouse scrolled (672, 388) with delta (48, 69)
Screenshot: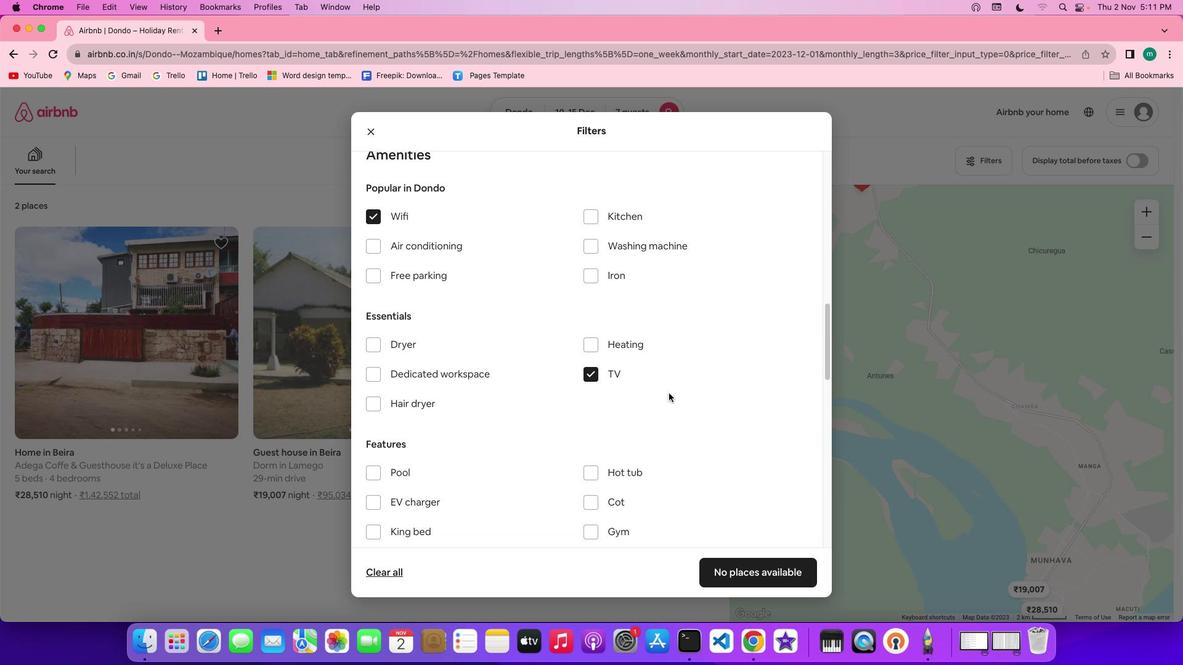 
Action: Mouse scrolled (672, 388) with delta (48, 69)
Screenshot: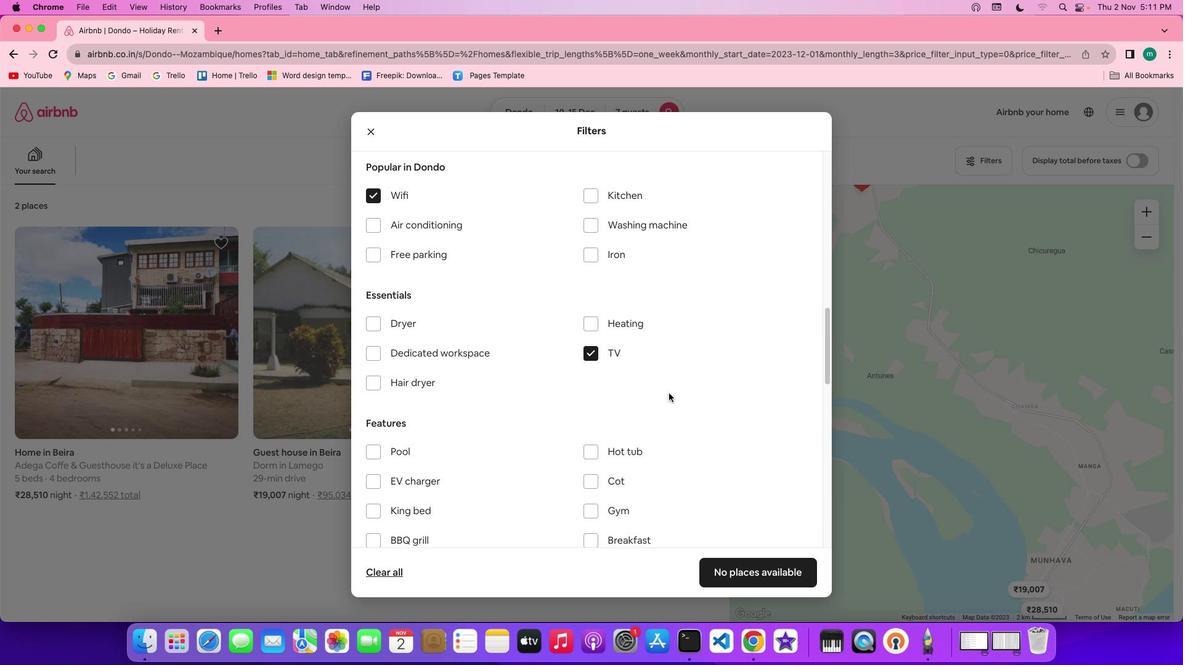 
Action: Mouse scrolled (672, 388) with delta (48, 69)
Screenshot: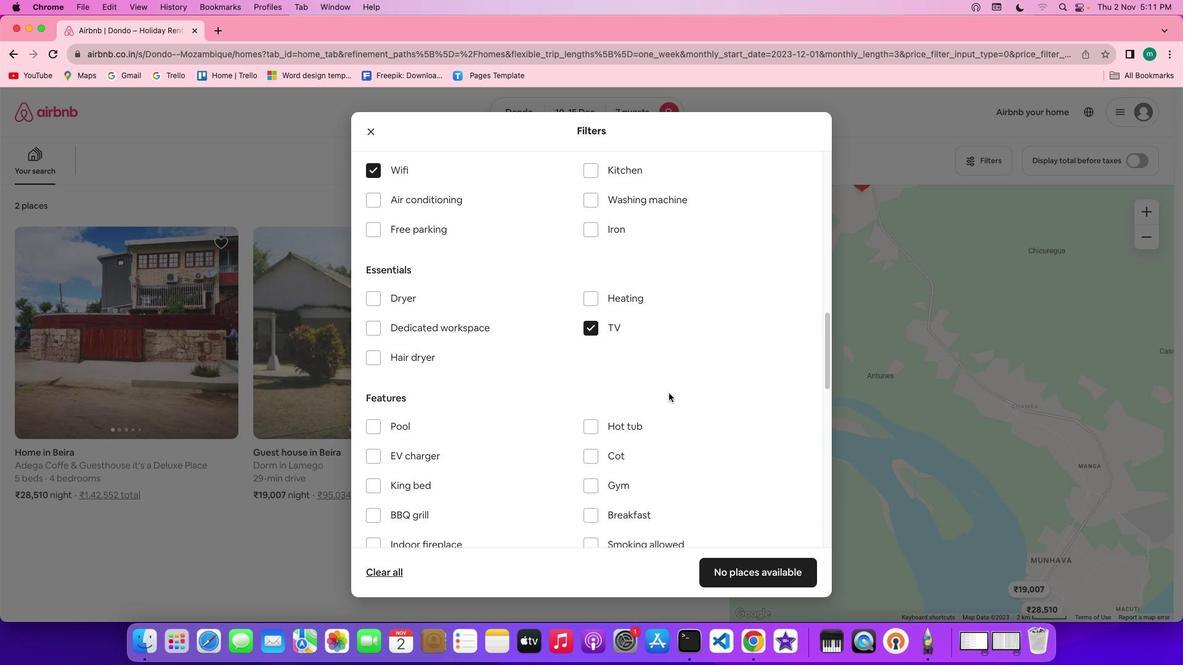 
Action: Mouse scrolled (672, 388) with delta (48, 69)
Screenshot: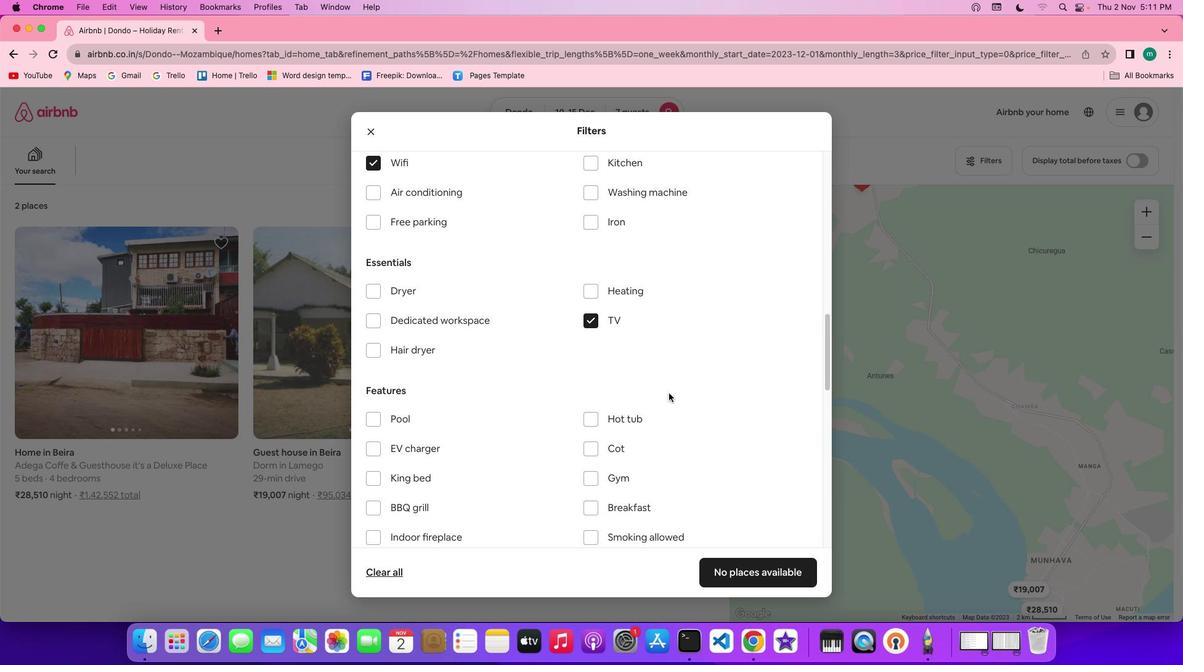 
Action: Mouse scrolled (672, 388) with delta (48, 69)
Screenshot: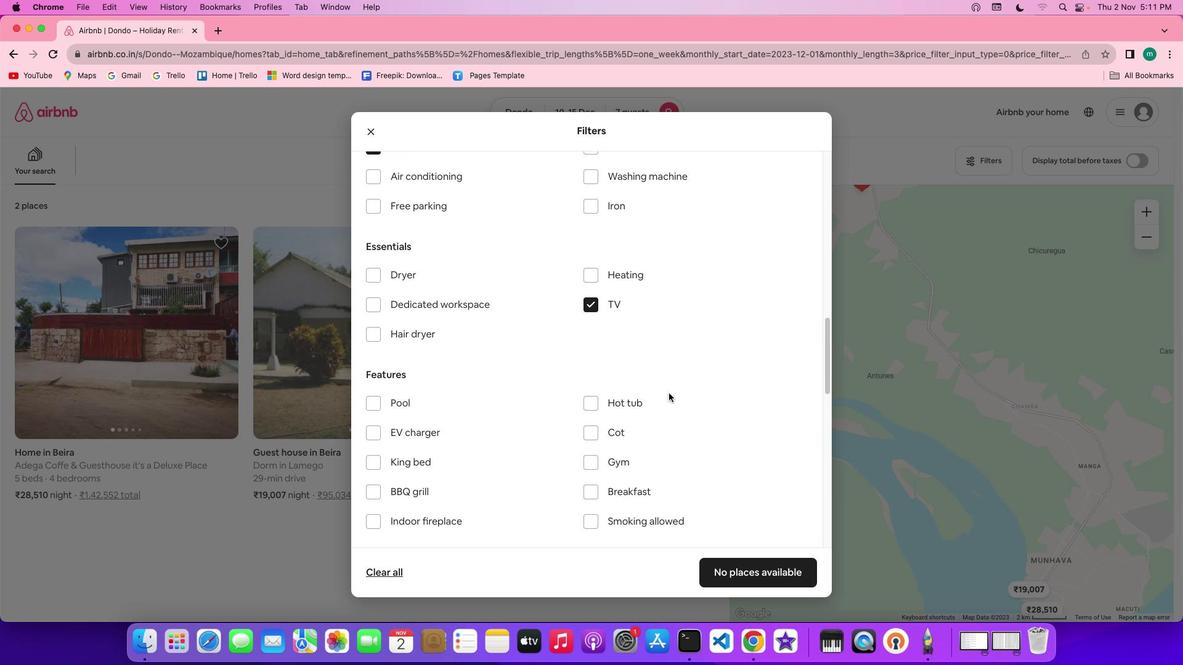 
Action: Mouse moved to (438, 221)
Screenshot: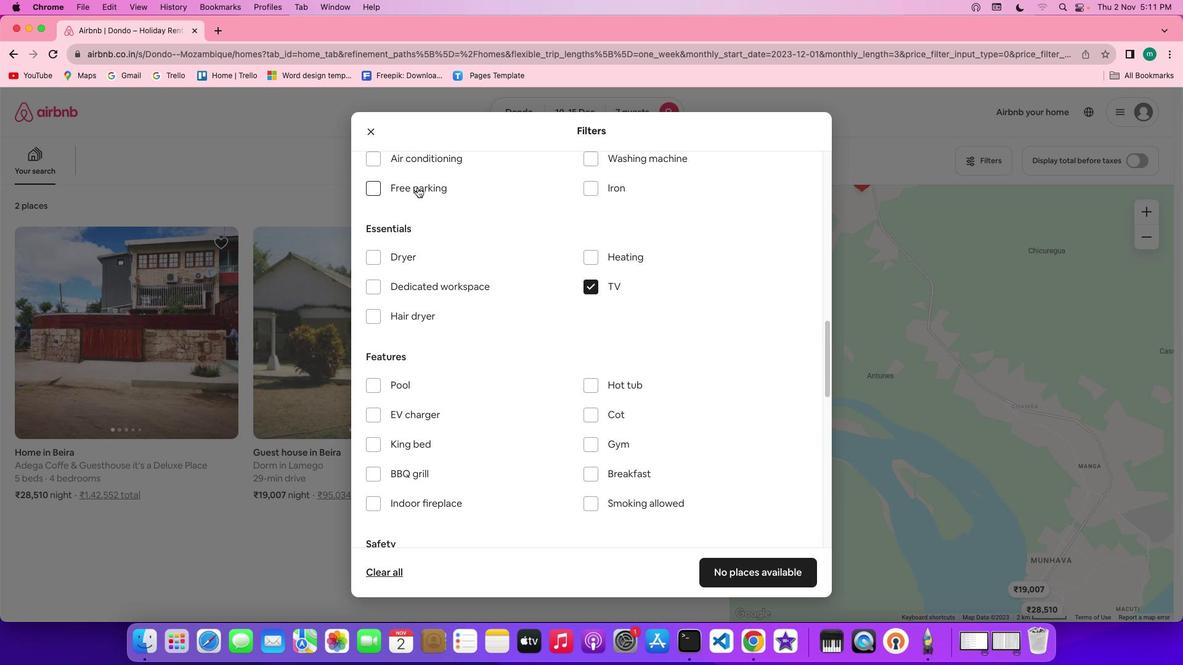 
Action: Mouse pressed left at (438, 221)
Screenshot: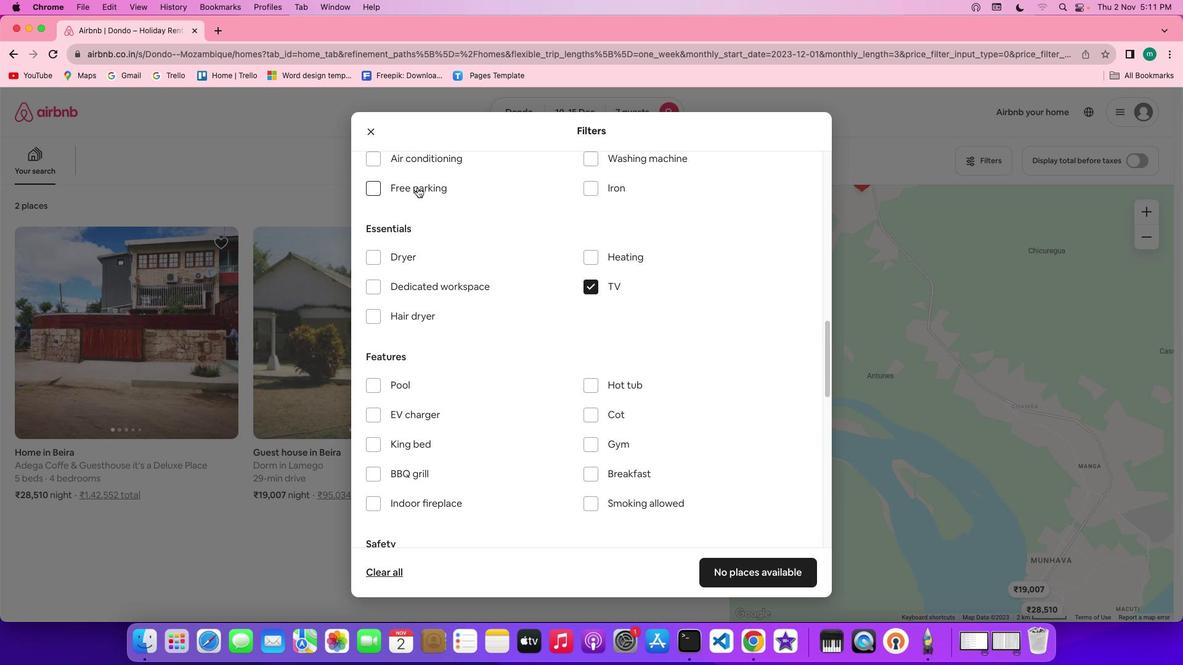 
Action: Mouse moved to (586, 384)
Screenshot: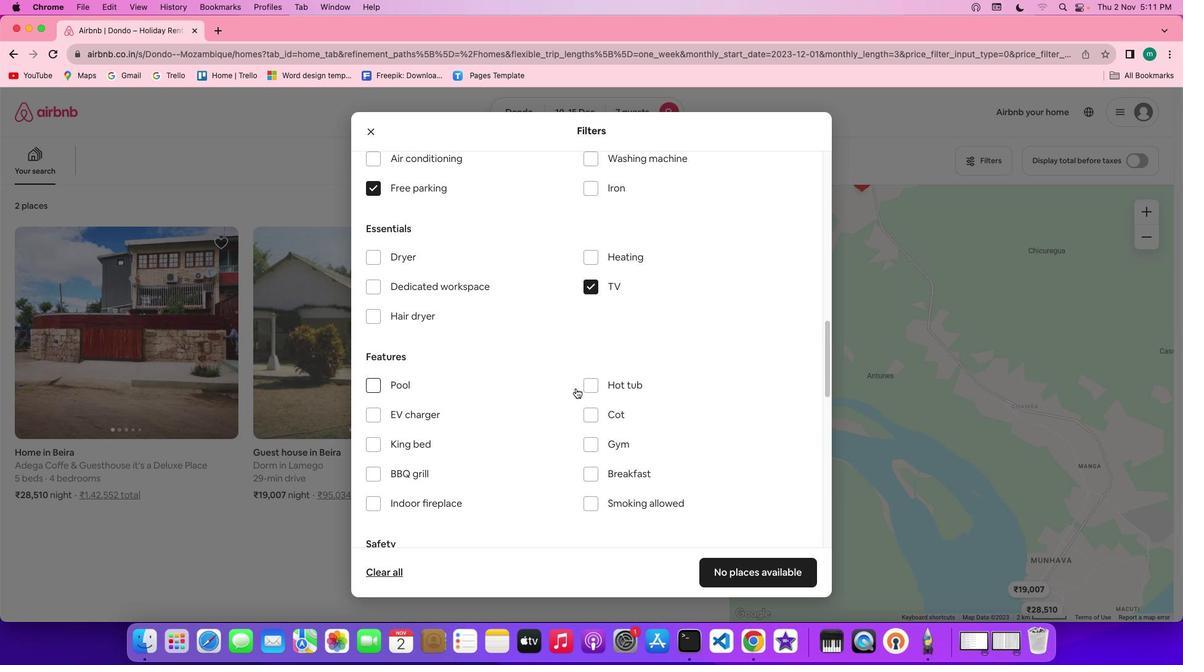 
Action: Mouse scrolled (586, 384) with delta (48, 69)
Screenshot: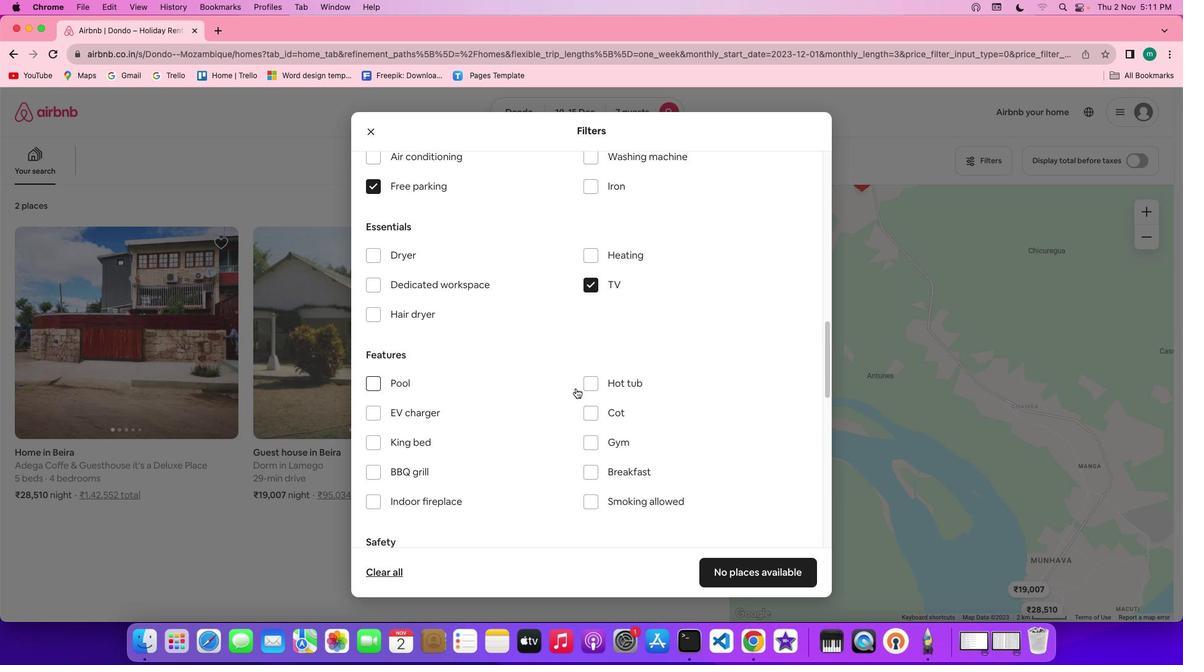 
Action: Mouse scrolled (586, 384) with delta (48, 69)
Screenshot: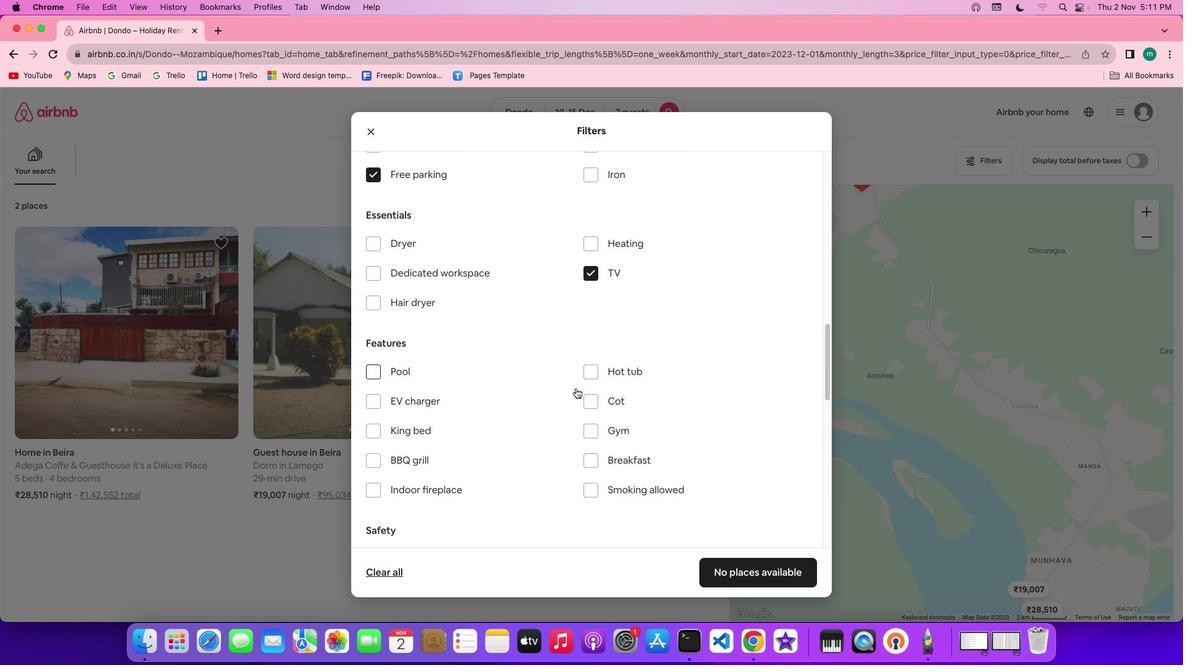 
Action: Mouse scrolled (586, 384) with delta (48, 69)
Screenshot: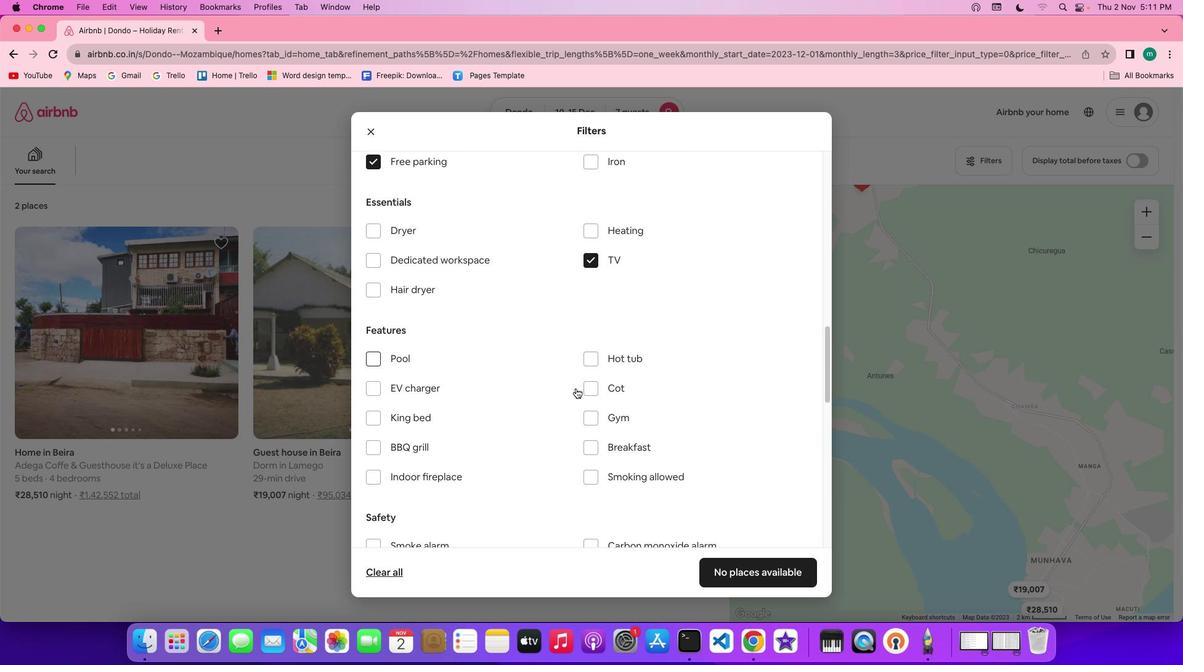 
Action: Mouse scrolled (586, 384) with delta (48, 69)
Screenshot: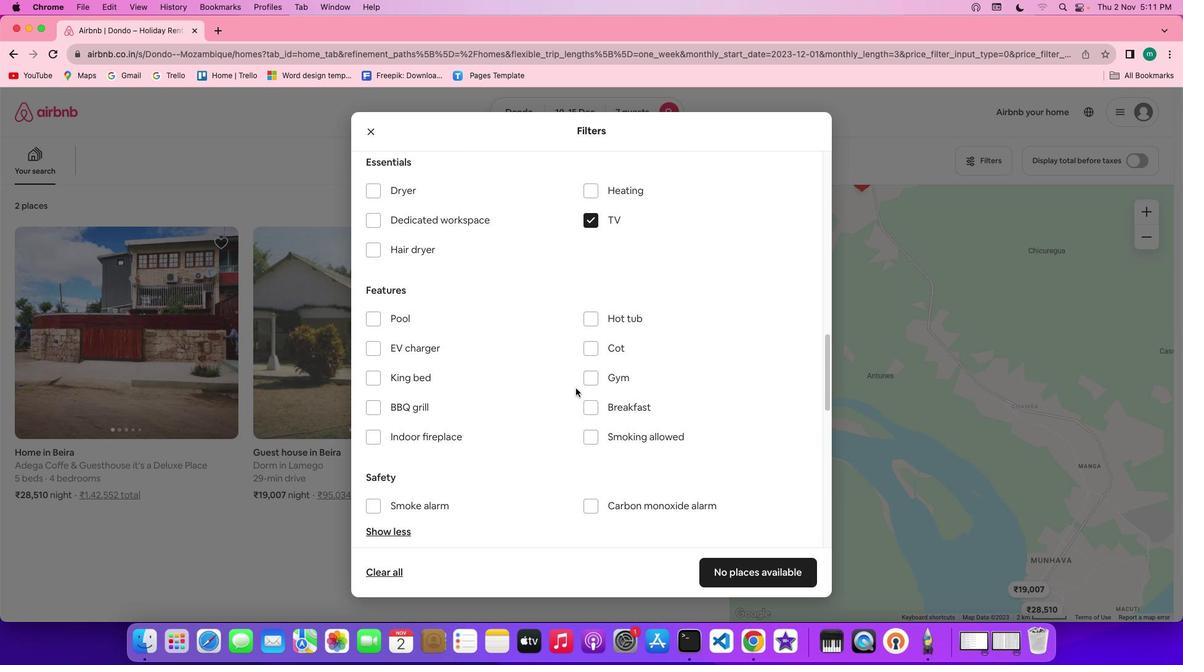 
Action: Mouse scrolled (586, 384) with delta (48, 69)
Screenshot: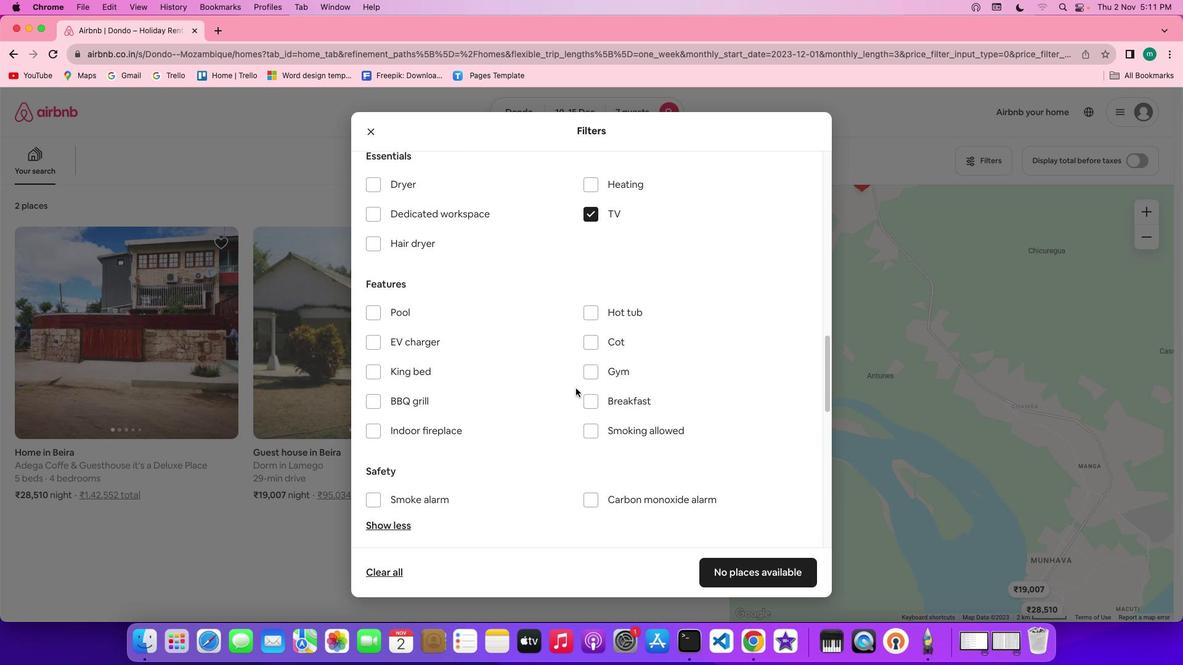 
Action: Mouse scrolled (586, 384) with delta (48, 69)
Screenshot: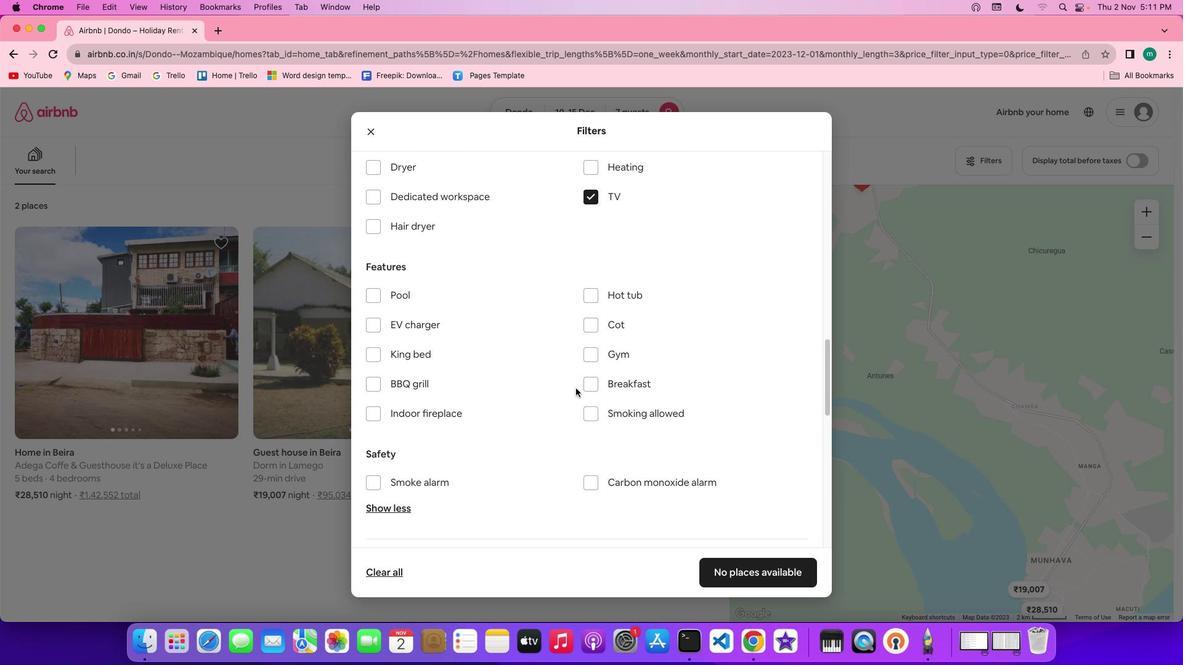 
Action: Mouse scrolled (586, 384) with delta (48, 69)
Screenshot: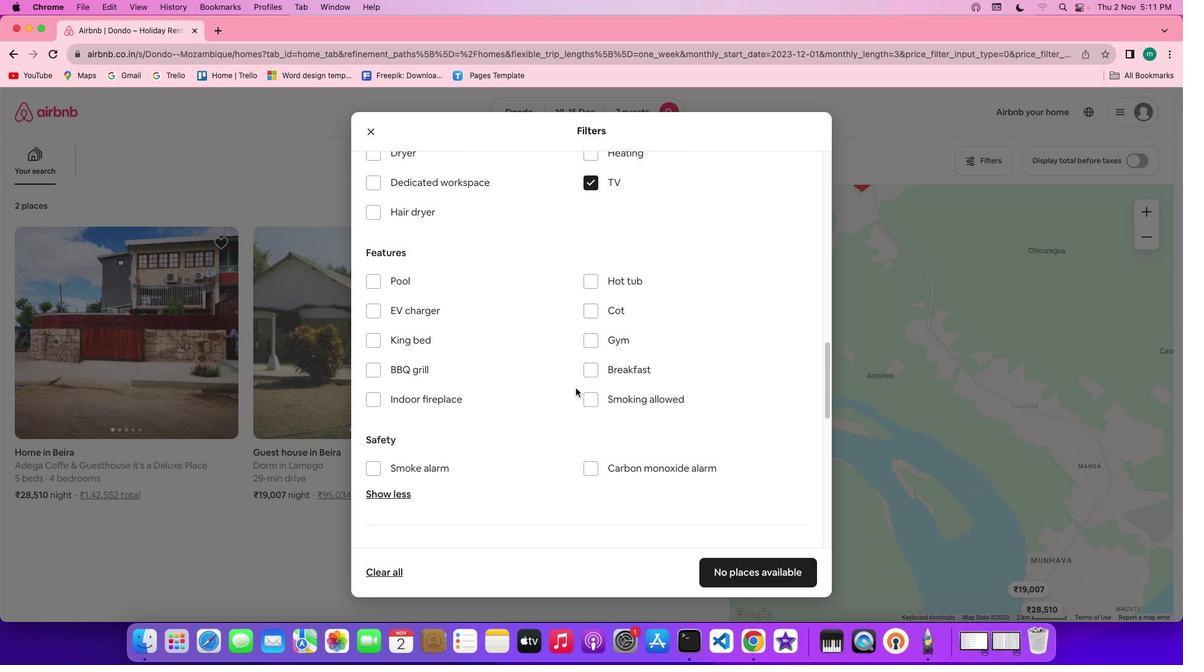 
Action: Mouse scrolled (586, 384) with delta (48, 69)
Screenshot: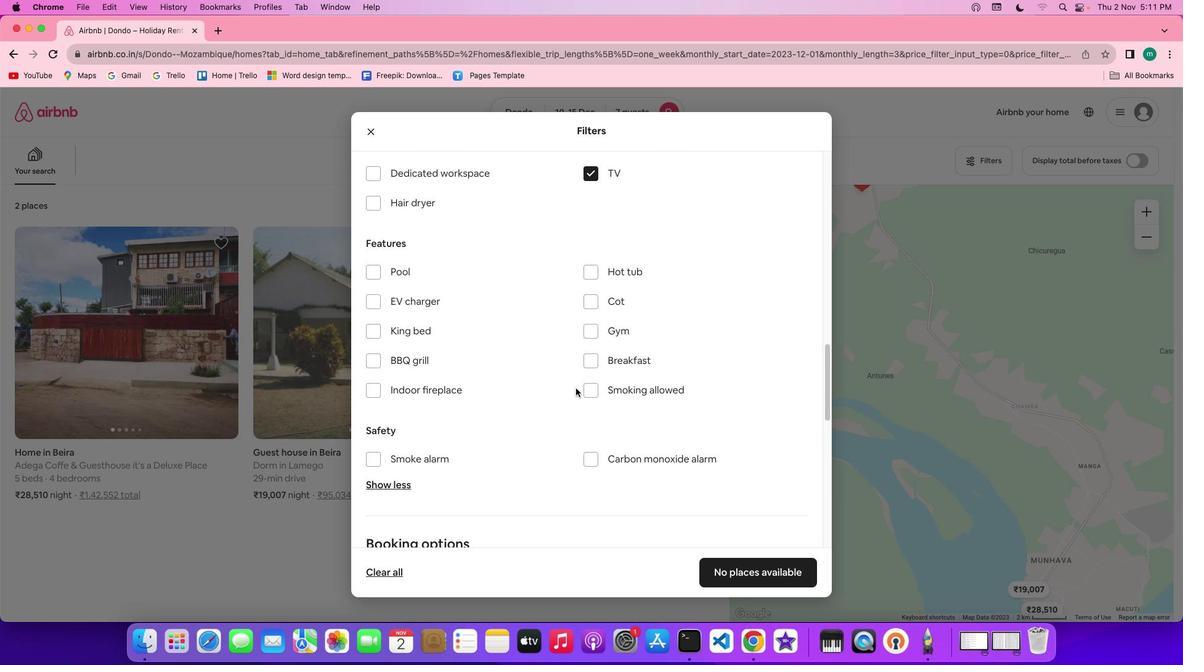 
Action: Mouse scrolled (586, 384) with delta (48, 68)
Screenshot: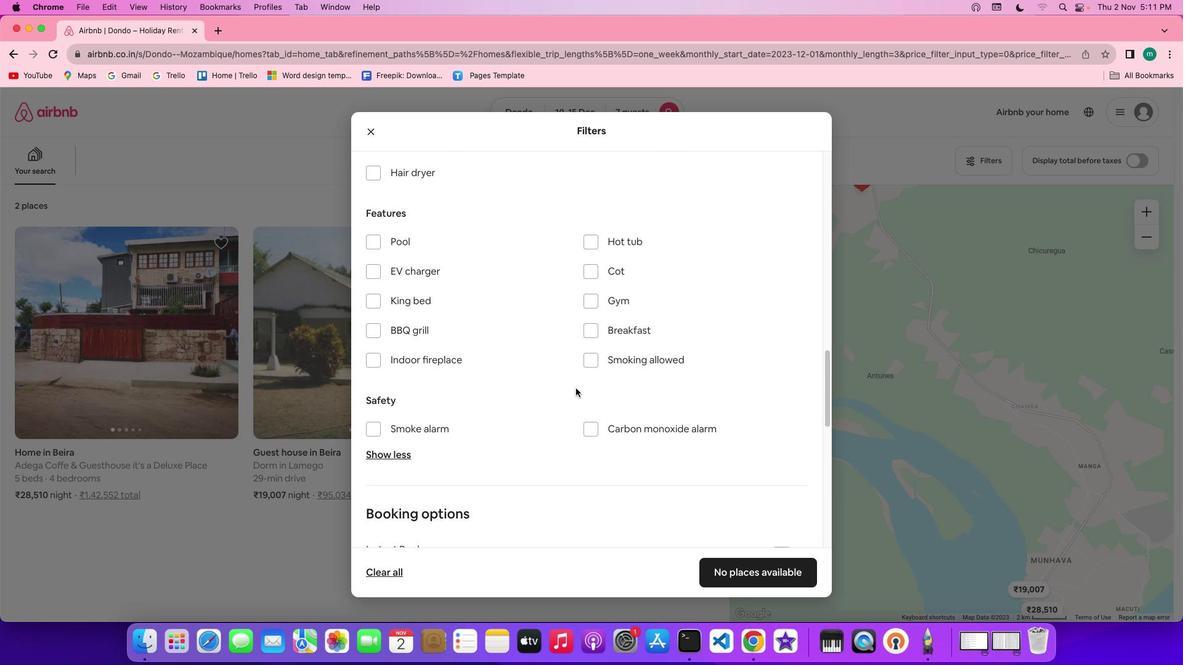 
Action: Mouse scrolled (586, 384) with delta (48, 69)
Screenshot: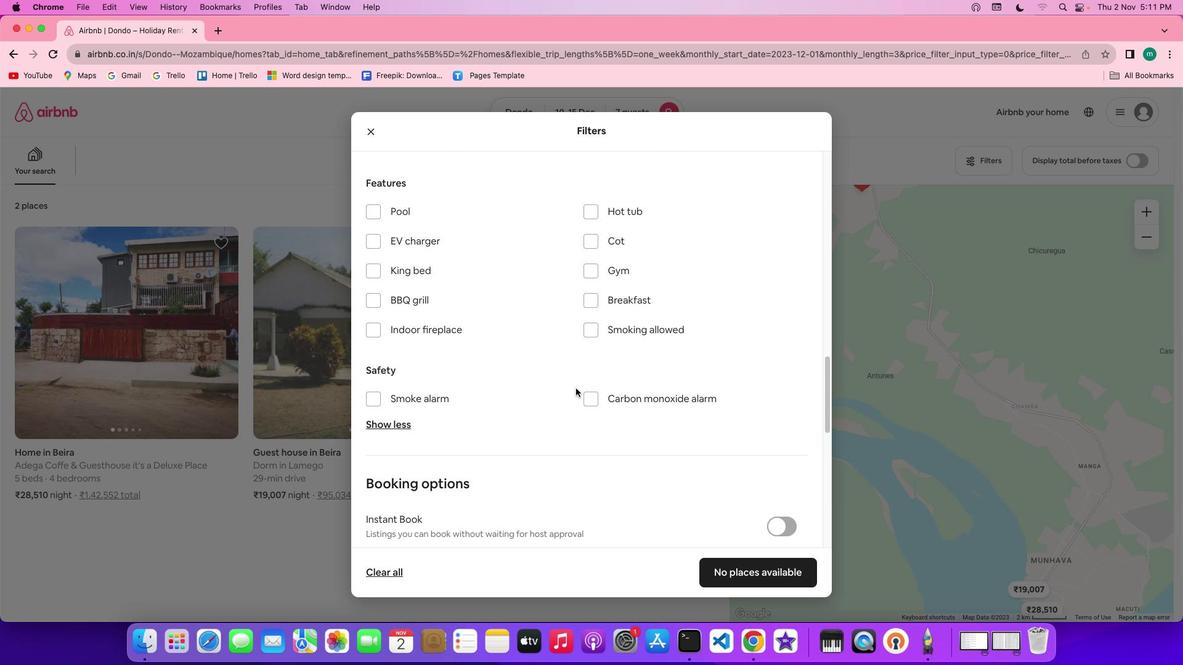 
Action: Mouse moved to (641, 287)
Screenshot: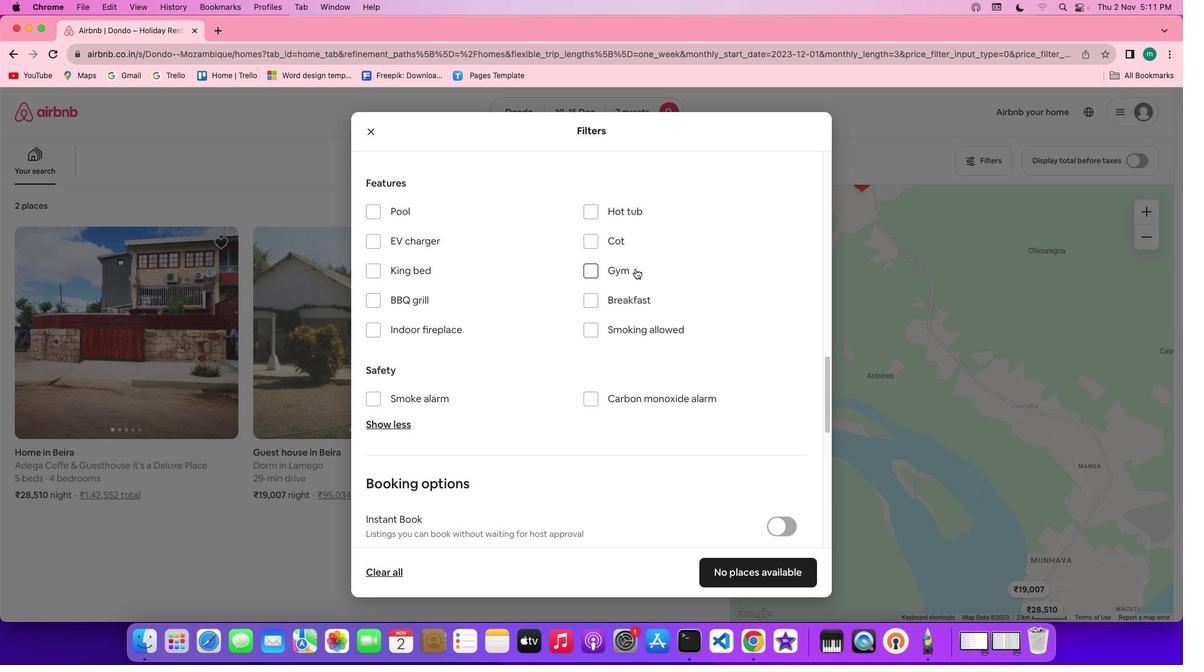 
Action: Mouse pressed left at (641, 287)
Screenshot: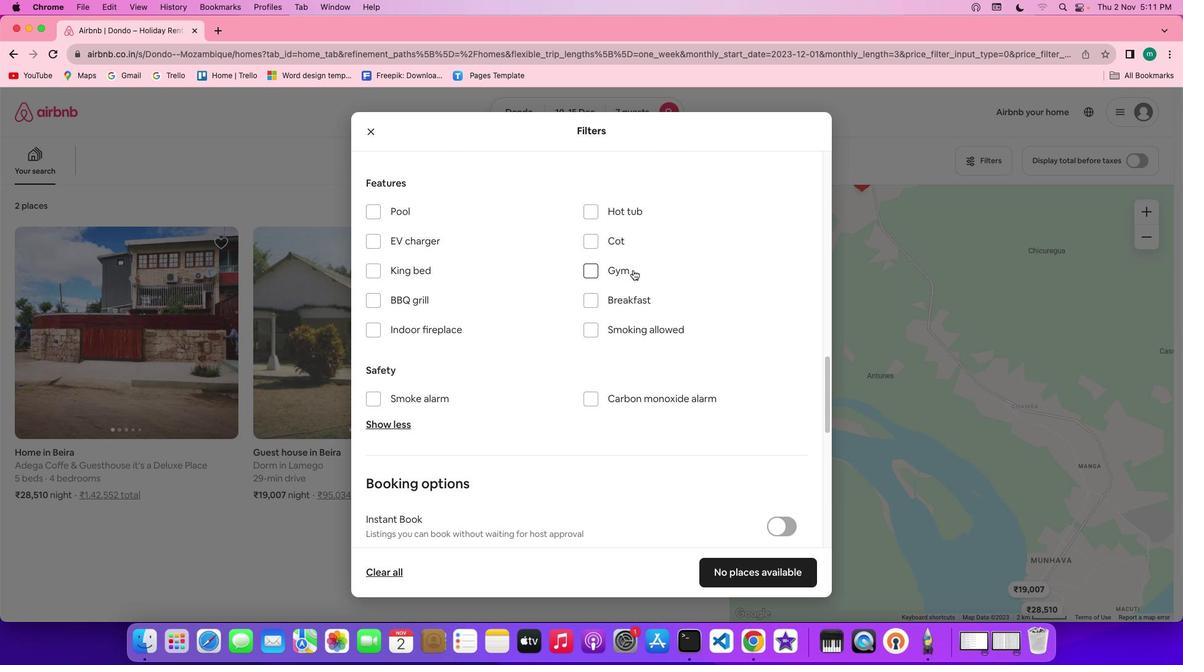 
Action: Mouse moved to (633, 306)
Screenshot: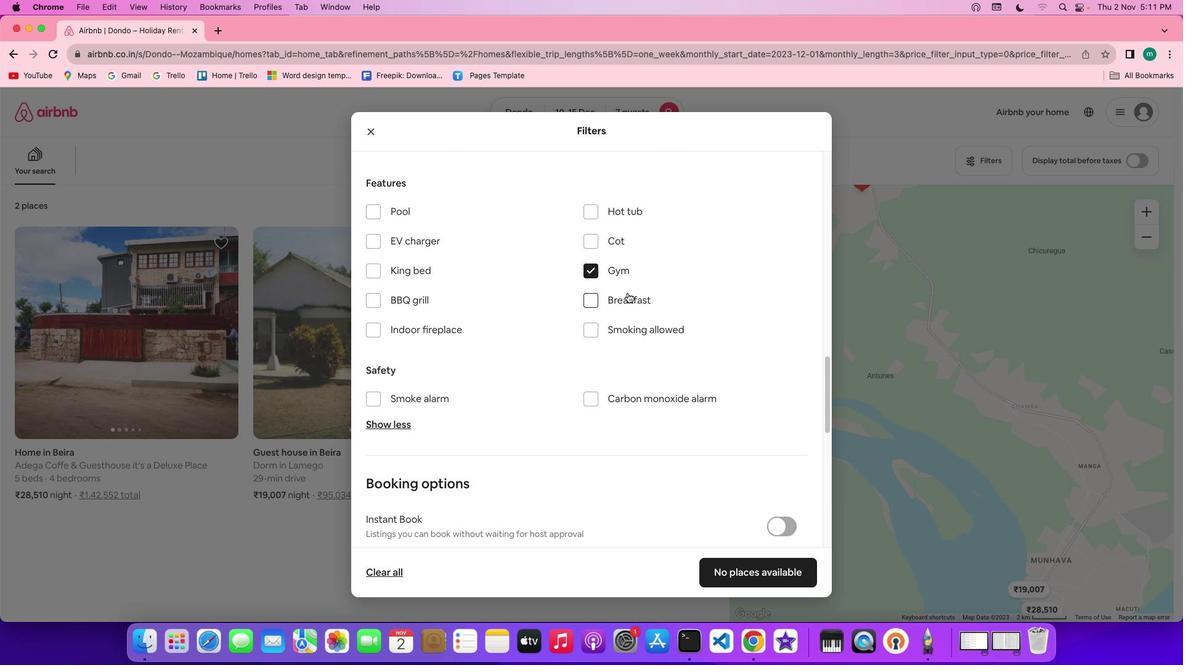 
Action: Mouse pressed left at (633, 306)
Screenshot: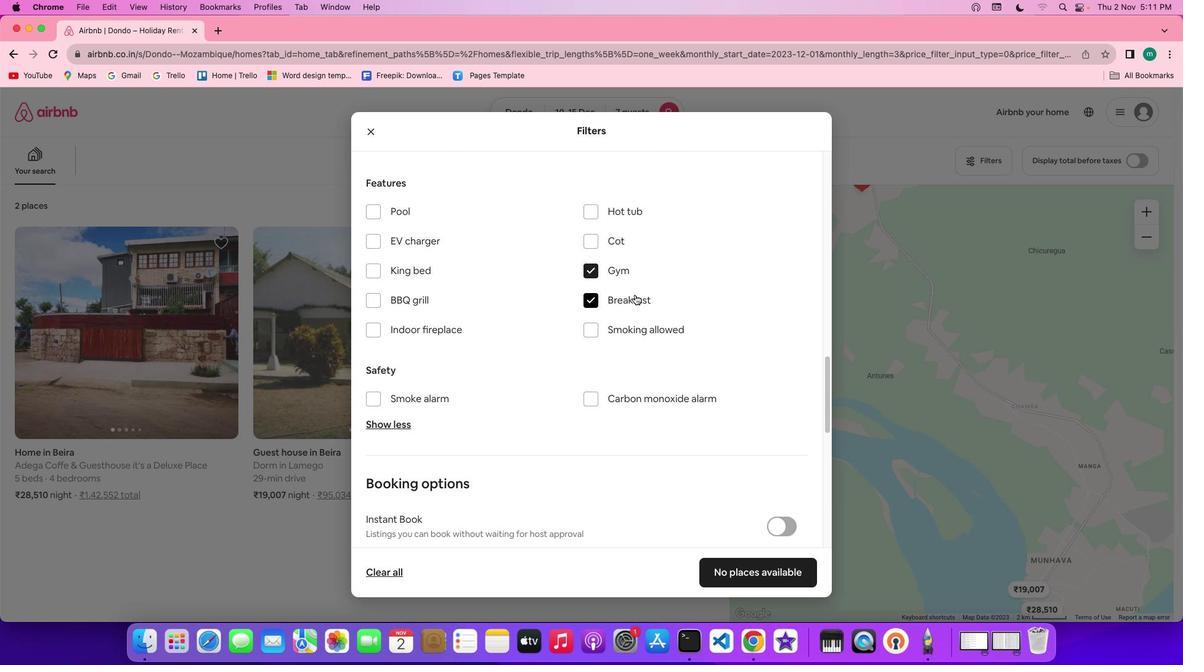 
Action: Mouse moved to (720, 379)
Screenshot: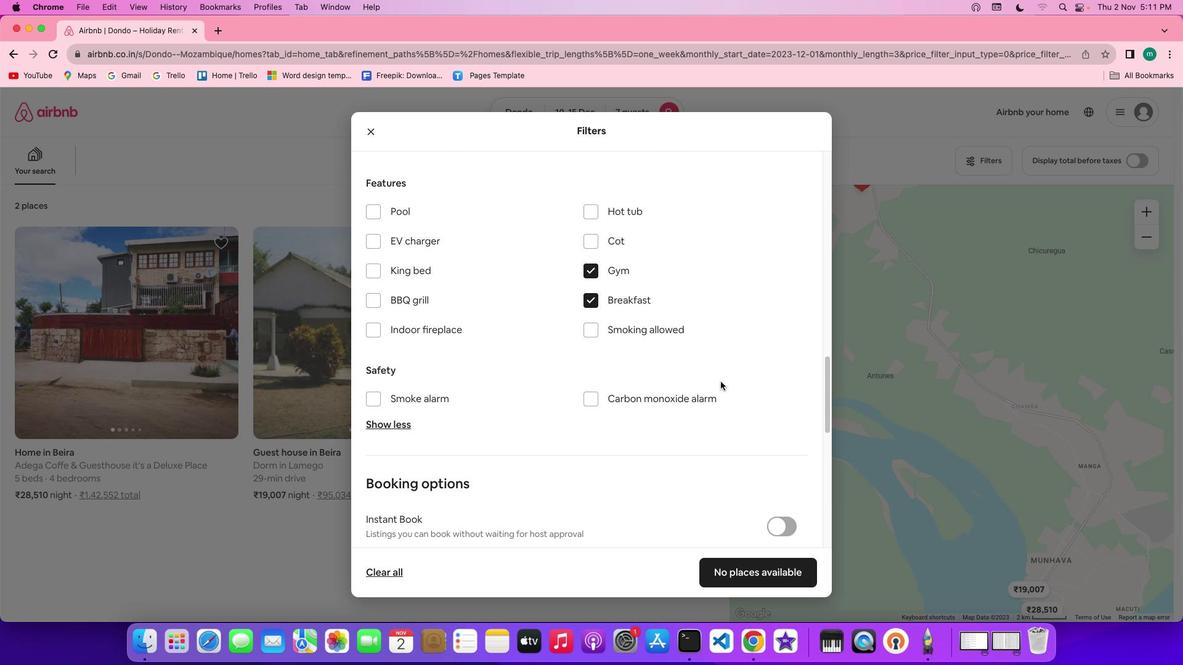 
Action: Mouse scrolled (720, 379) with delta (48, 69)
Screenshot: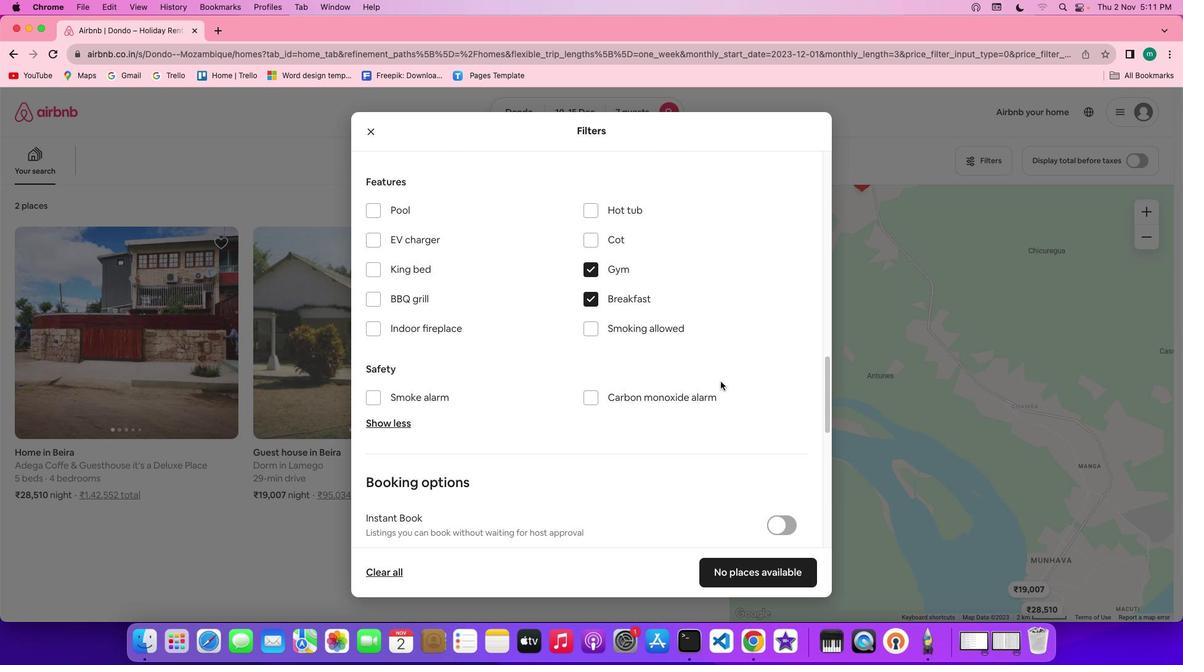 
Action: Mouse scrolled (720, 379) with delta (48, 69)
Screenshot: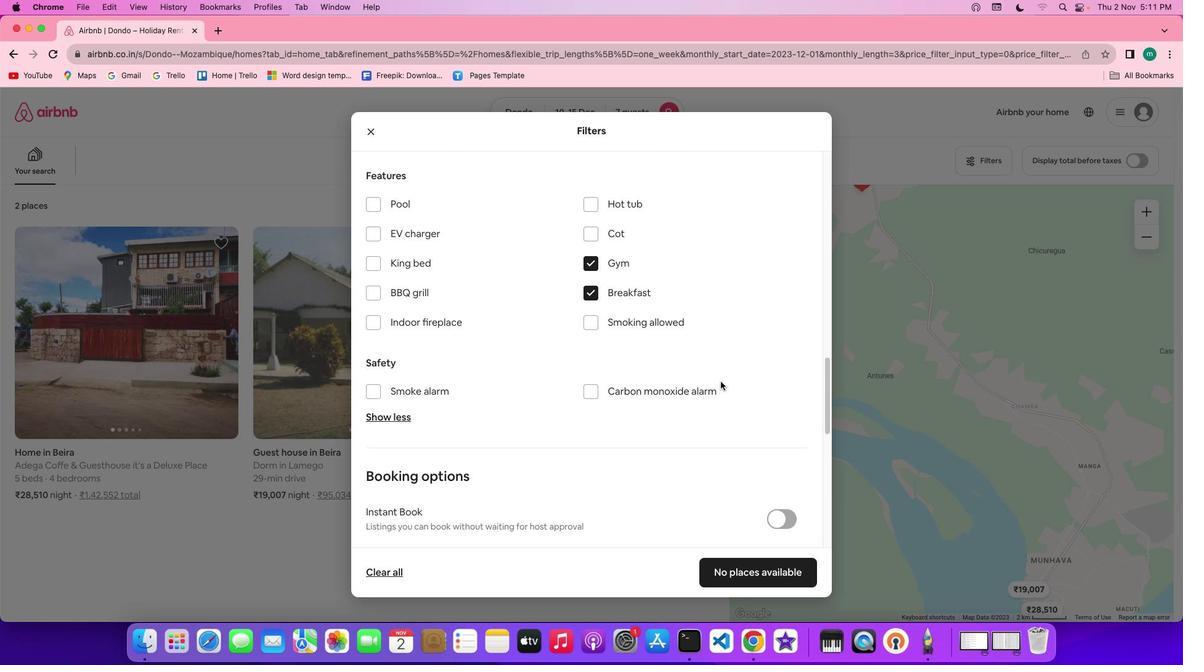 
Action: Mouse scrolled (720, 379) with delta (48, 69)
Screenshot: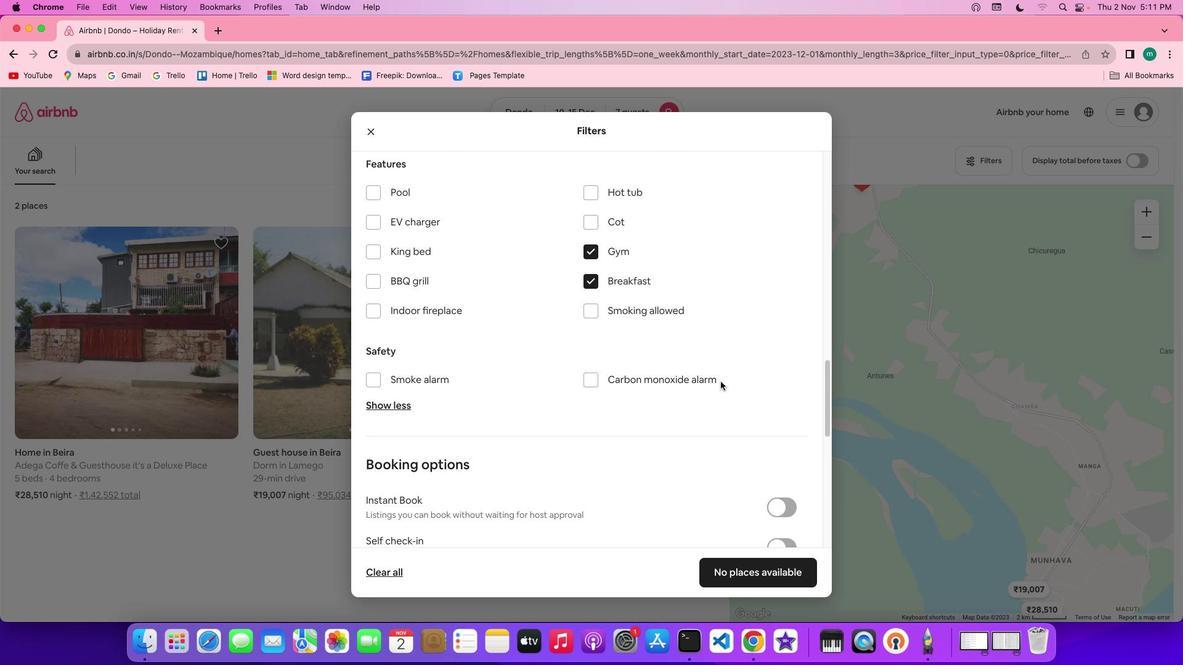 
Action: Mouse moved to (717, 378)
Screenshot: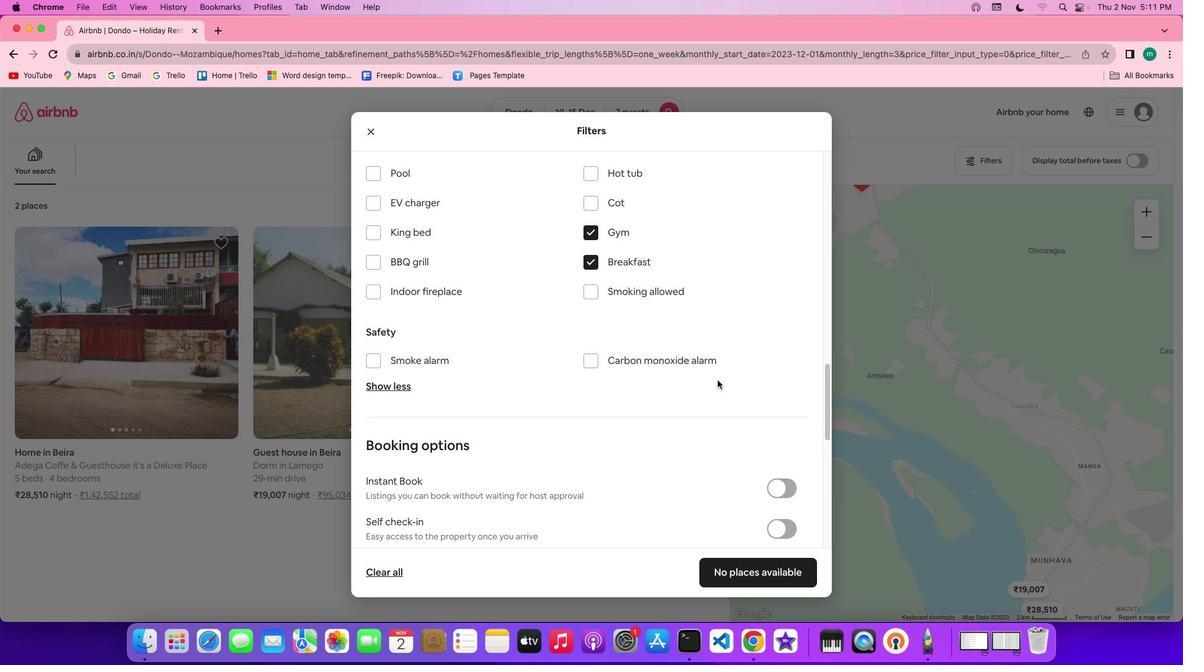 
Action: Mouse scrolled (717, 378) with delta (48, 69)
Screenshot: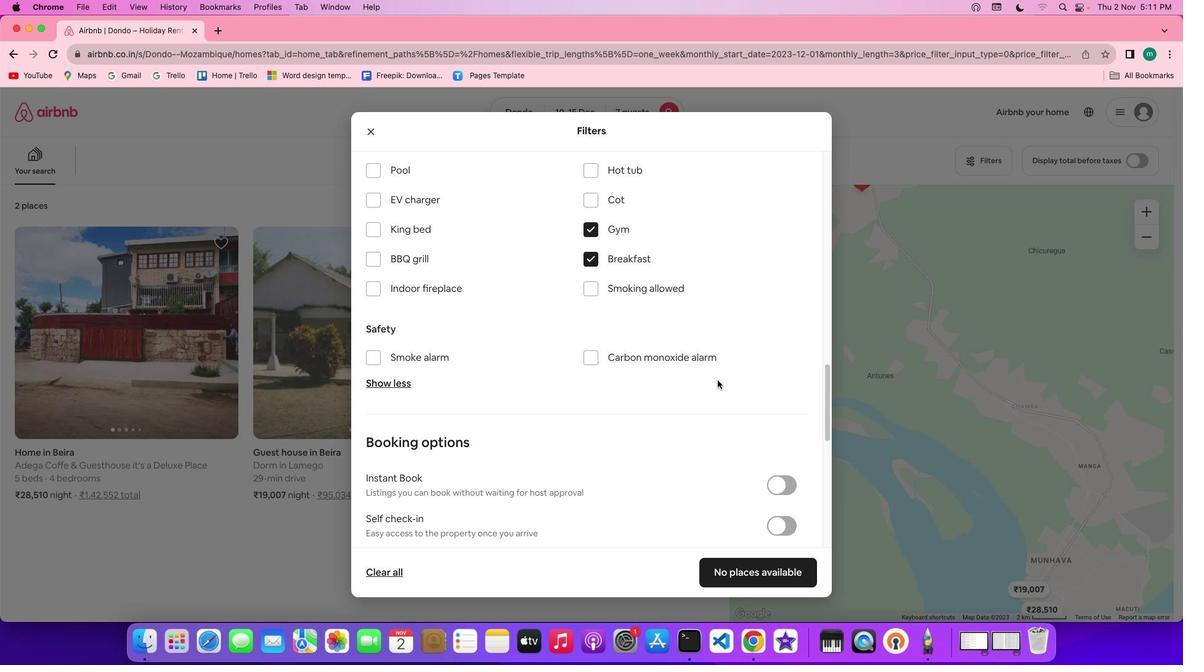 
Action: Mouse scrolled (717, 378) with delta (48, 69)
Screenshot: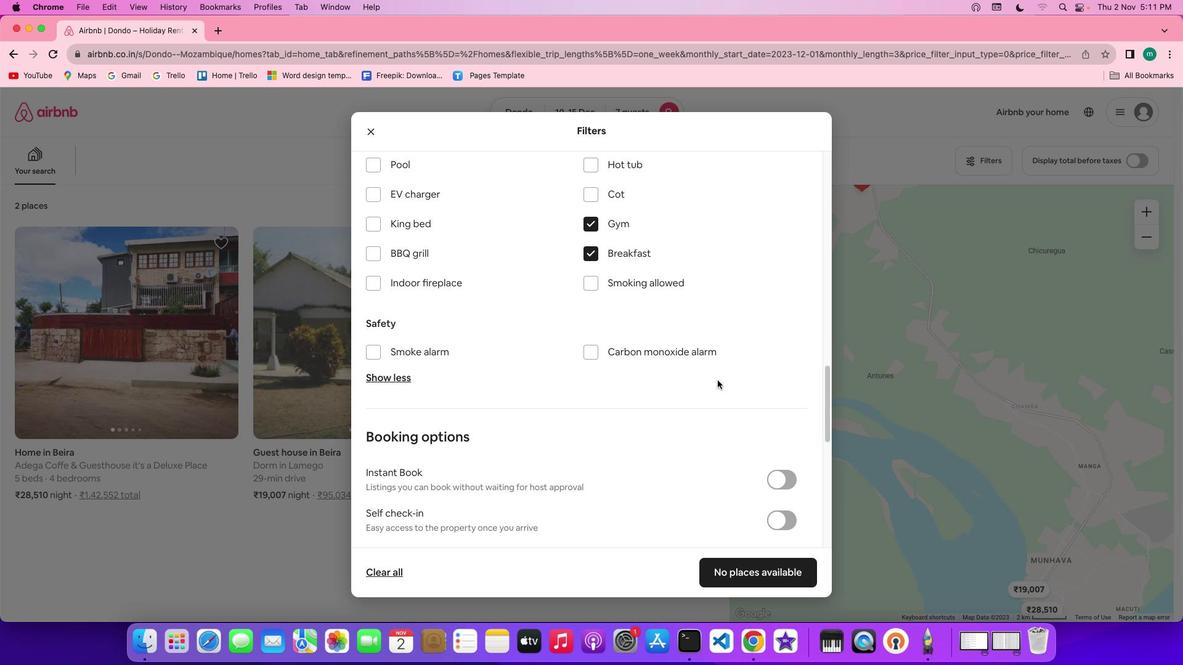 
Action: Mouse scrolled (717, 378) with delta (48, 68)
Screenshot: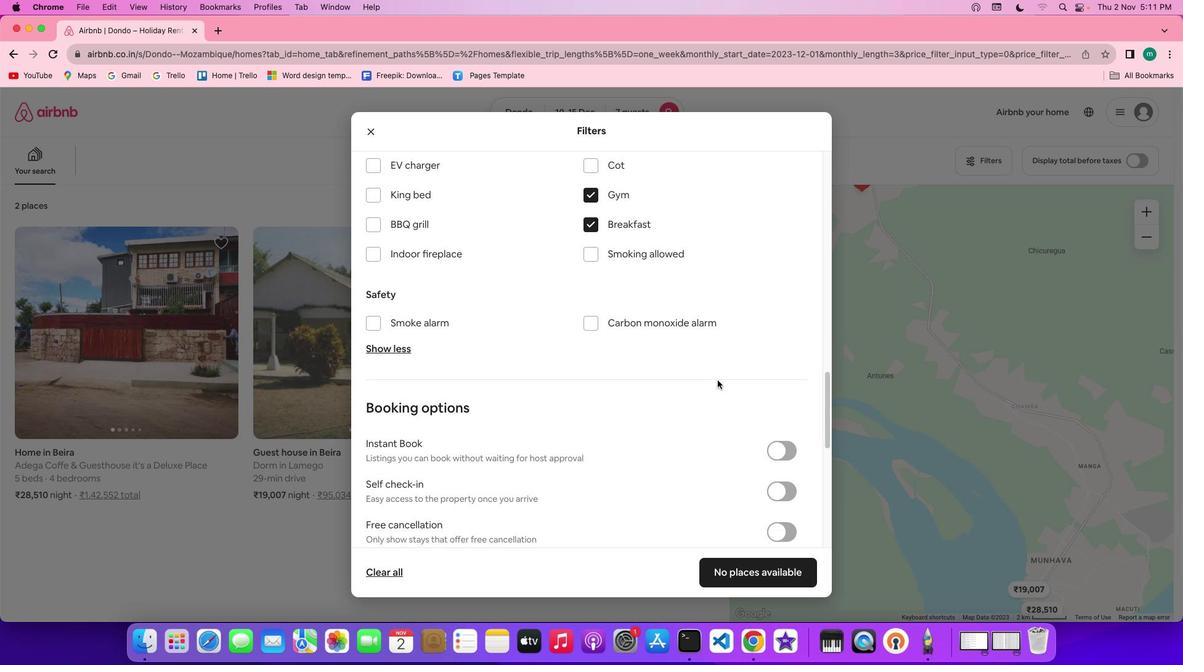 
Action: Mouse scrolled (717, 378) with delta (48, 68)
Screenshot: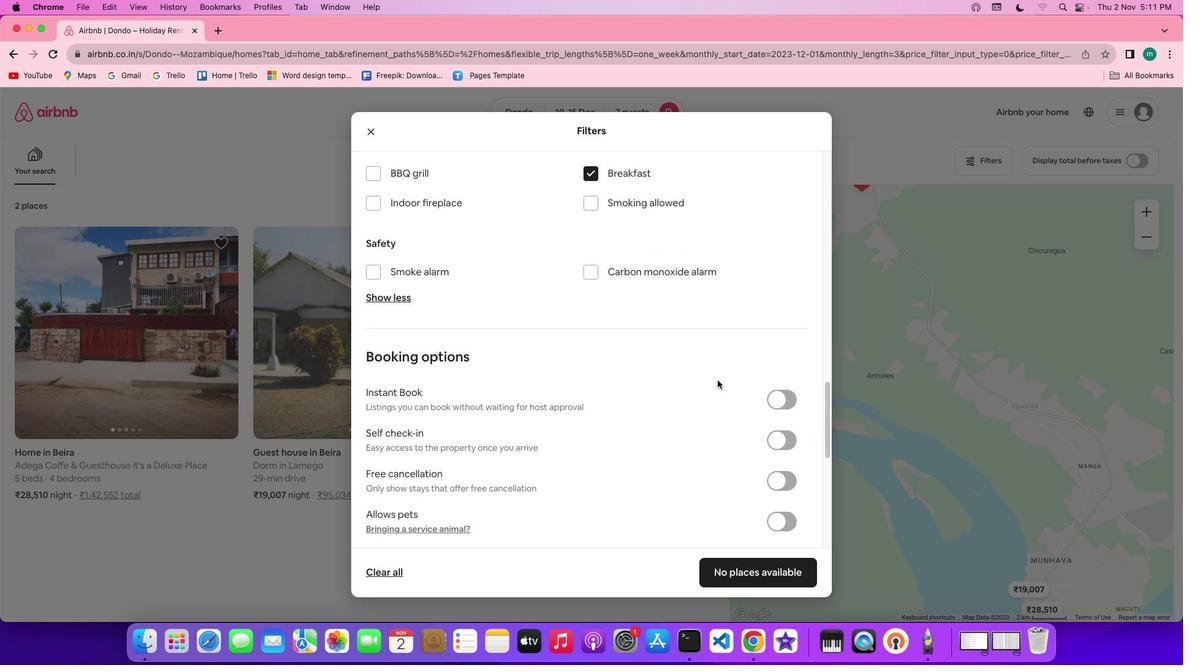 
Action: Mouse moved to (700, 386)
Screenshot: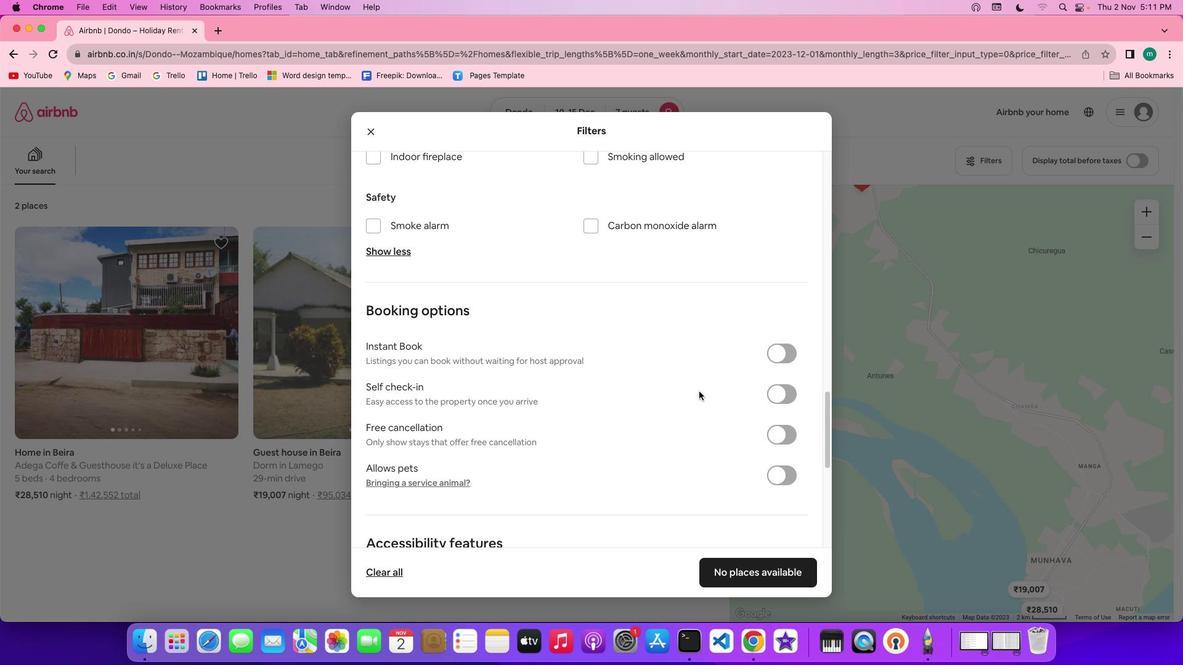 
Action: Mouse scrolled (700, 386) with delta (48, 69)
Screenshot: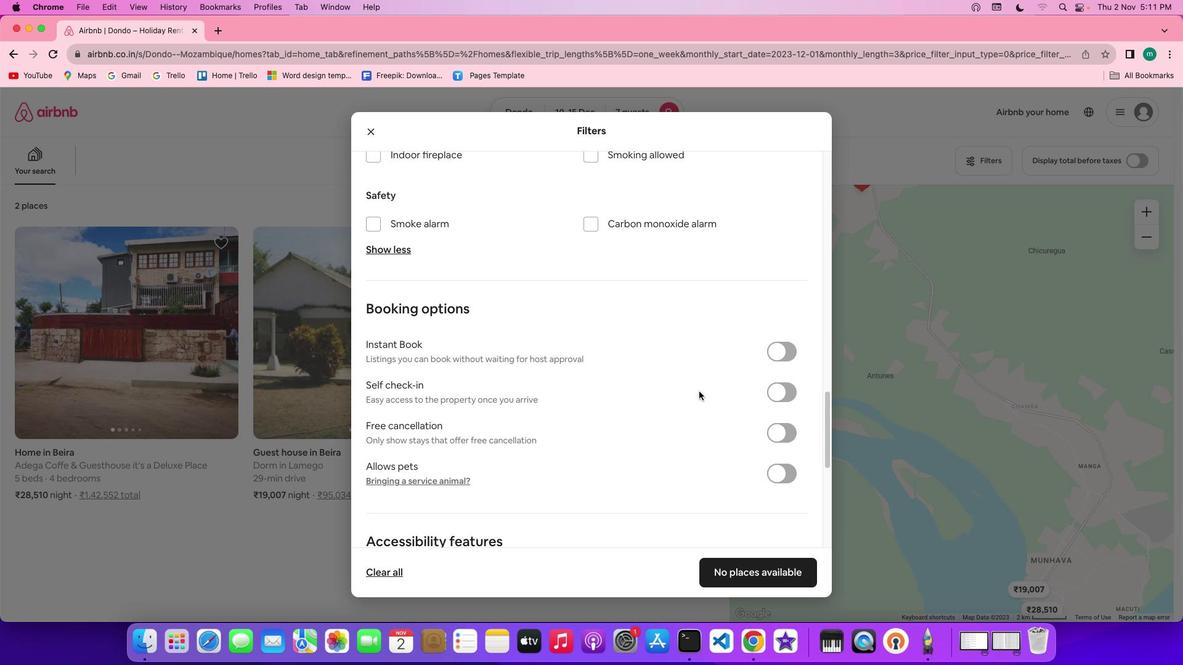 
Action: Mouse scrolled (700, 386) with delta (48, 69)
Screenshot: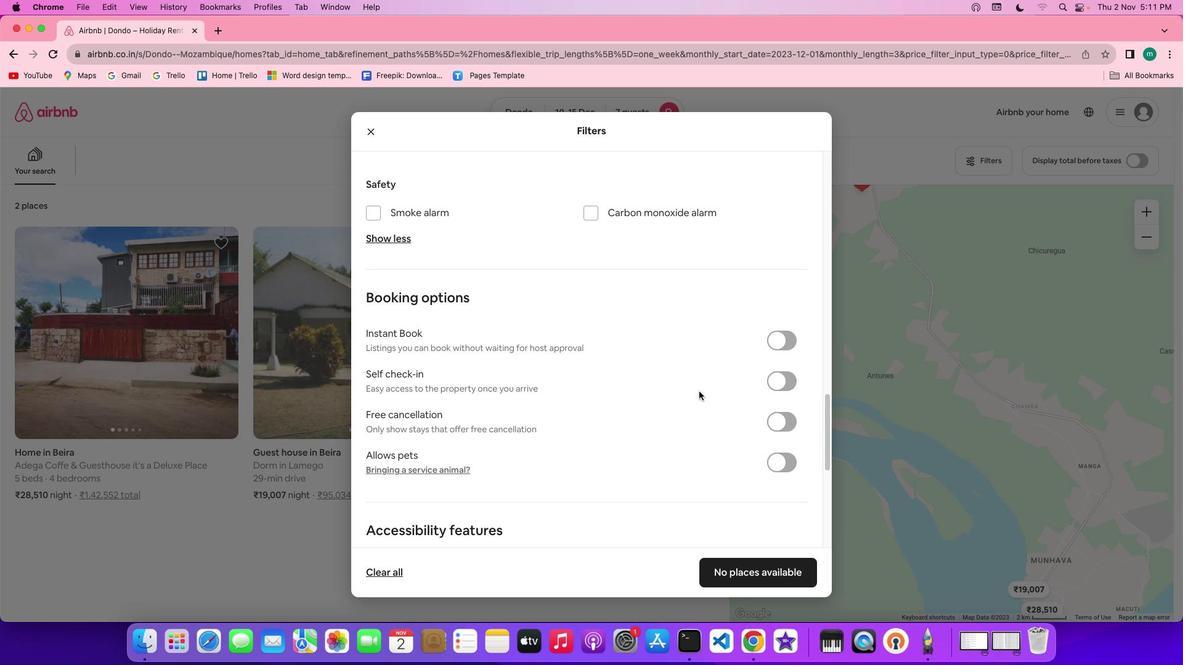 
Action: Mouse scrolled (700, 386) with delta (48, 68)
Screenshot: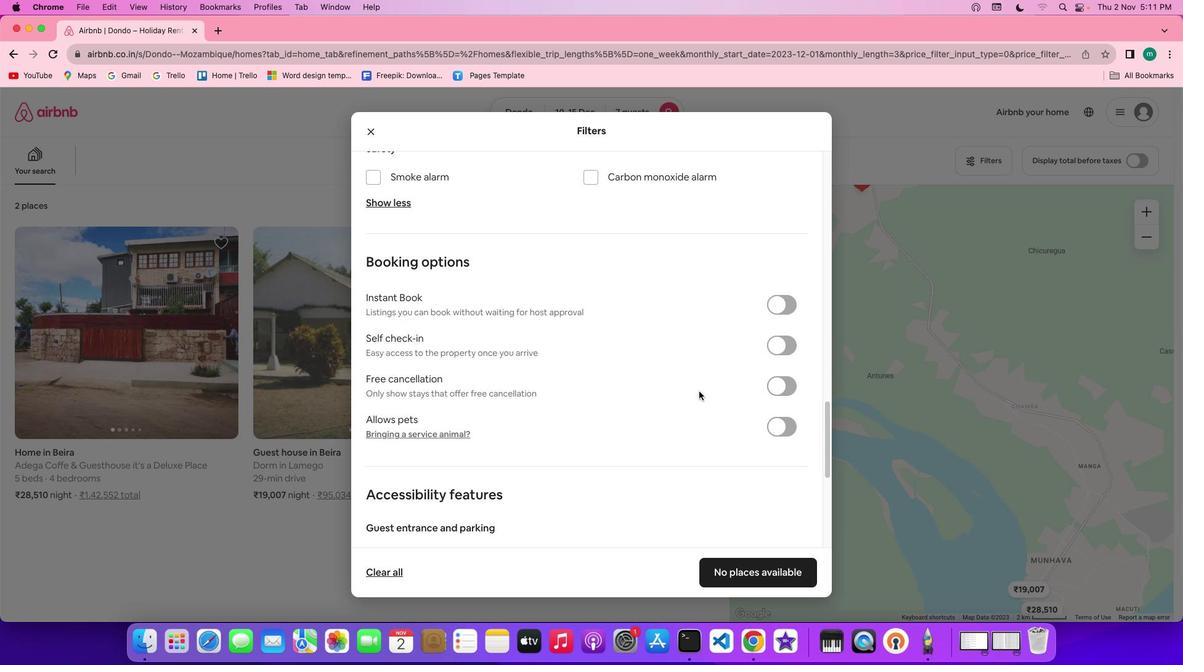 
Action: Mouse scrolled (700, 386) with delta (48, 68)
Screenshot: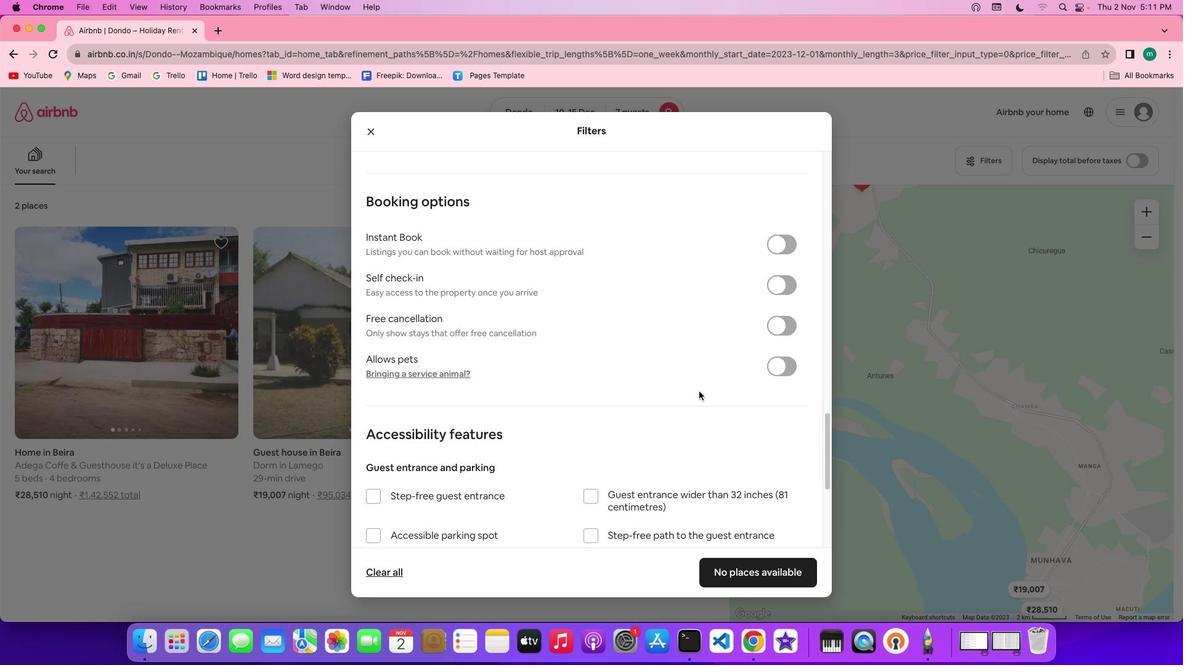
Action: Mouse moved to (700, 387)
Screenshot: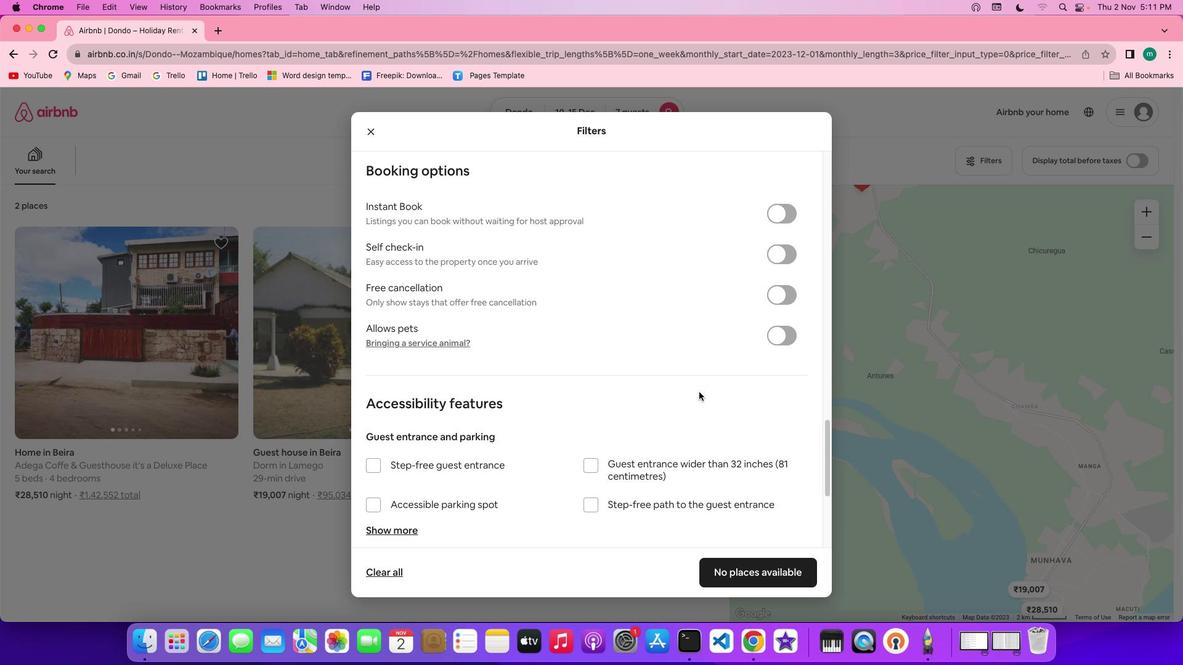 
Action: Mouse scrolled (700, 387) with delta (48, 69)
Screenshot: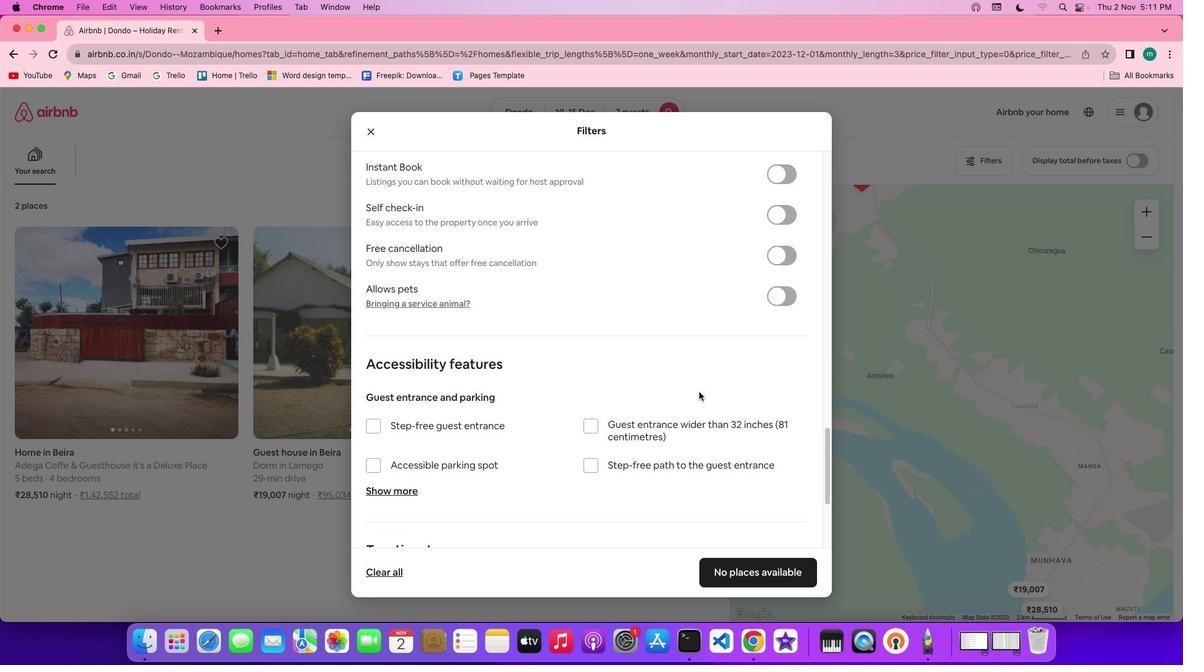 
Action: Mouse moved to (700, 387)
Screenshot: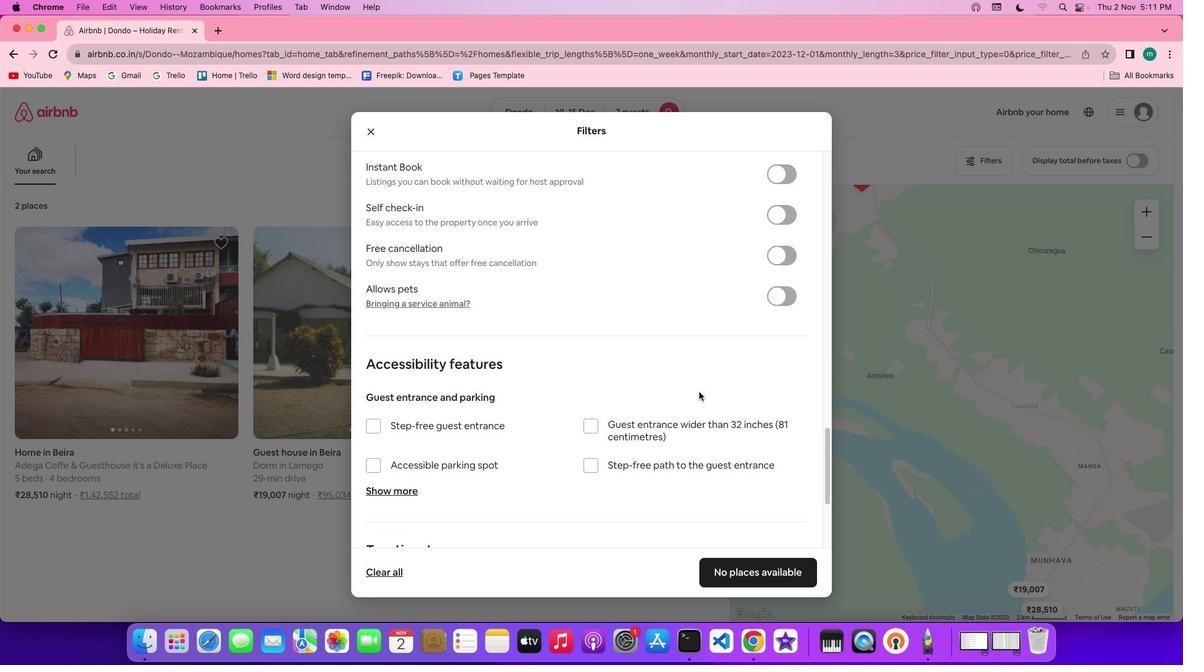 
Action: Mouse scrolled (700, 387) with delta (48, 69)
Screenshot: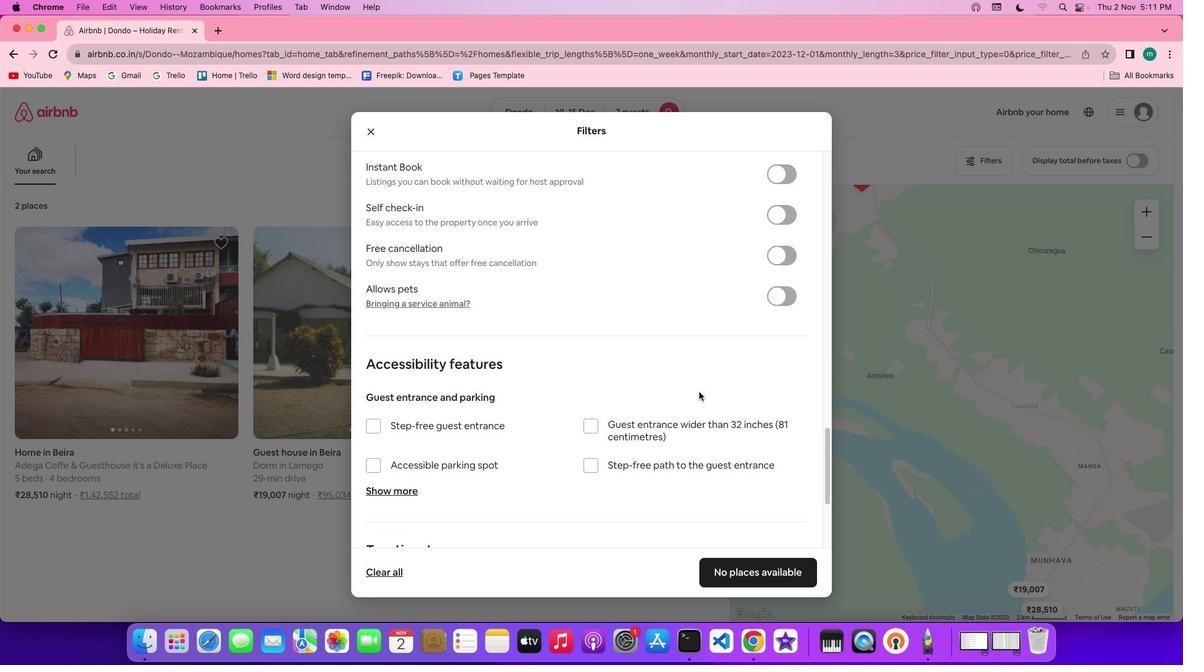 
Action: Mouse scrolled (700, 387) with delta (48, 67)
Screenshot: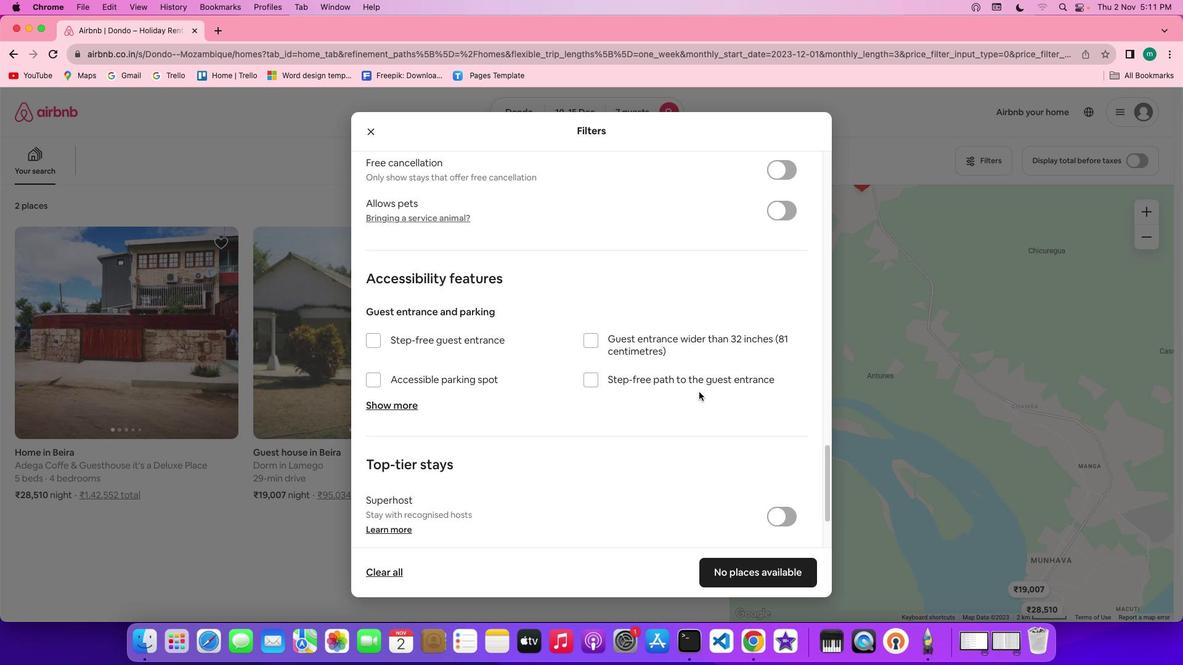 
Action: Mouse scrolled (700, 387) with delta (48, 66)
Screenshot: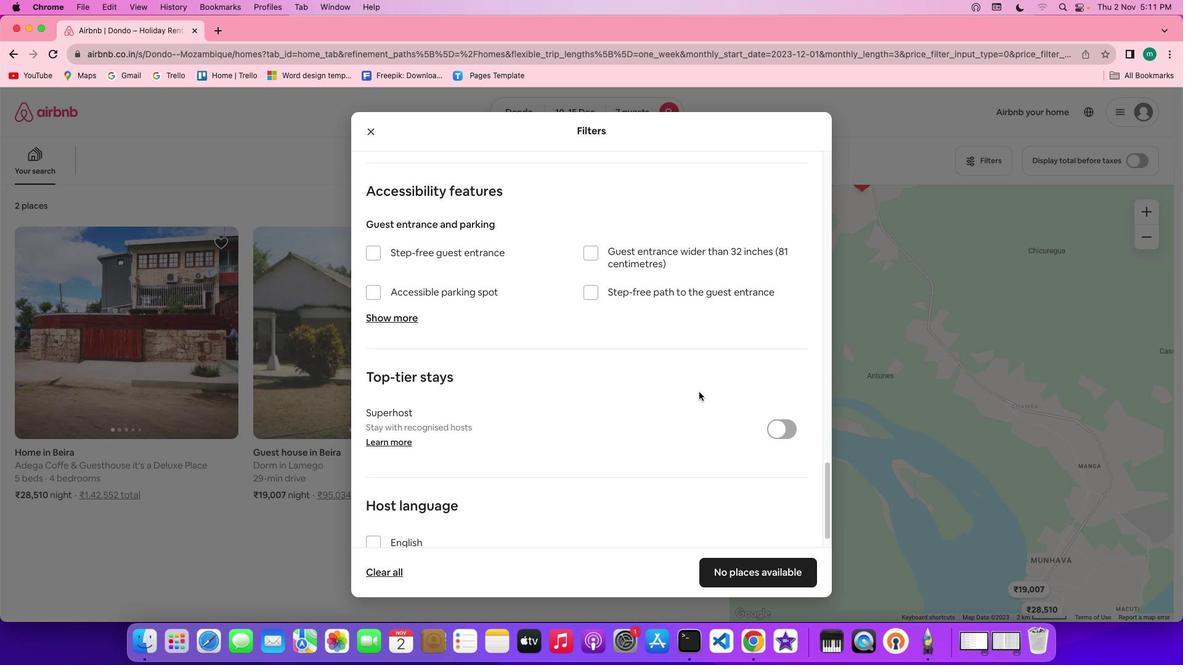 
Action: Mouse scrolled (700, 387) with delta (48, 66)
Screenshot: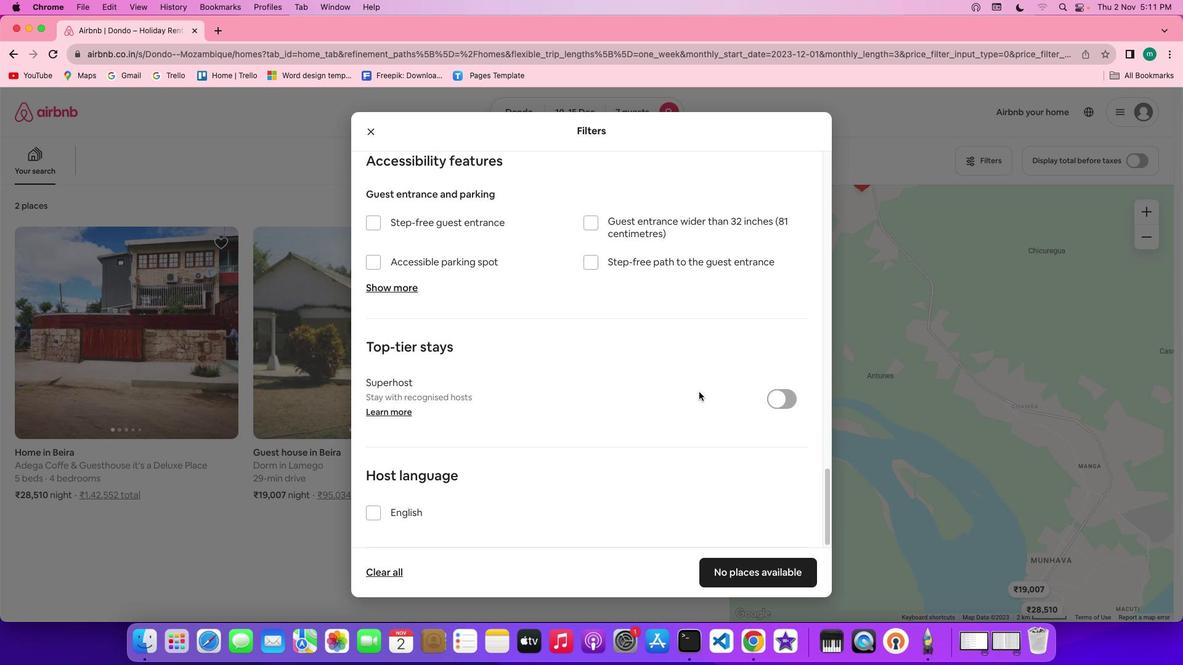 
Action: Mouse moved to (783, 536)
Screenshot: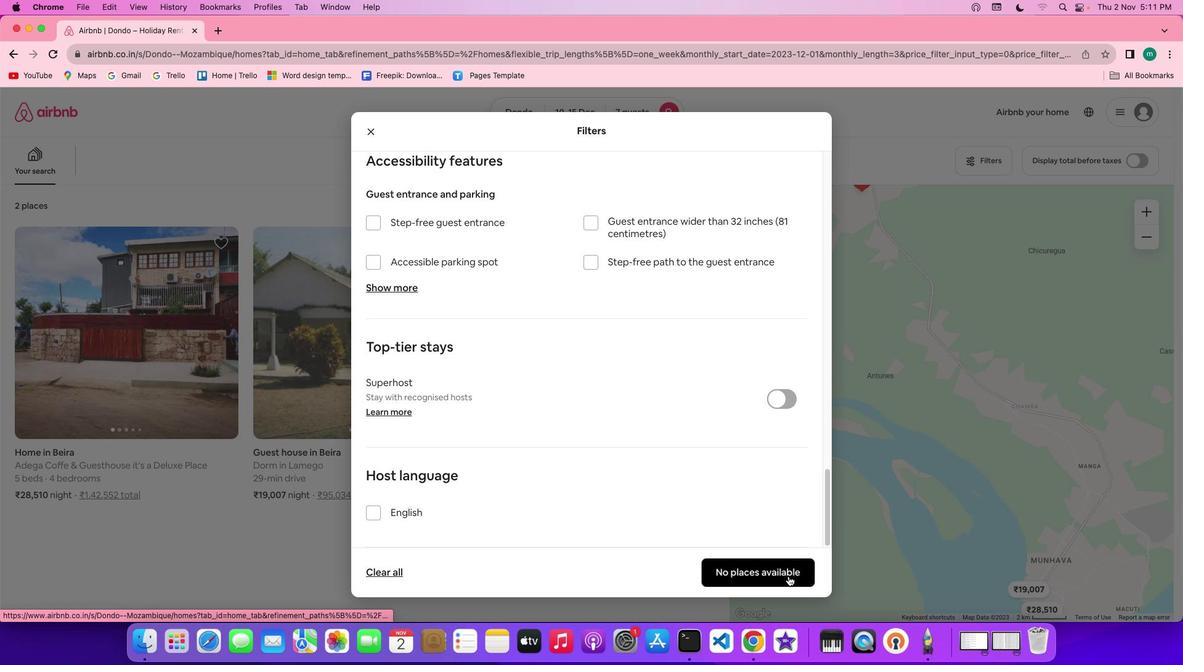 
Action: Mouse pressed left at (783, 536)
Screenshot: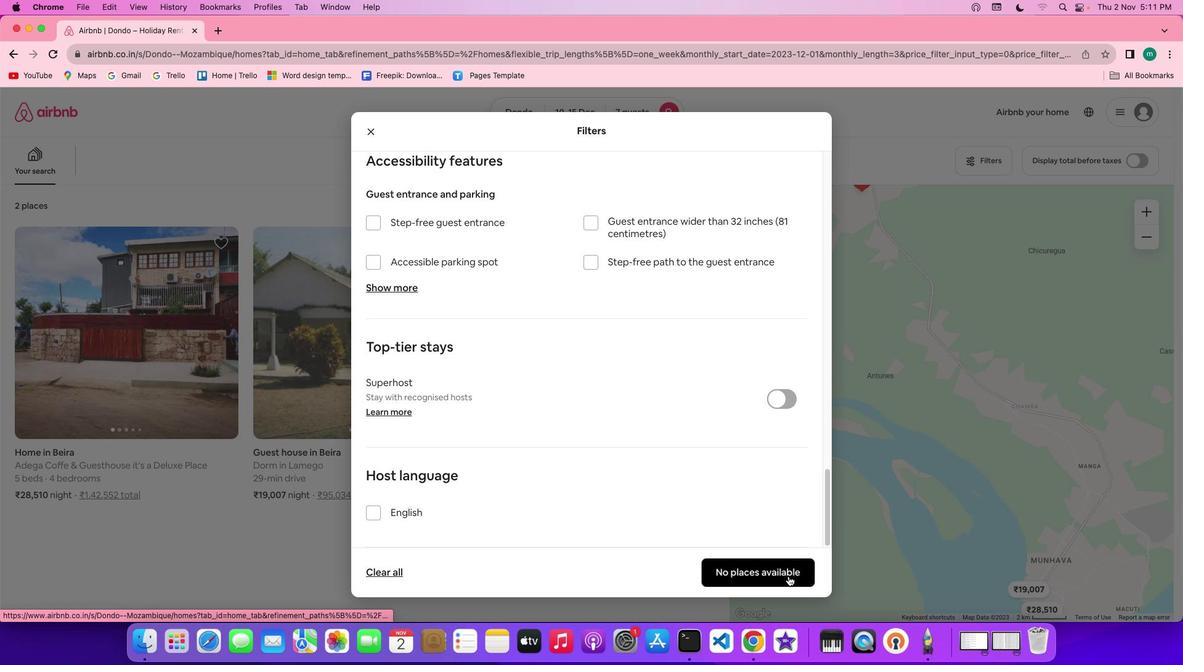 
Action: Mouse moved to (512, 426)
Screenshot: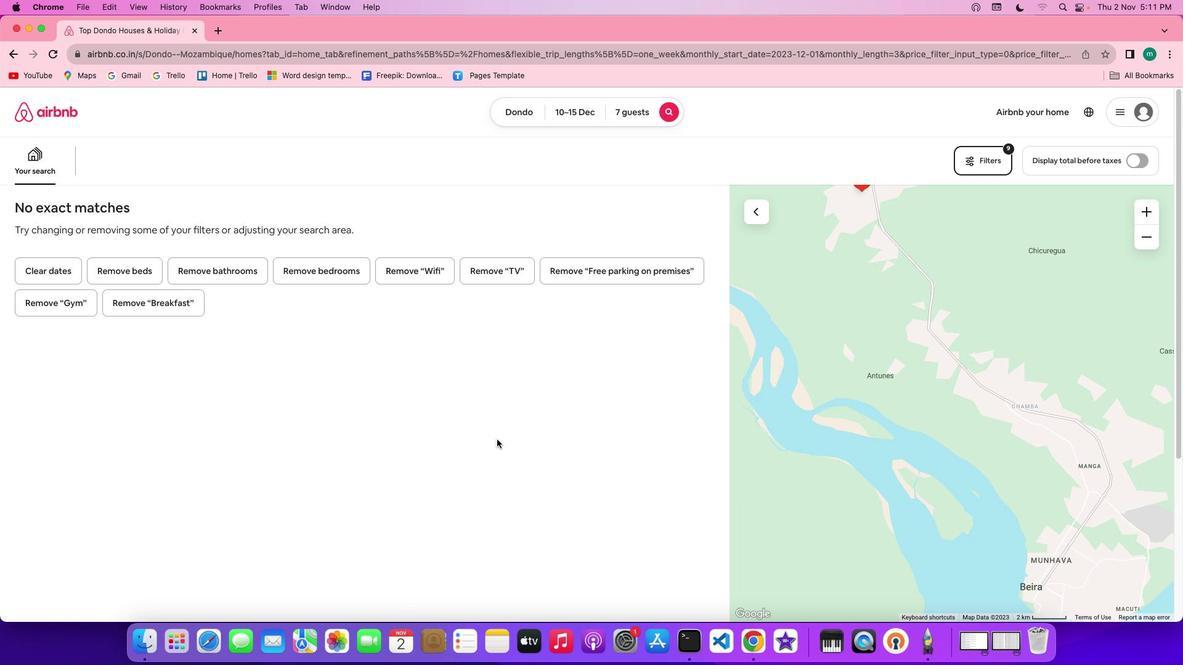 
